 Task: Add an event with the title Third Candidate Interview Assessment, date '2024/05/10', time 7:00 AM to 9:00 AMand add a description: This webinar is designed to provide participants with valuable insights into effective digital marketing strategies. It covers a wide range of topics, including search engine optimization (SEO), social media marketing, content marketing, email marketing, paid advertising, and more., put the event into Blue category, logged in from the account softage.9@softage.netand send the event invitation to softage.3@softage.net with CC to  softage.4@softage.net. Set a reminder for the event 5 minutes before
Action: Mouse moved to (94, 131)
Screenshot: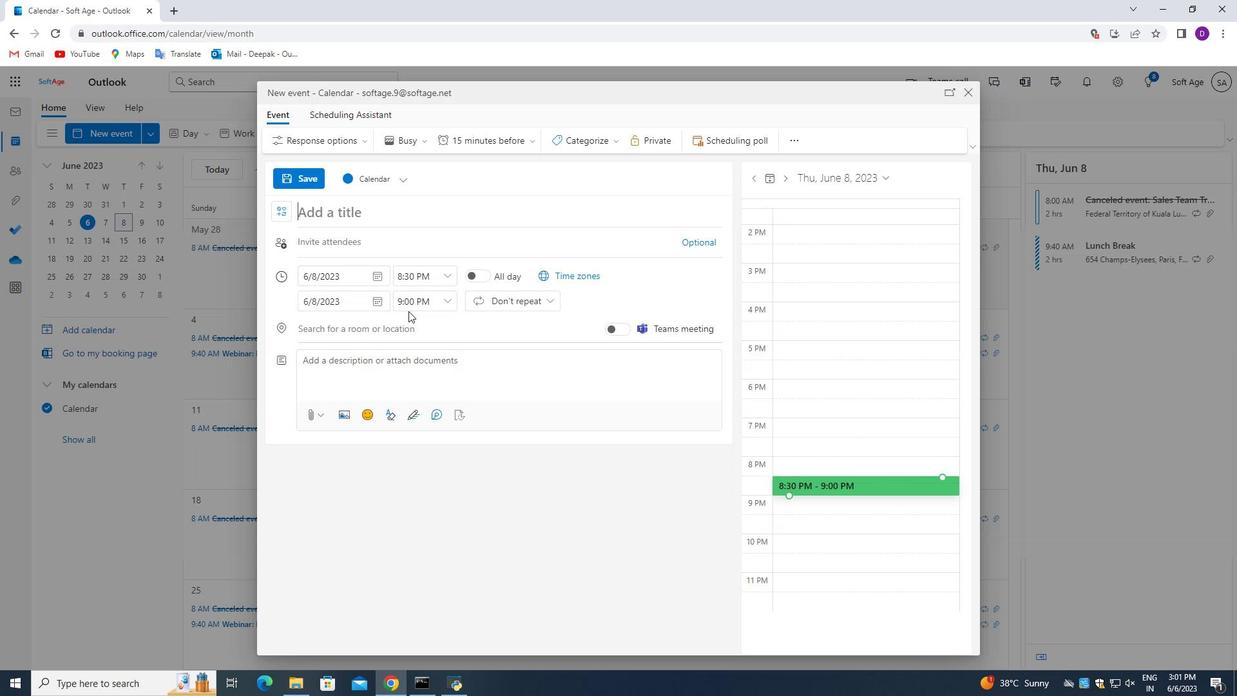 
Action: Mouse pressed left at (94, 131)
Screenshot: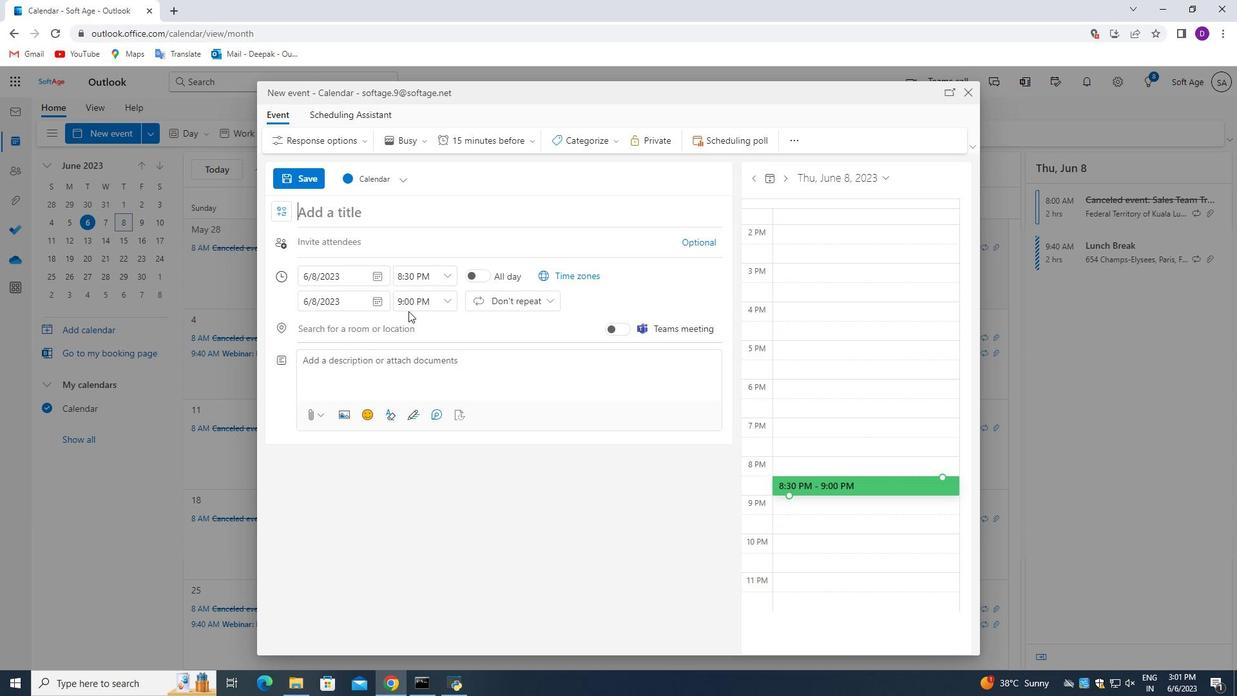 
Action: Mouse moved to (390, 208)
Screenshot: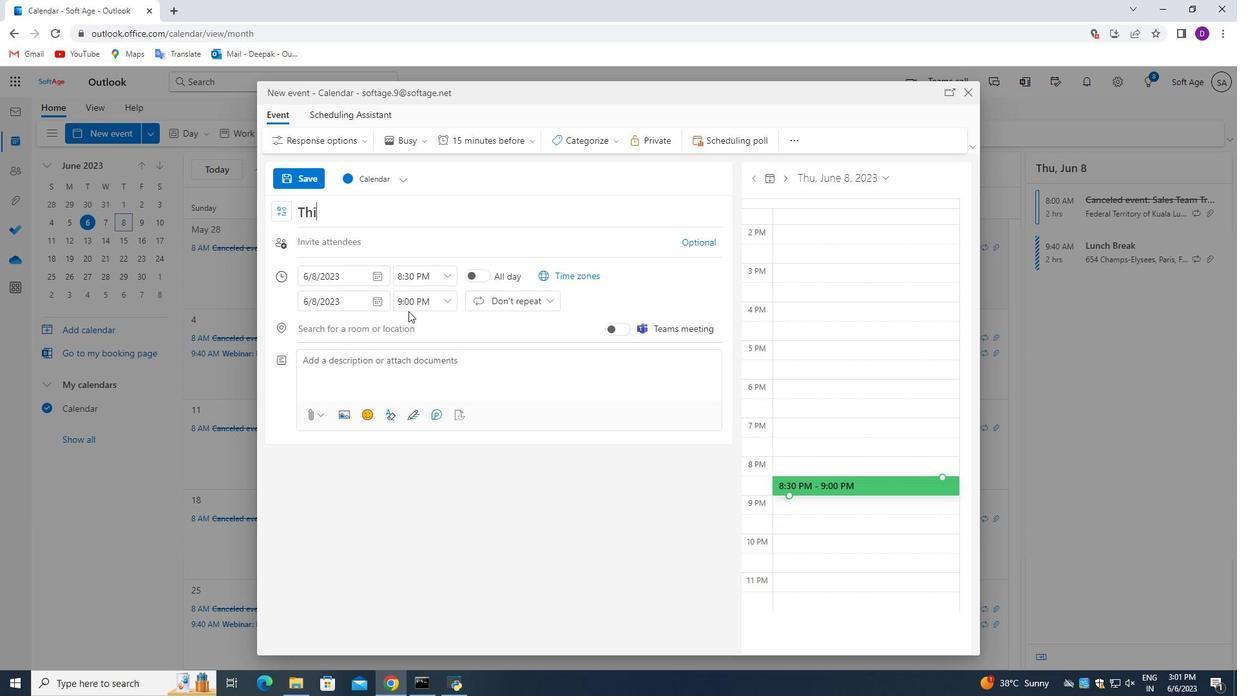 
Action: Mouse pressed left at (390, 208)
Screenshot: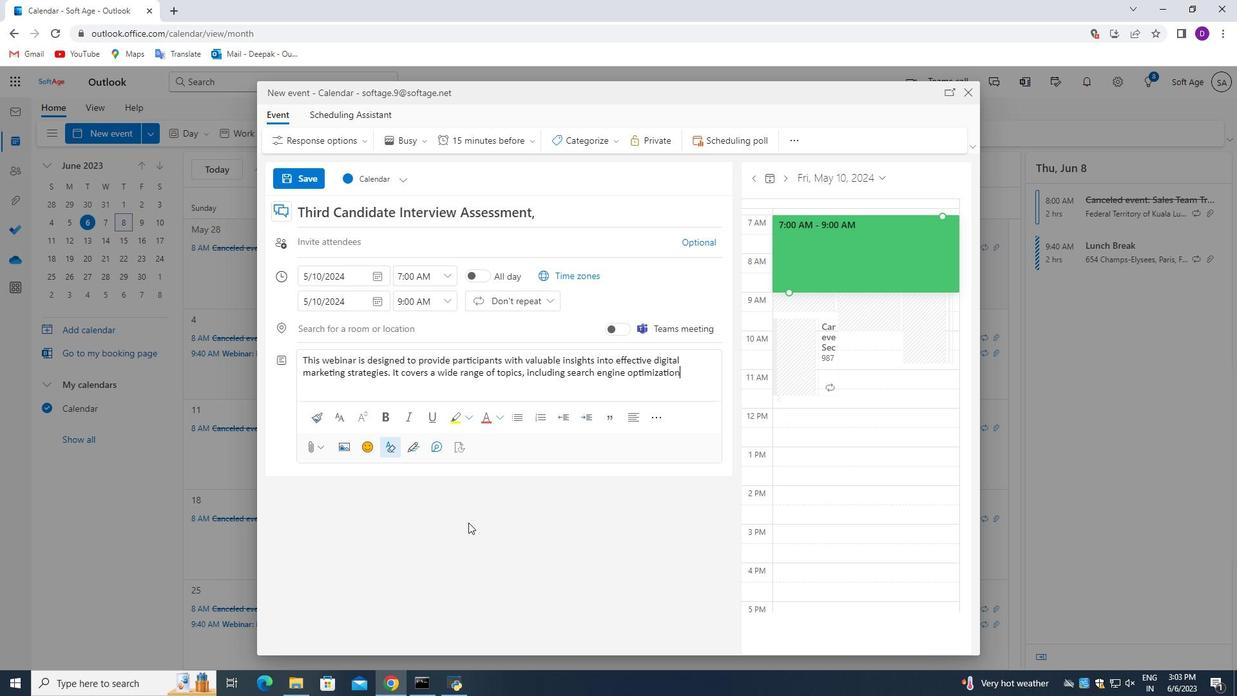 
Action: Mouse pressed left at (390, 208)
Screenshot: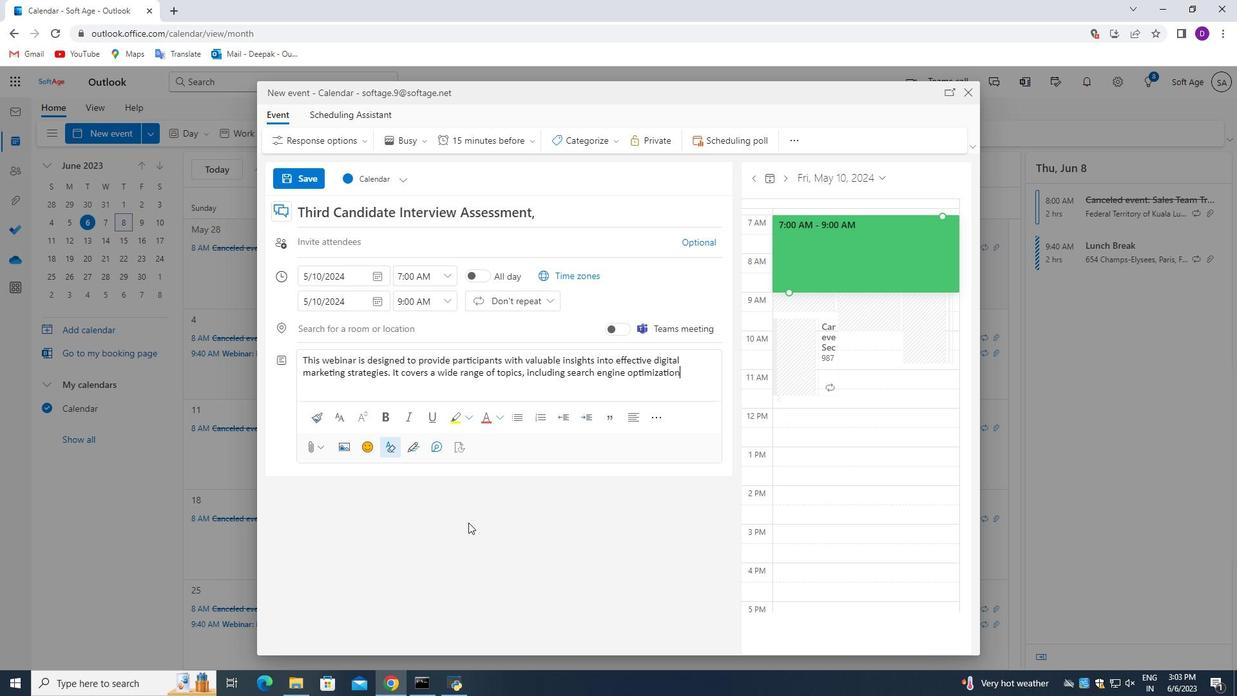 
Action: Mouse moved to (392, 208)
Screenshot: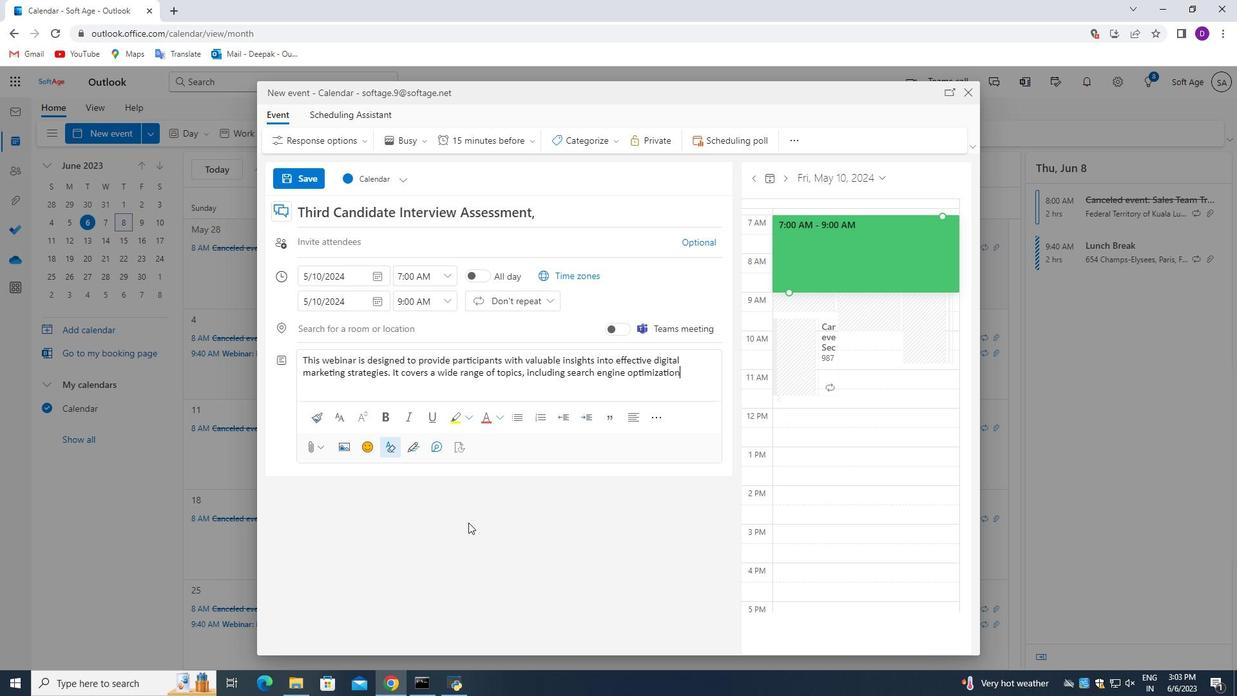 
Action: Key pressed <Key.alt_l><Key.delete>
Screenshot: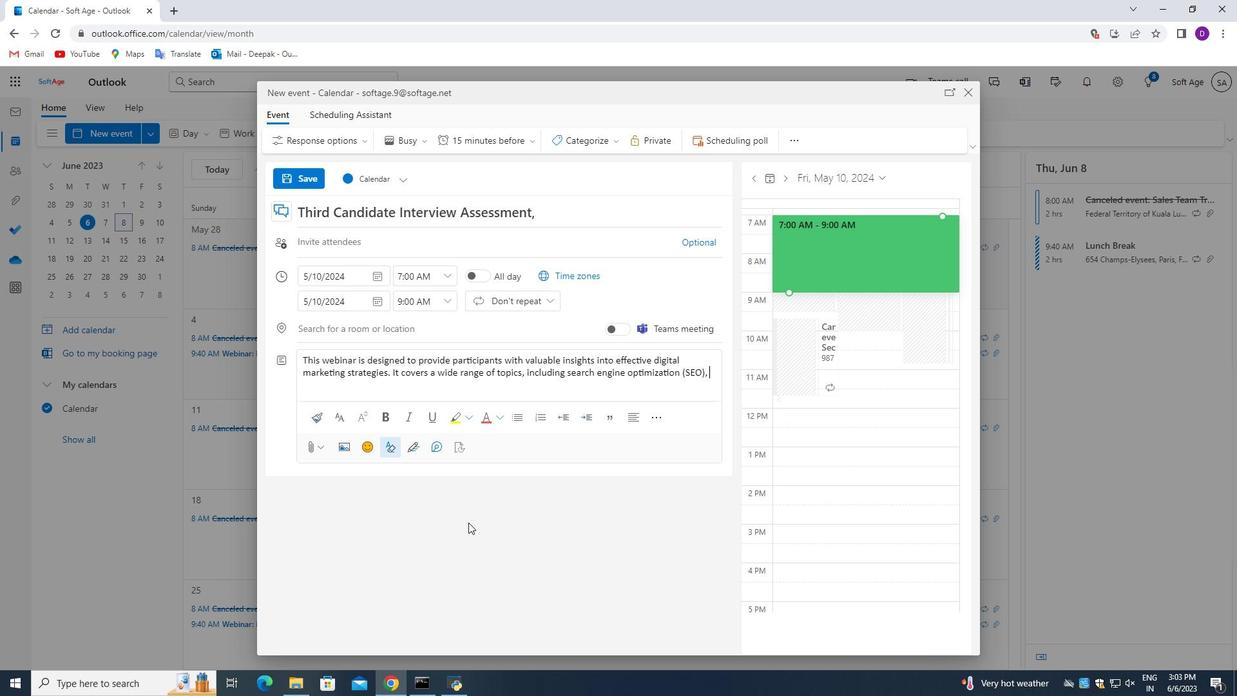 
Action: Mouse moved to (89, 136)
Screenshot: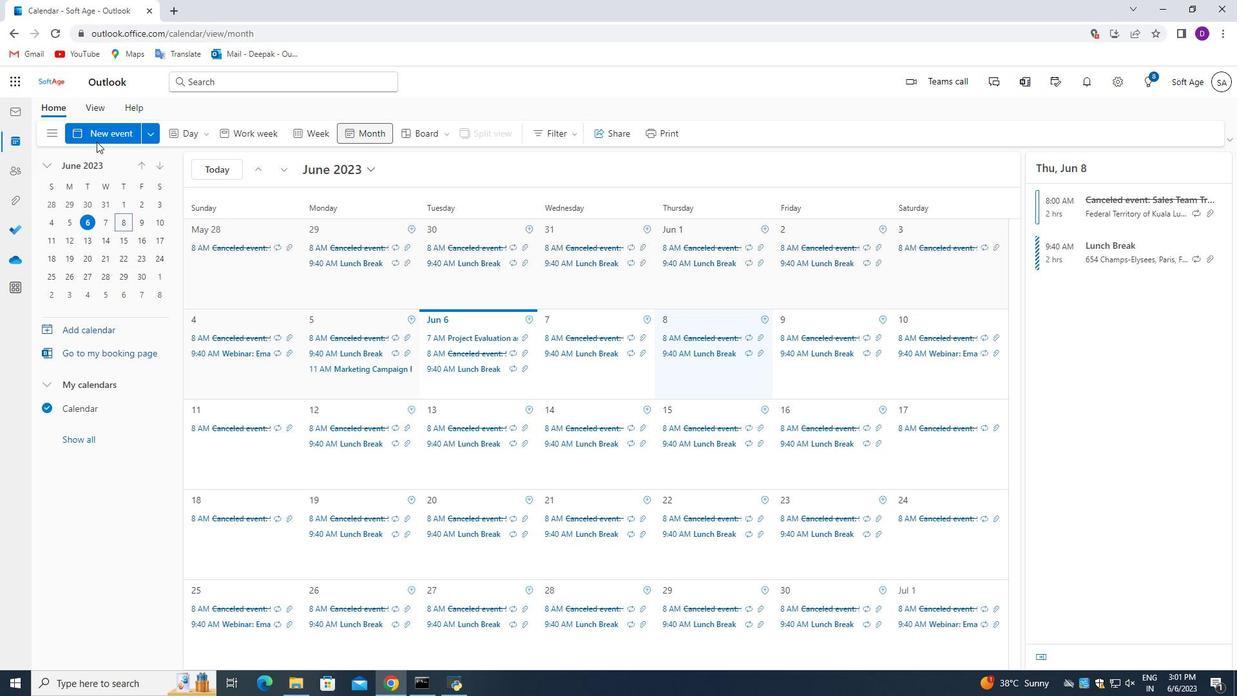 
Action: Mouse pressed left at (89, 136)
Screenshot: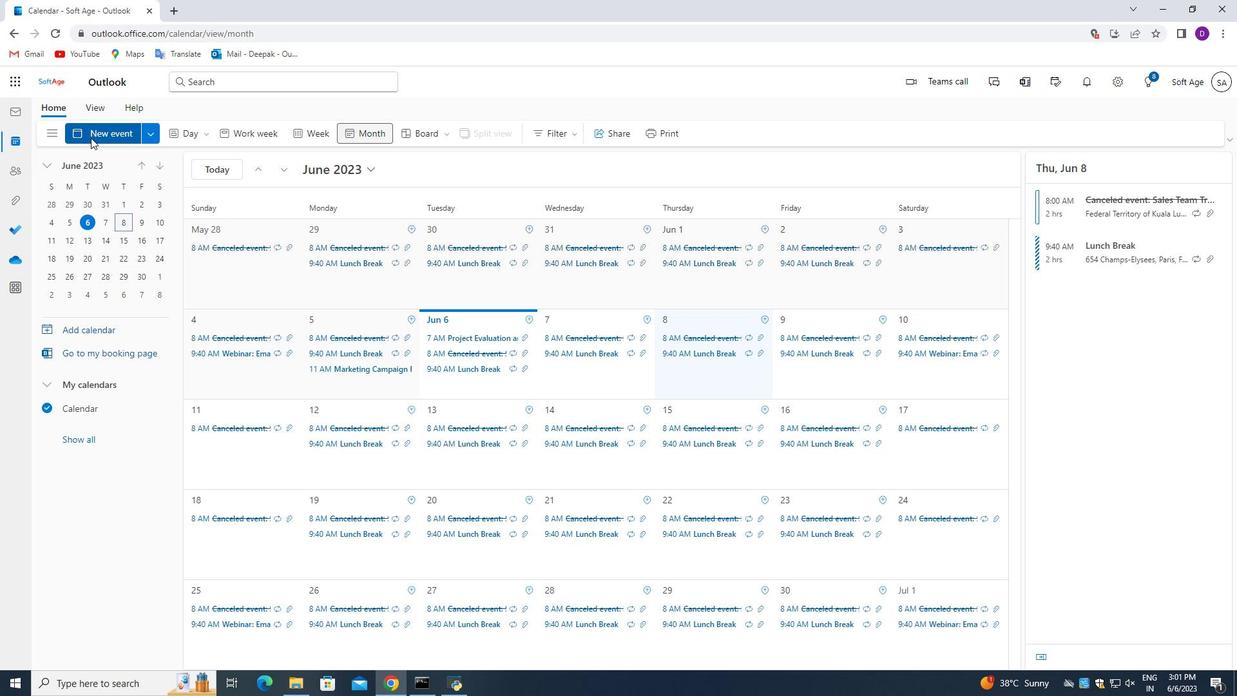 
Action: Mouse moved to (408, 311)
Screenshot: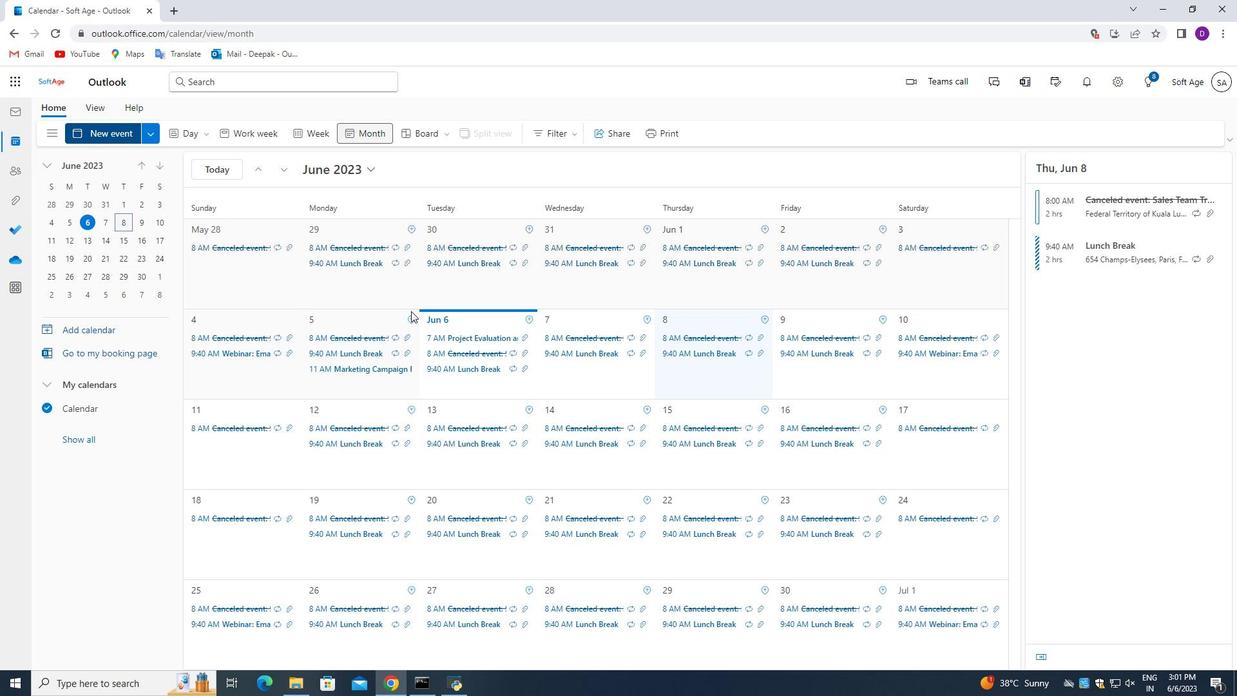 
Action: Key pressed <Key.shift_r>Third<Key.space><Key.shift_r>Candidate<Key.space><Key.shift>Interview<Key.space><Key.shift_r>Assessment,<Key.space>date<Key.backspace><Key.backspace><Key.backspace><Key.backspace><Key.backspace>
Screenshot: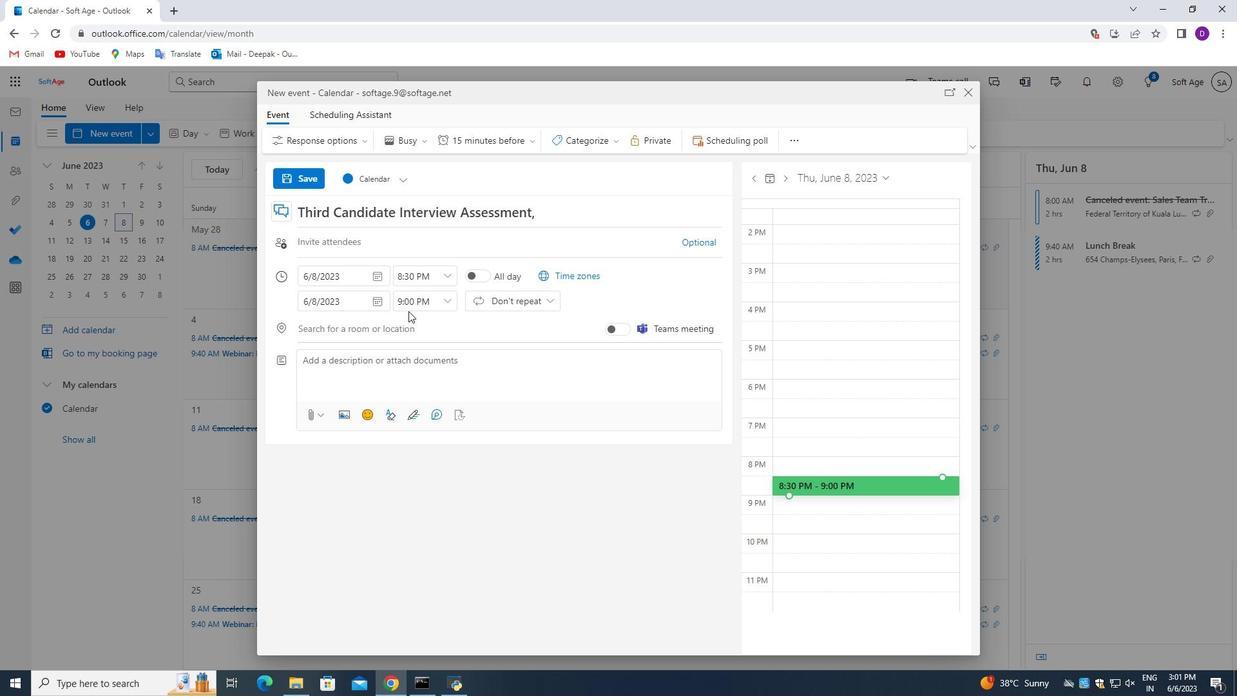 
Action: Mouse moved to (377, 275)
Screenshot: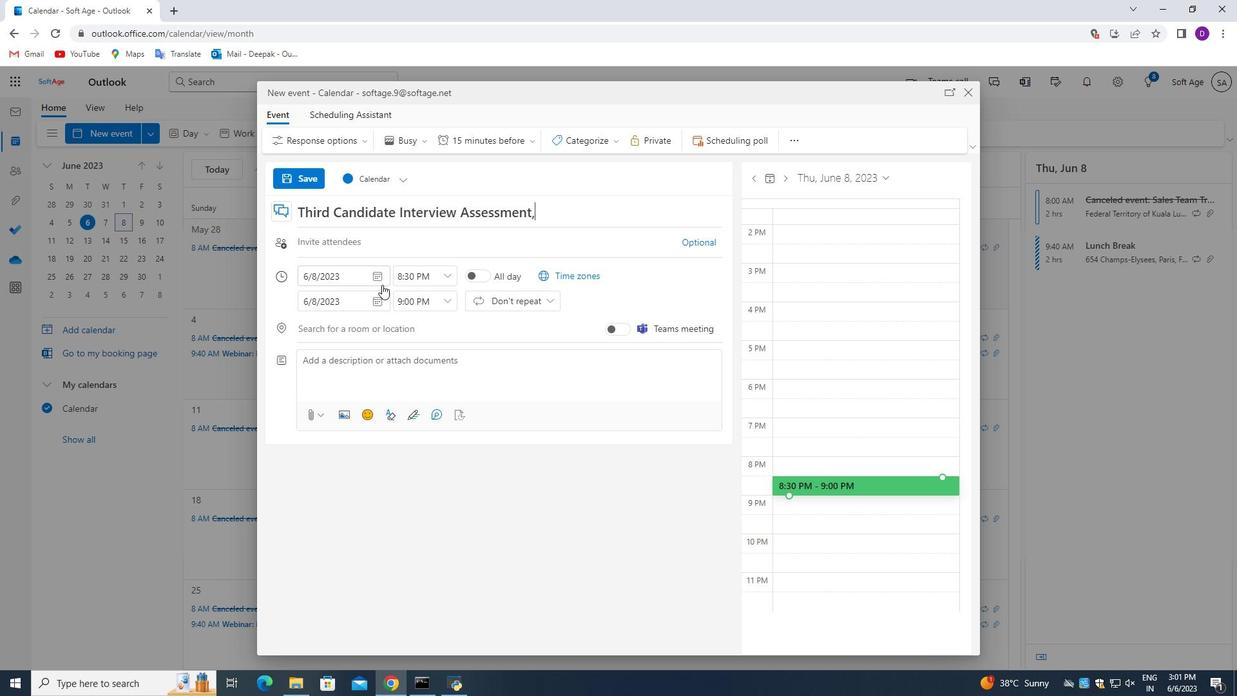 
Action: Mouse pressed left at (377, 275)
Screenshot: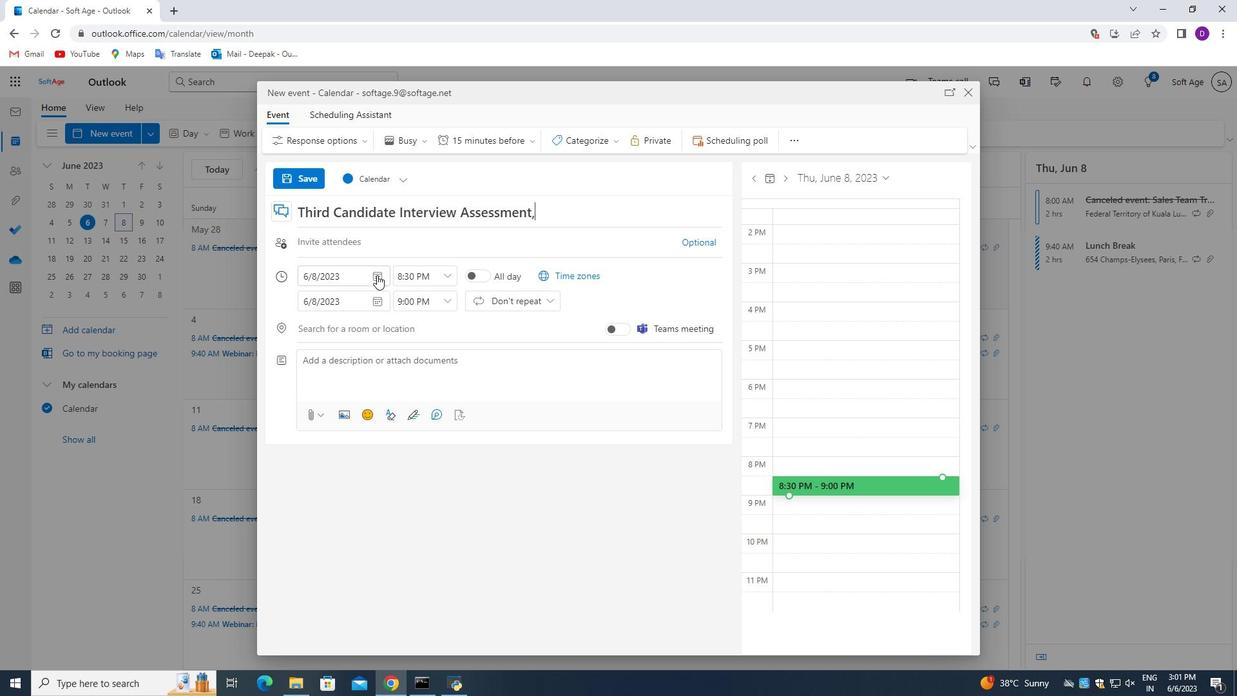 
Action: Mouse moved to (315, 305)
Screenshot: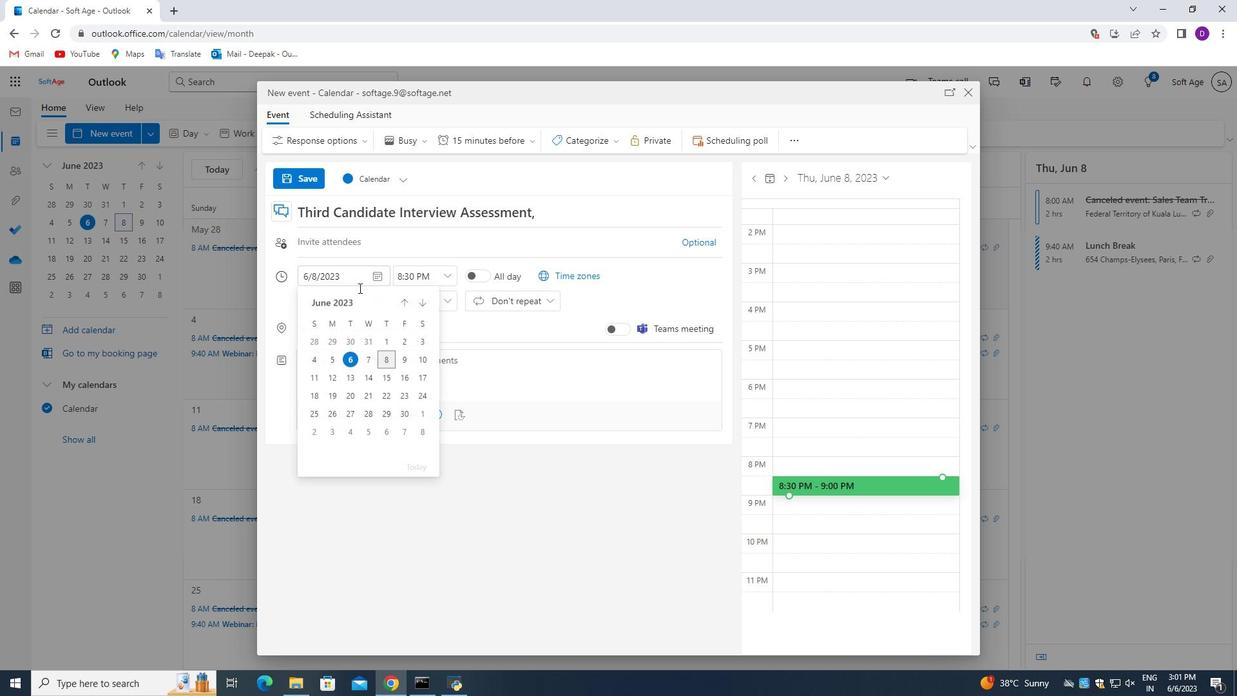 
Action: Mouse pressed left at (315, 305)
Screenshot: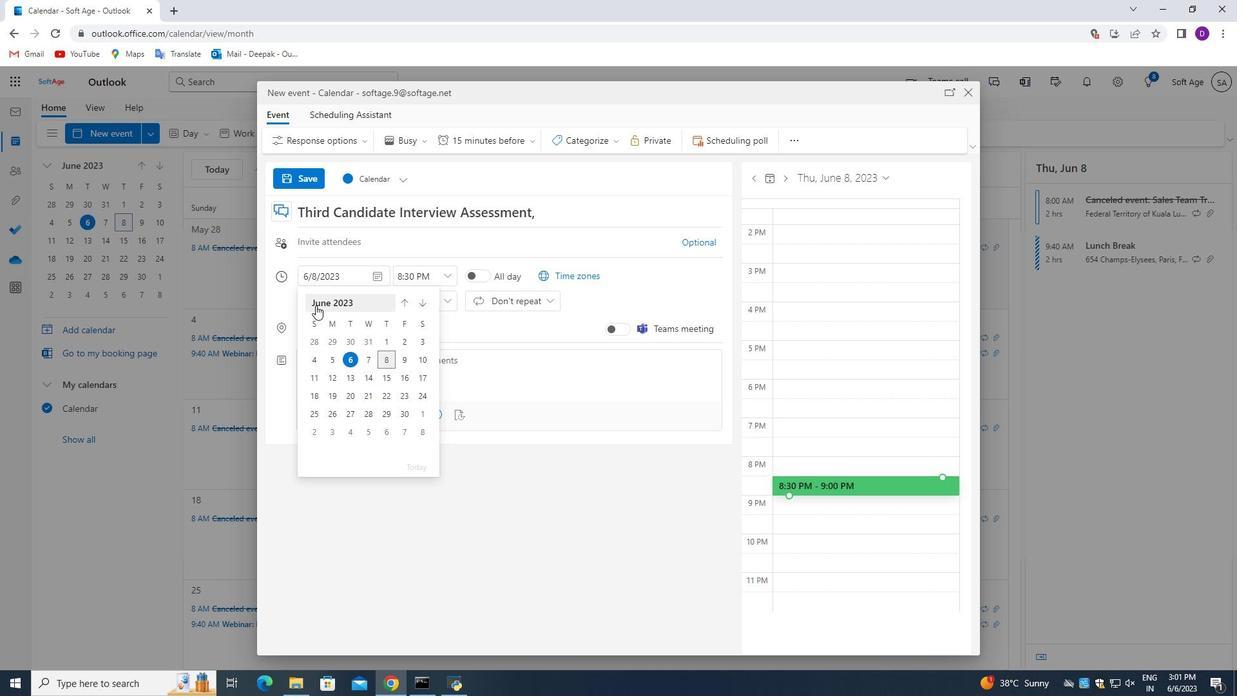 
Action: Mouse moved to (417, 303)
Screenshot: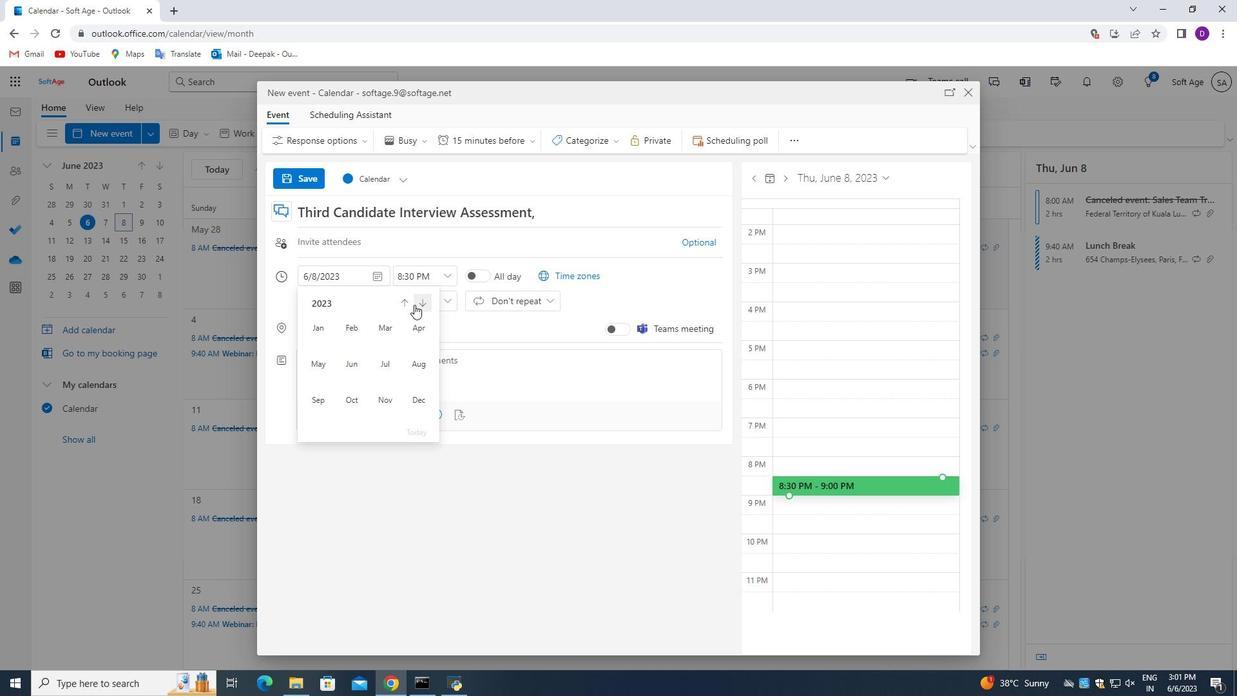 
Action: Mouse pressed left at (417, 303)
Screenshot: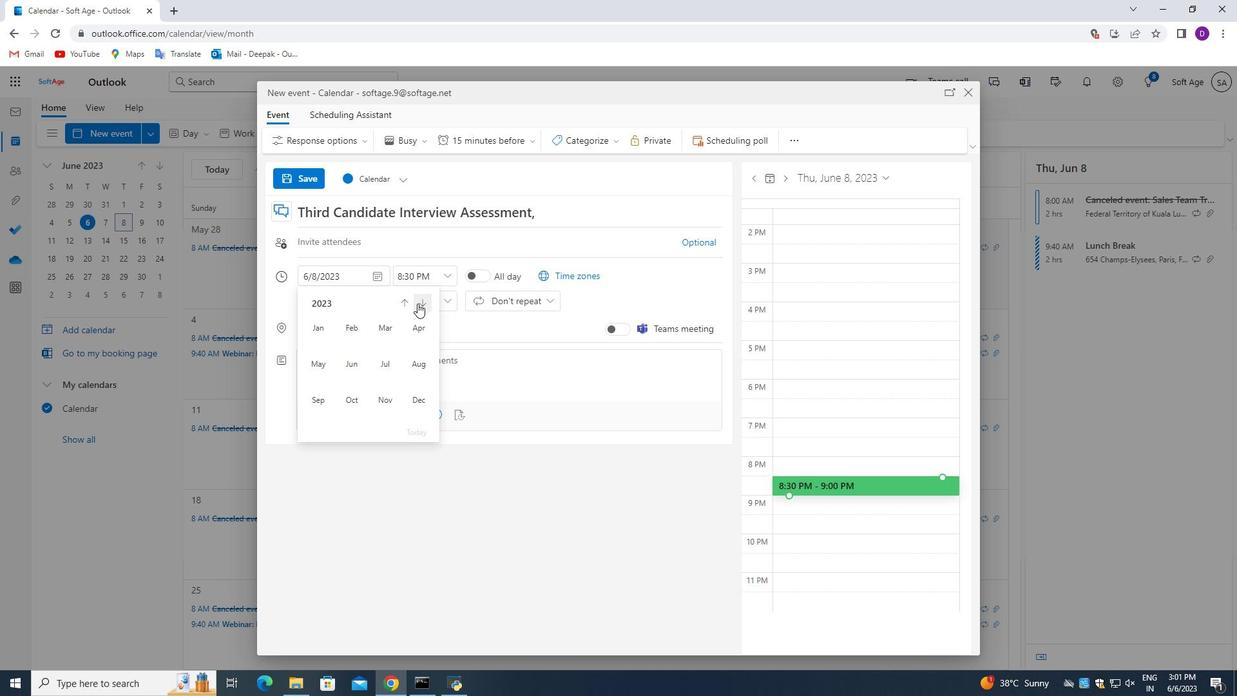 
Action: Mouse moved to (321, 361)
Screenshot: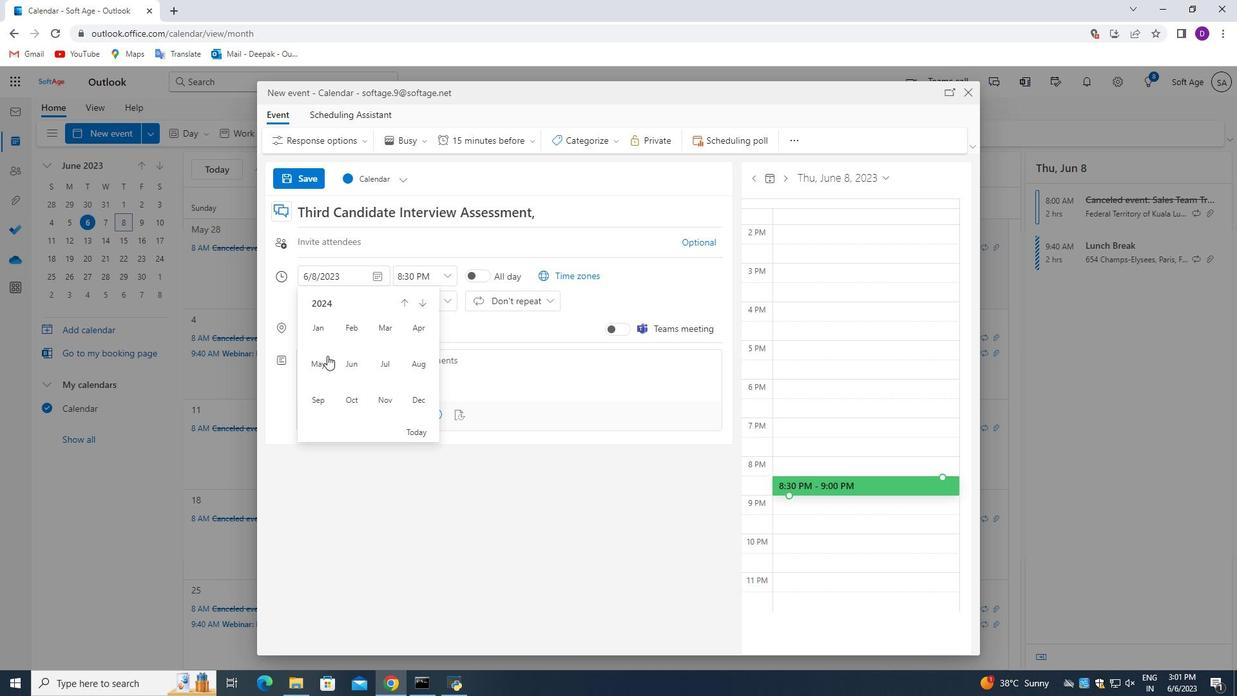 
Action: Mouse pressed left at (321, 361)
Screenshot: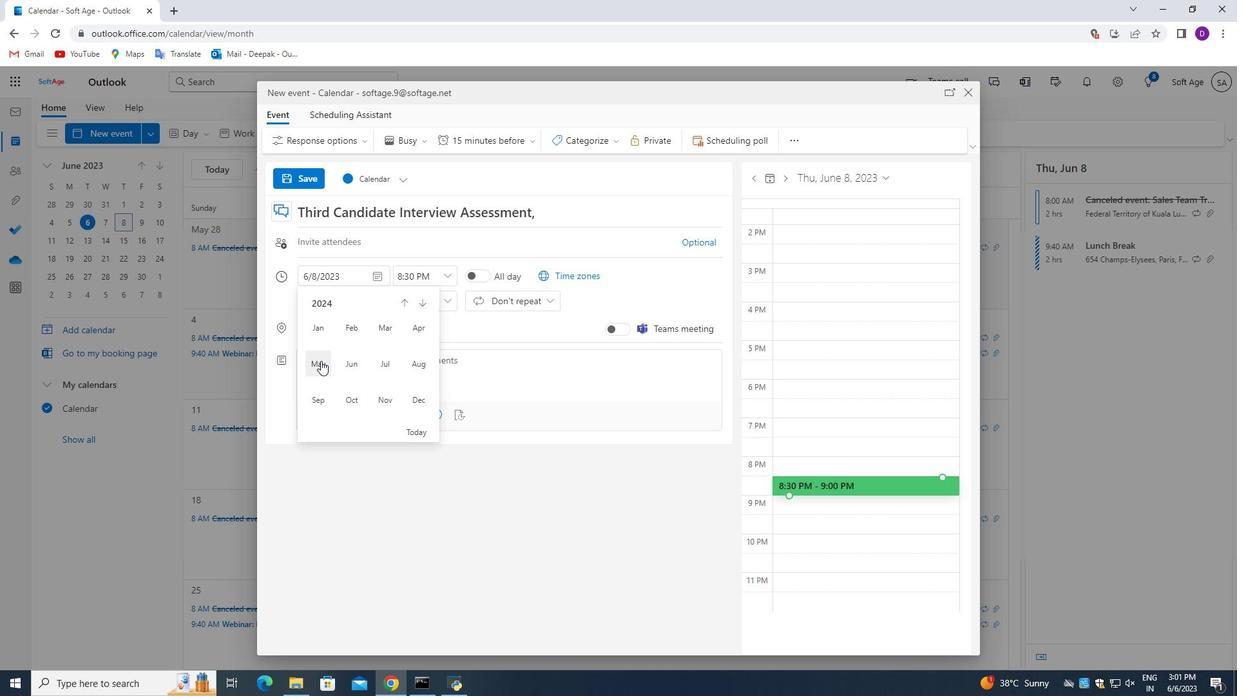 
Action: Mouse moved to (399, 355)
Screenshot: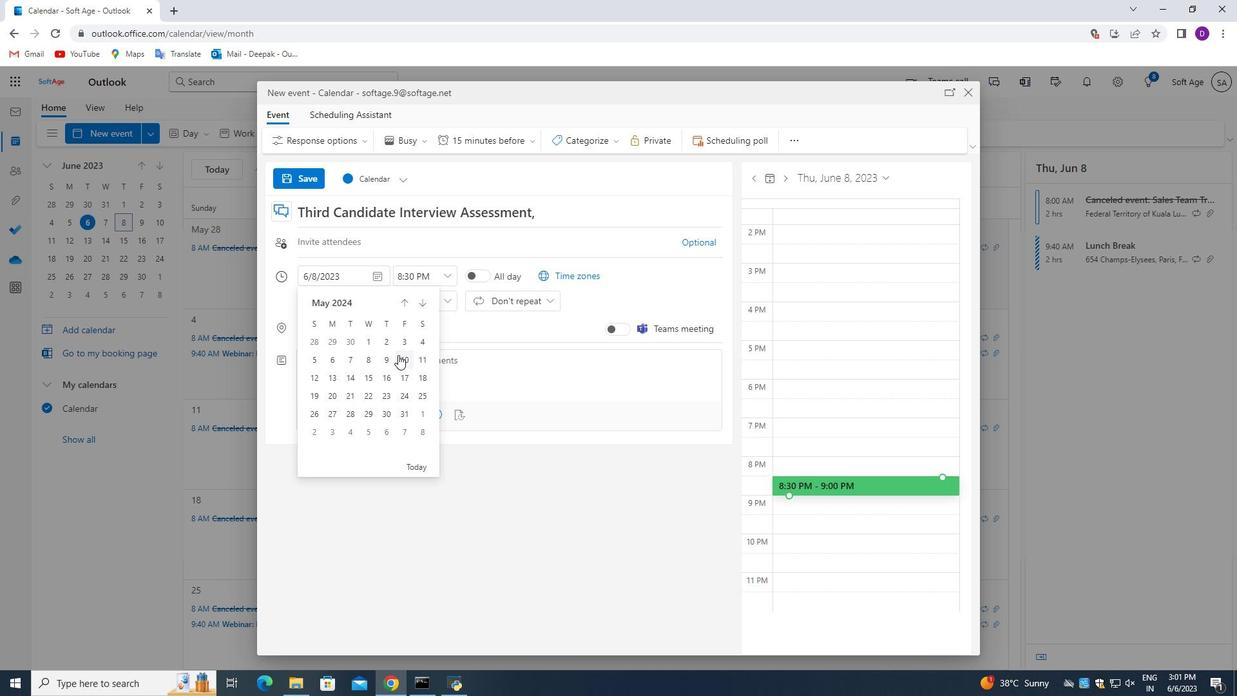 
Action: Mouse pressed left at (399, 355)
Screenshot: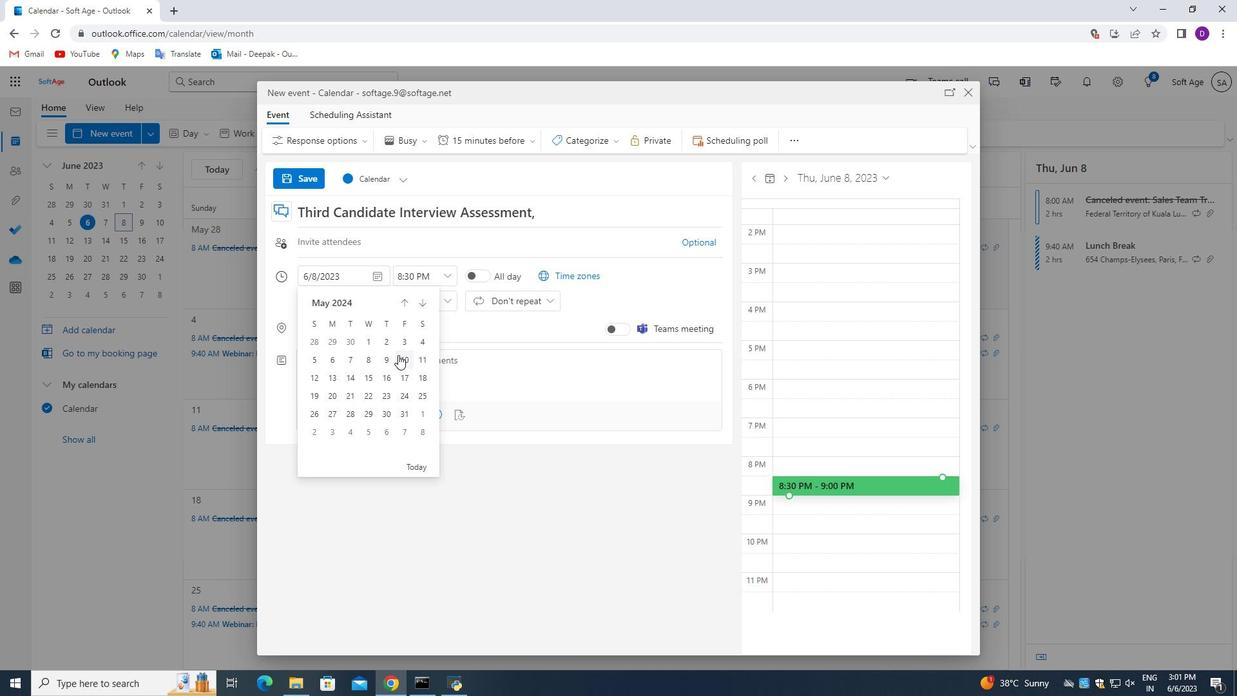
Action: Mouse moved to (448, 274)
Screenshot: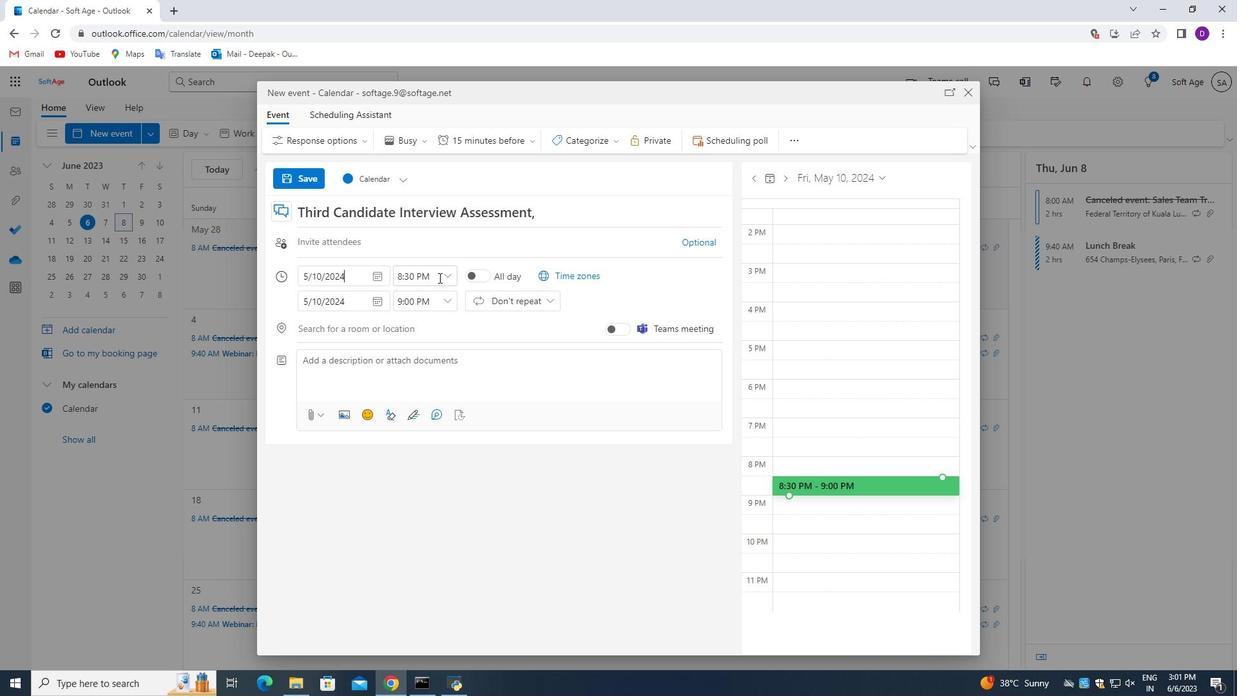 
Action: Mouse pressed left at (448, 274)
Screenshot: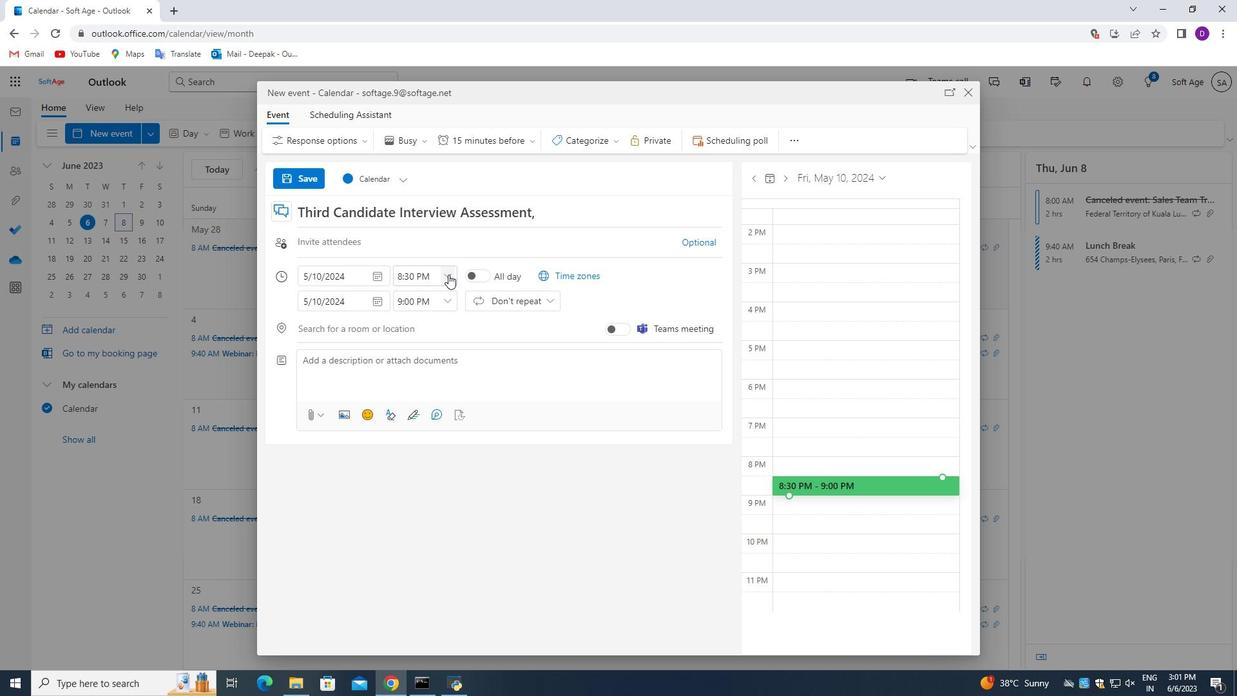 
Action: Mouse moved to (434, 376)
Screenshot: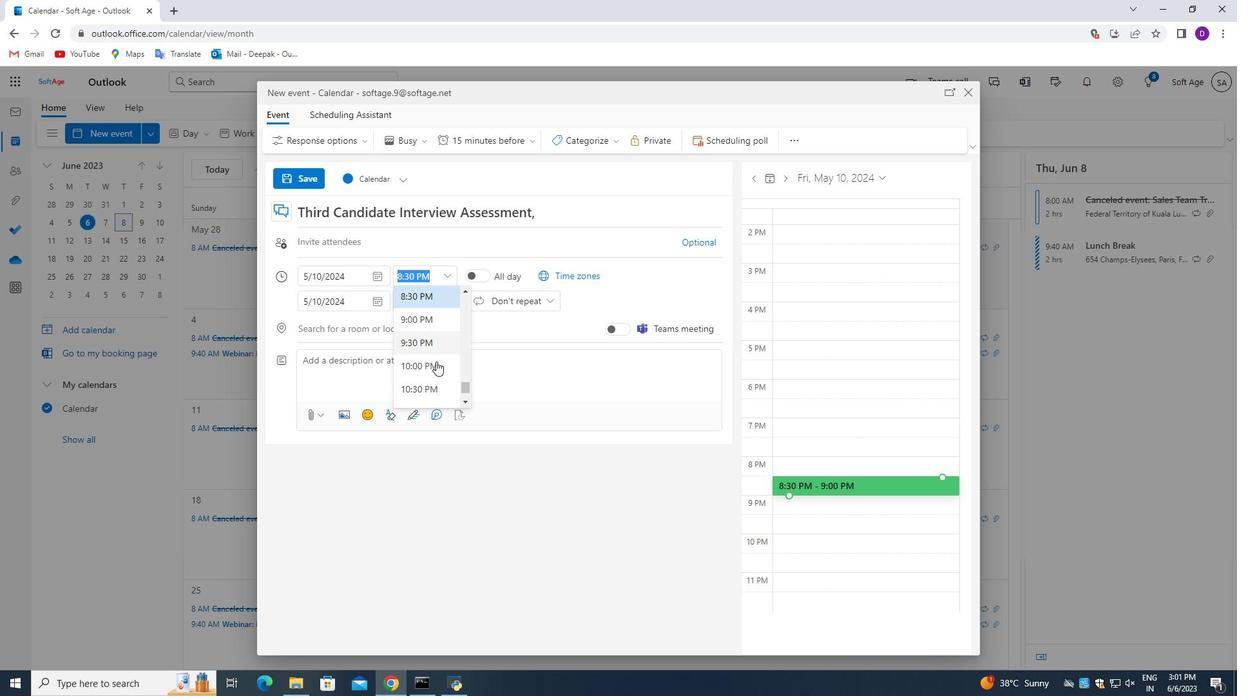 
Action: Mouse scrolled (434, 377) with delta (0, 0)
Screenshot: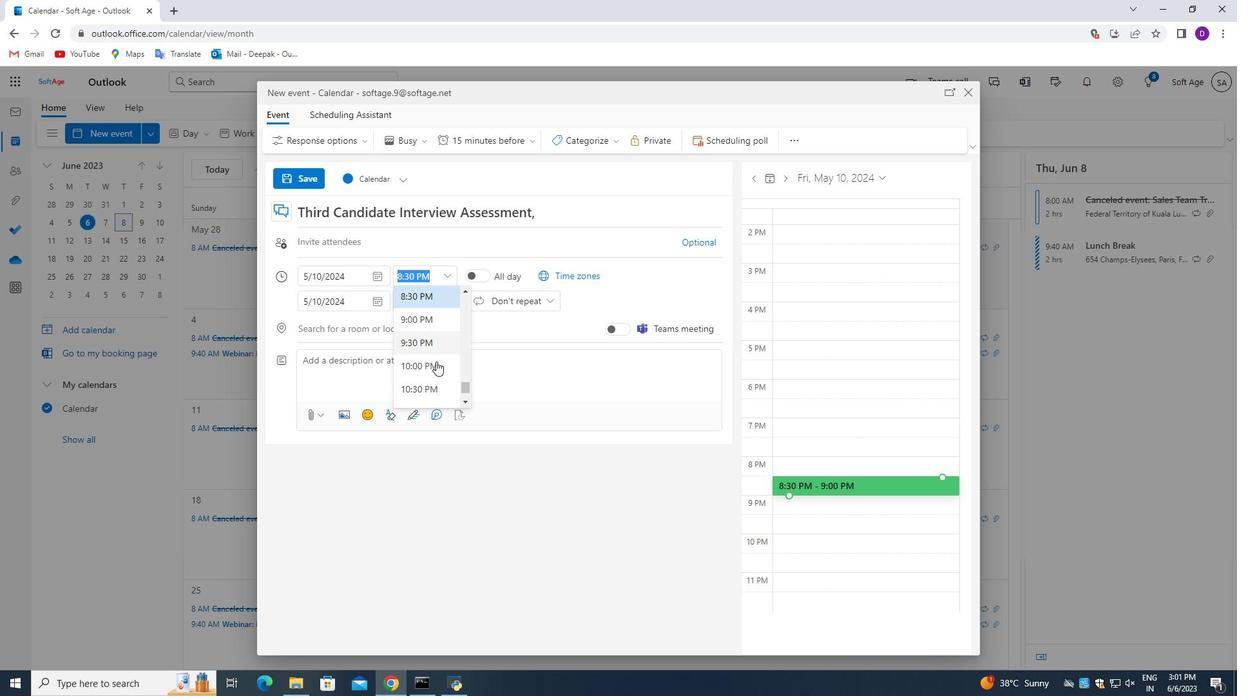 
Action: Mouse moved to (434, 380)
Screenshot: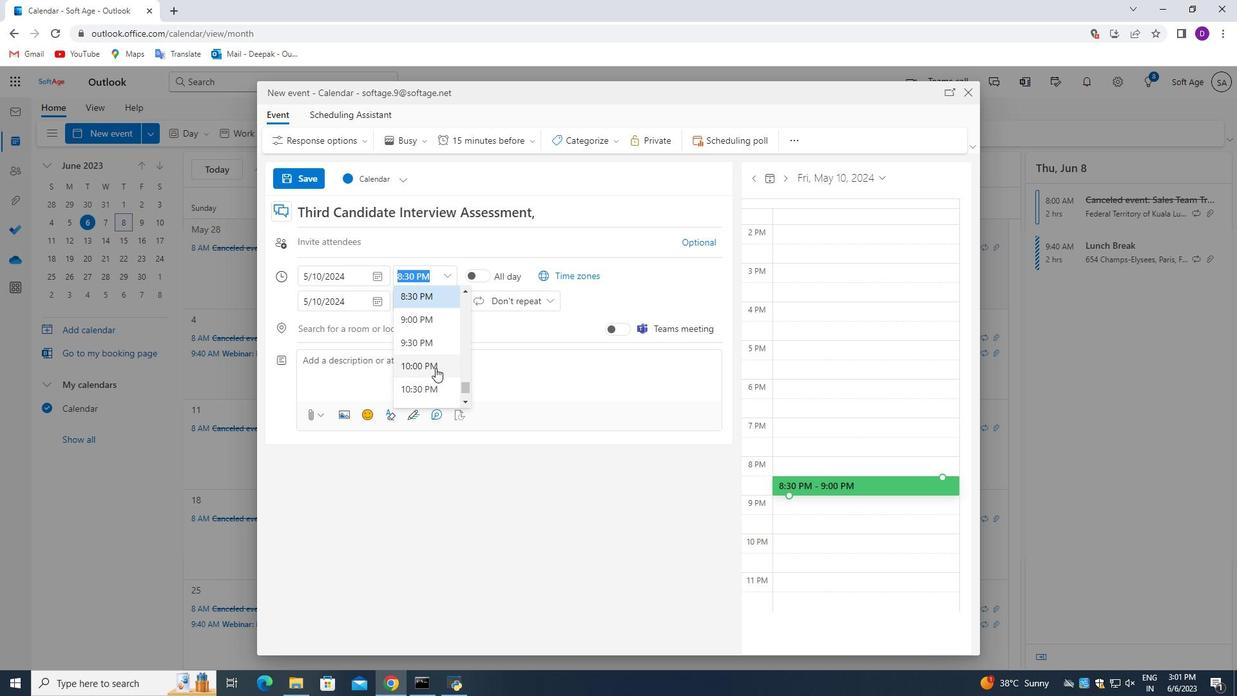 
Action: Mouse scrolled (434, 381) with delta (0, 0)
Screenshot: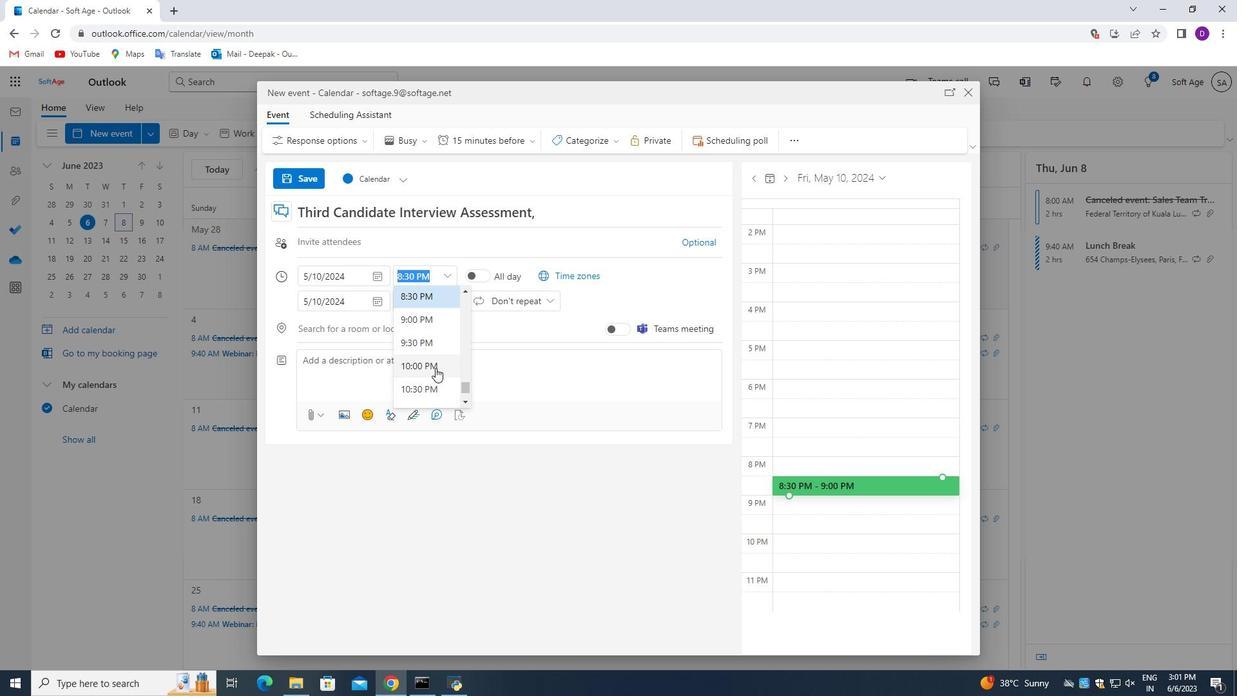 
Action: Mouse moved to (433, 382)
Screenshot: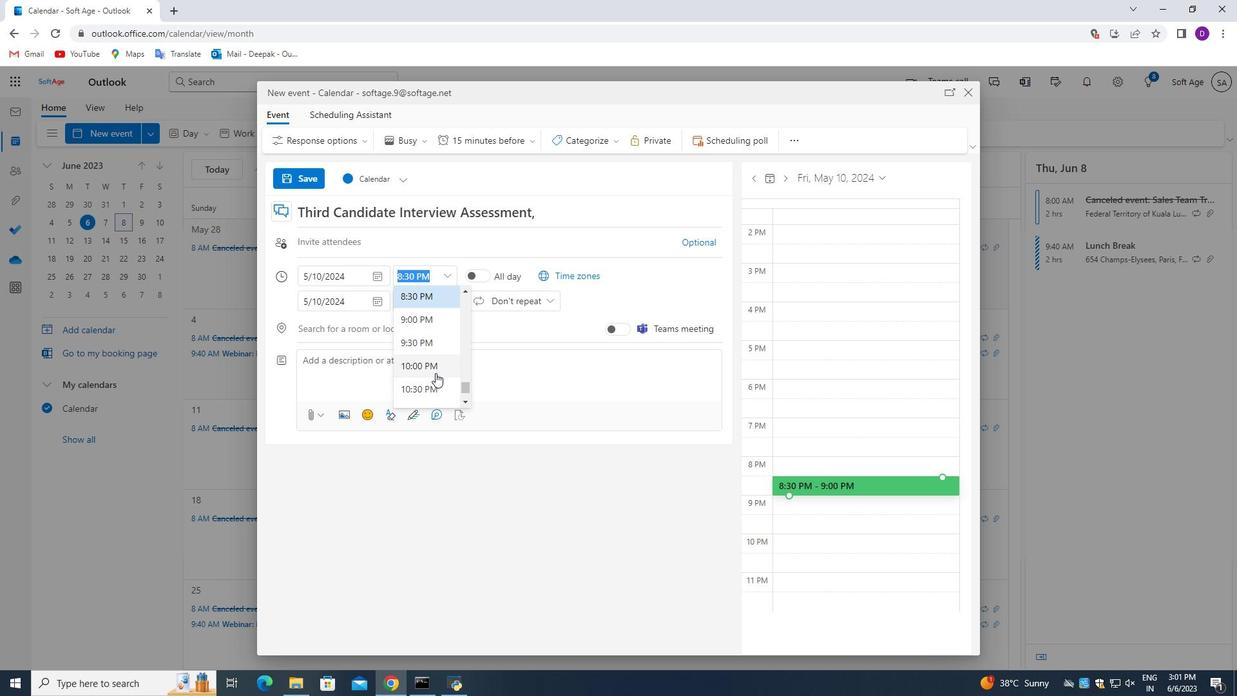 
Action: Mouse scrolled (433, 382) with delta (0, 0)
Screenshot: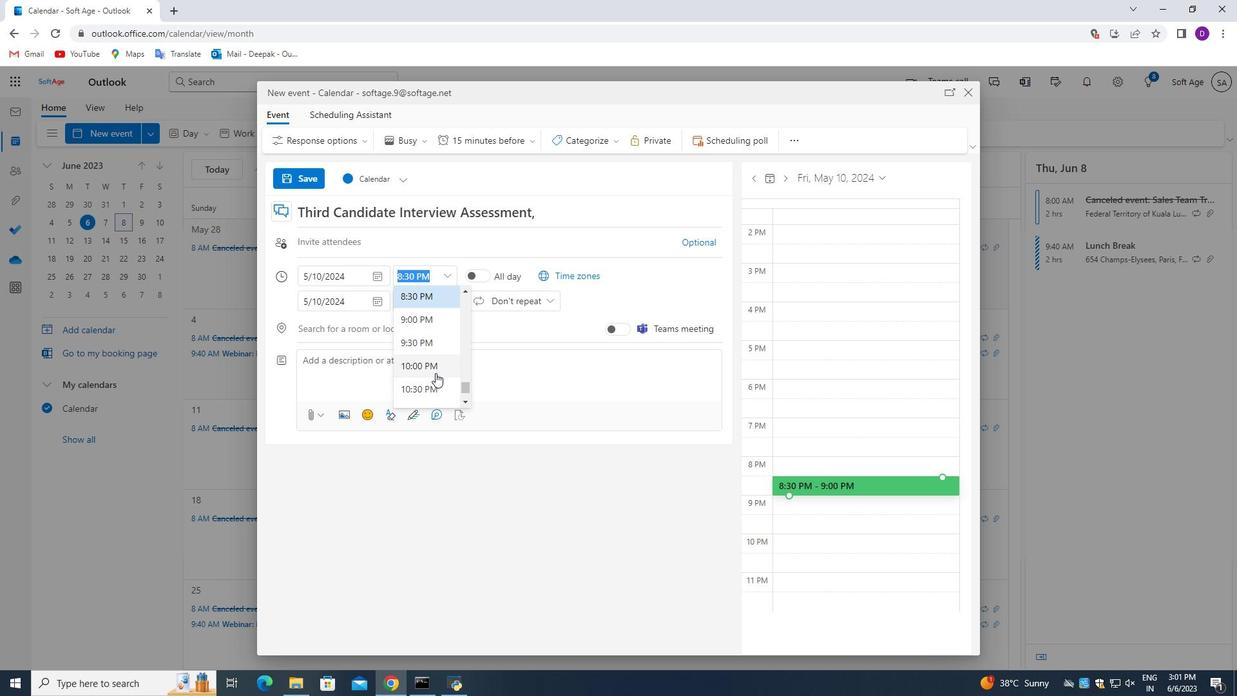 
Action: Mouse moved to (431, 383)
Screenshot: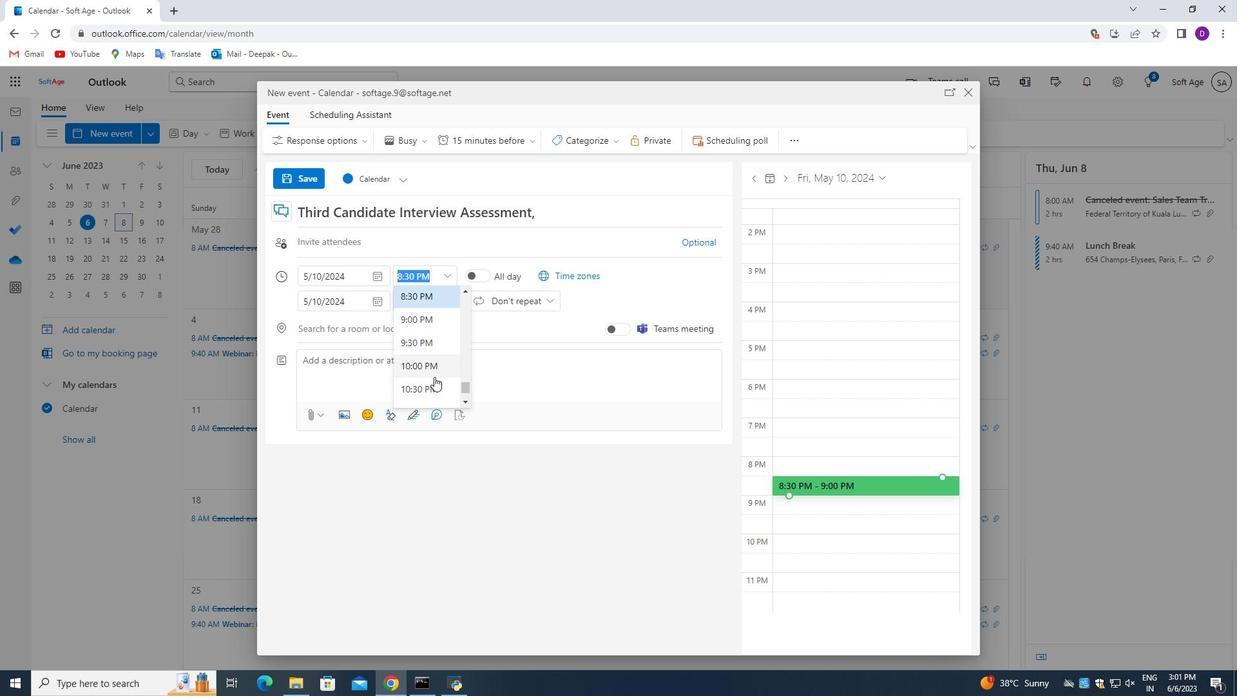 
Action: Mouse scrolled (431, 384) with delta (0, 0)
Screenshot: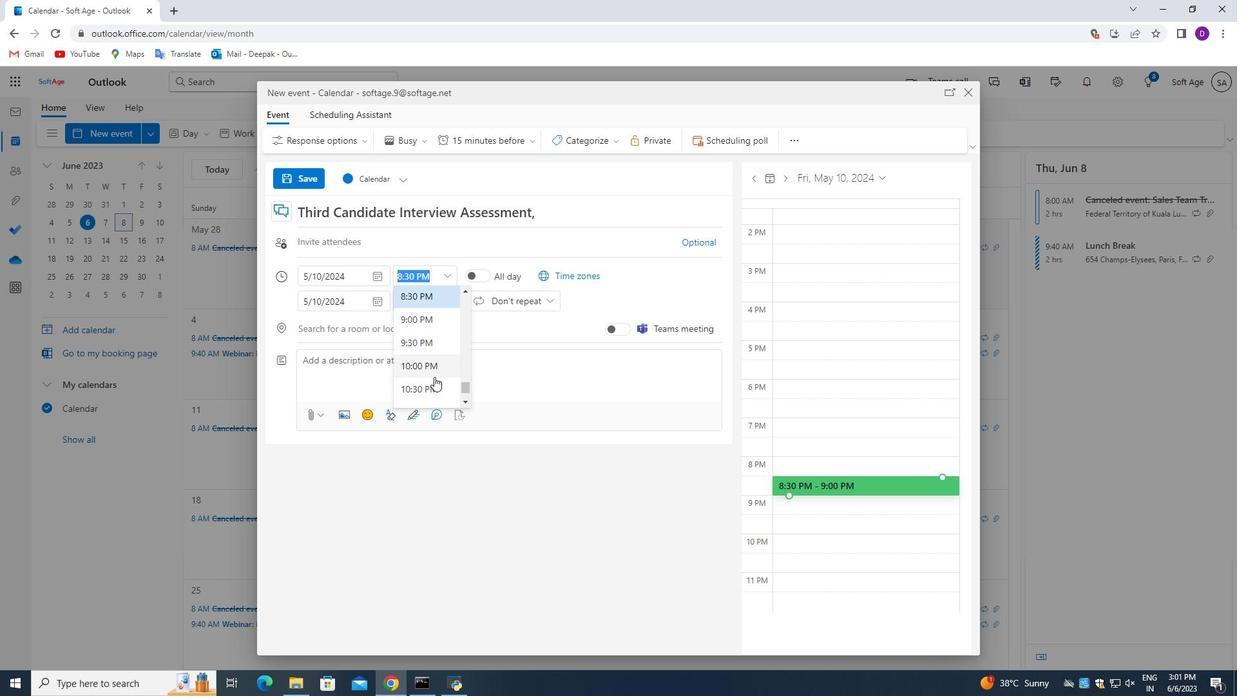 
Action: Mouse moved to (431, 384)
Screenshot: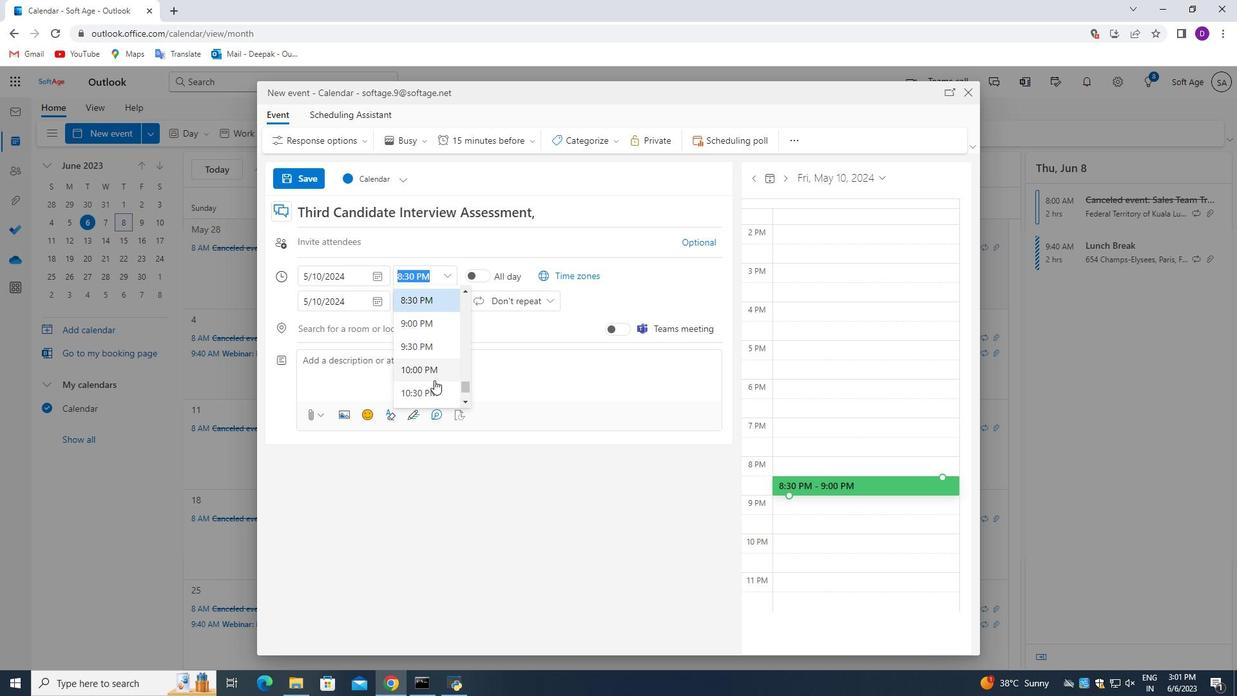 
Action: Mouse scrolled (431, 384) with delta (0, 0)
Screenshot: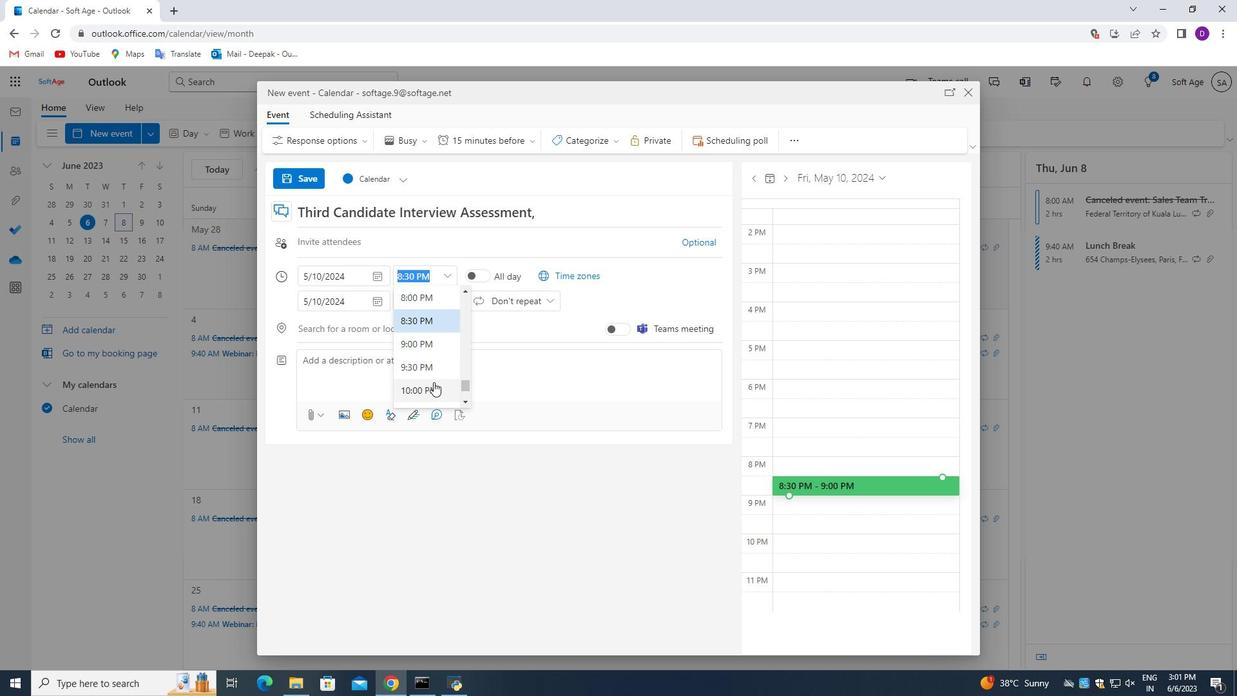 
Action: Mouse moved to (431, 384)
Screenshot: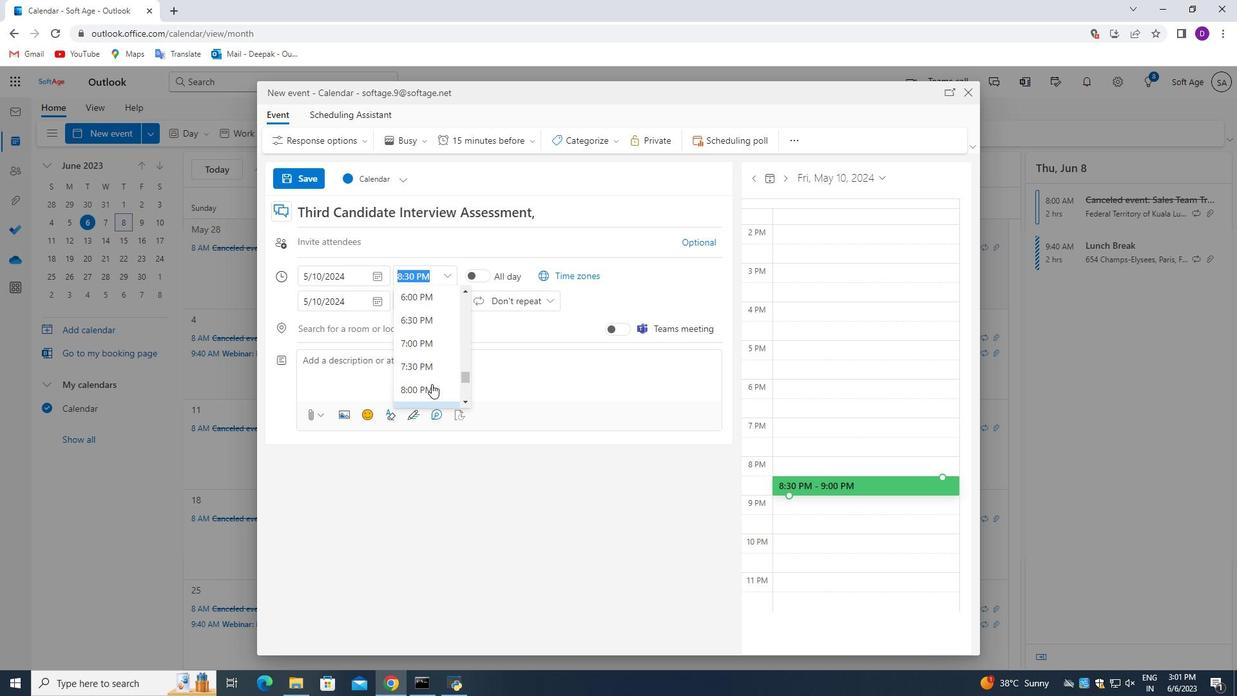
Action: Mouse scrolled (431, 384) with delta (0, 0)
Screenshot: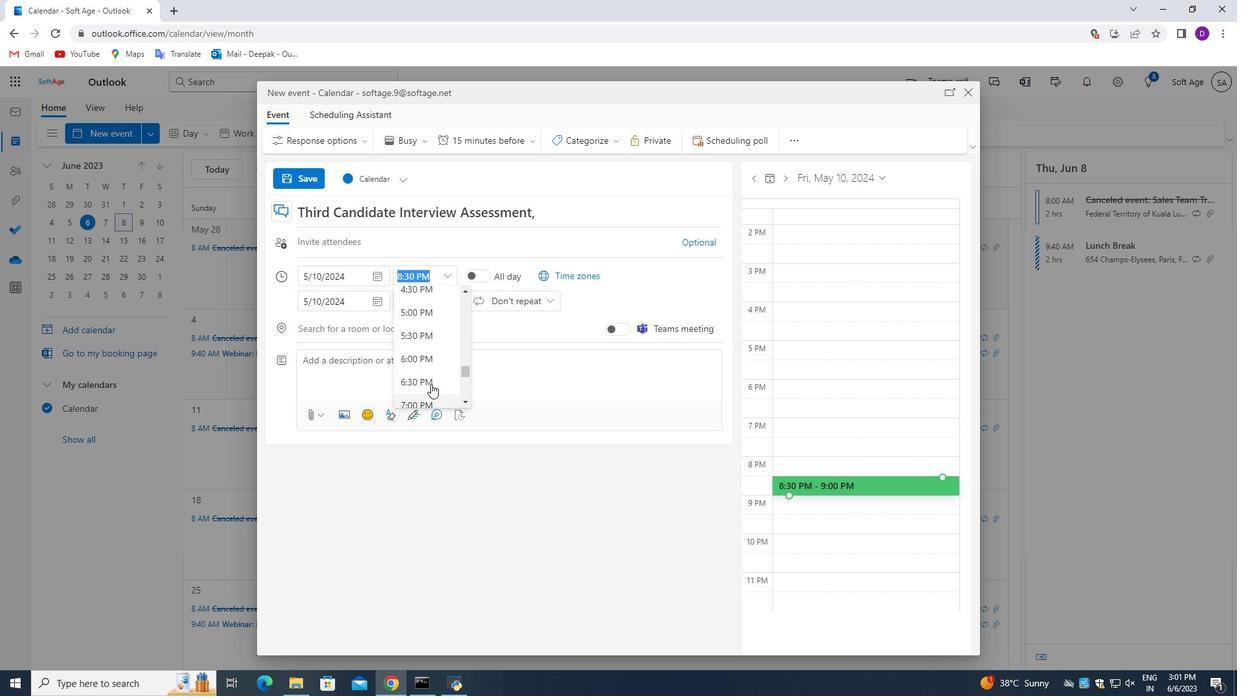 
Action: Mouse moved to (422, 373)
Screenshot: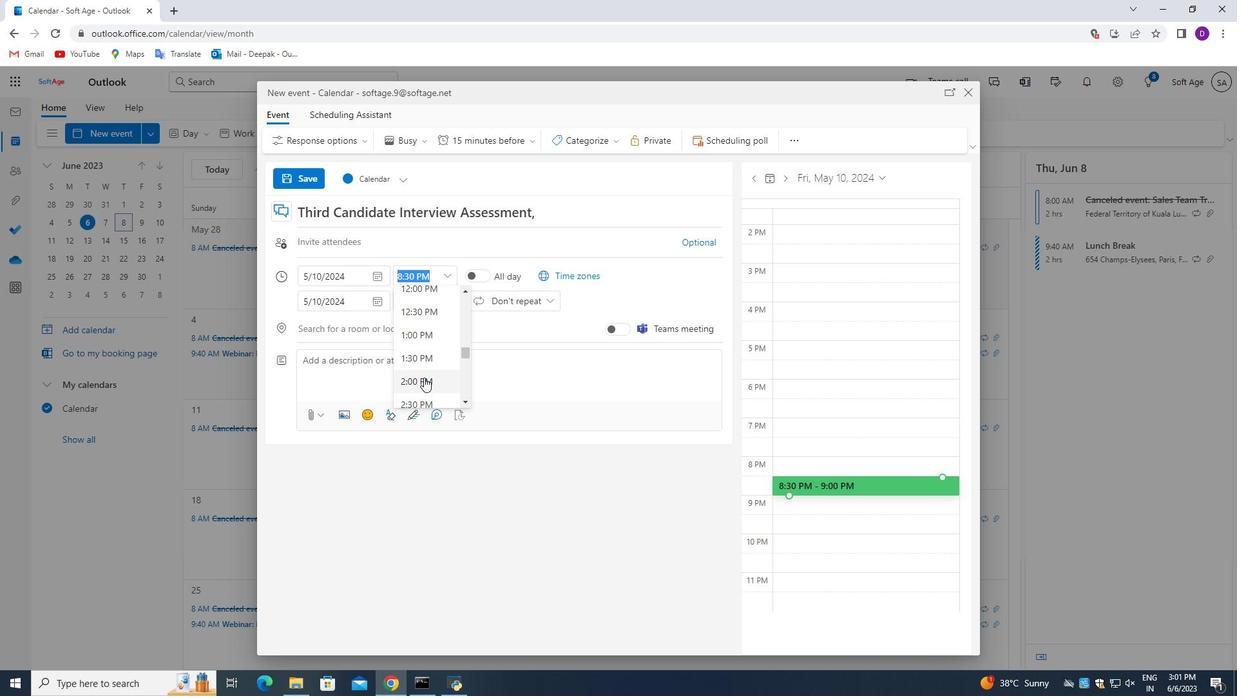 
Action: Mouse scrolled (422, 374) with delta (0, 0)
Screenshot: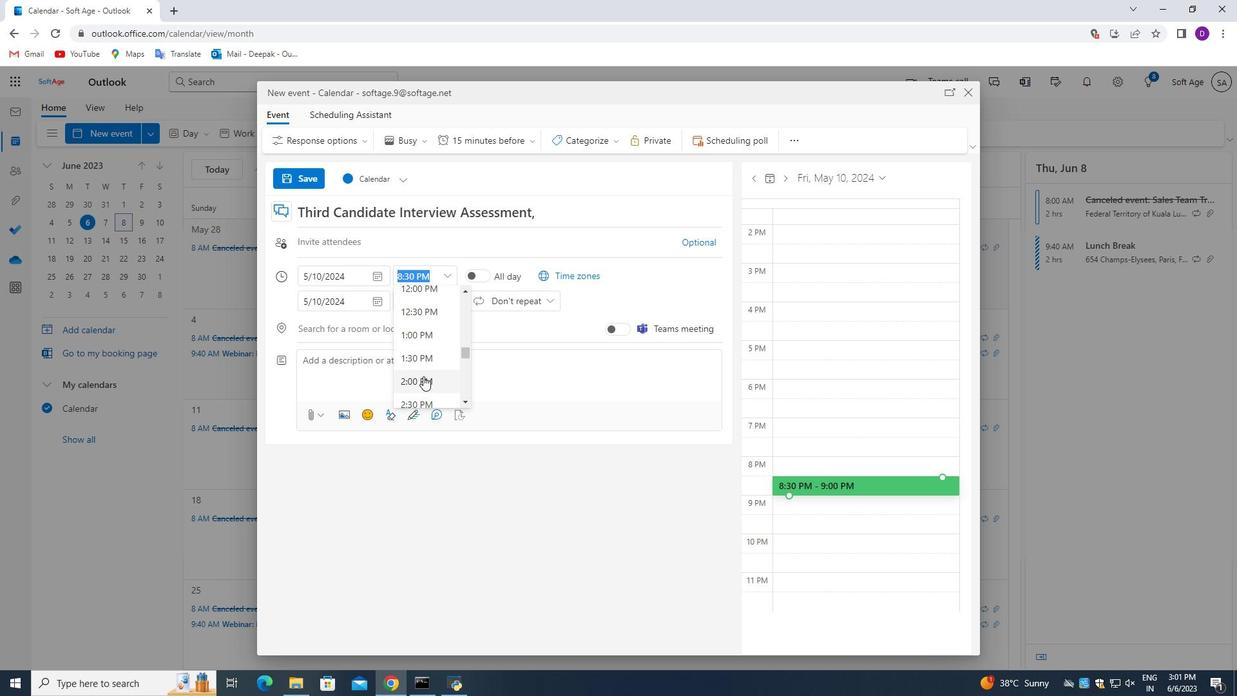 
Action: Mouse scrolled (422, 374) with delta (0, 0)
Screenshot: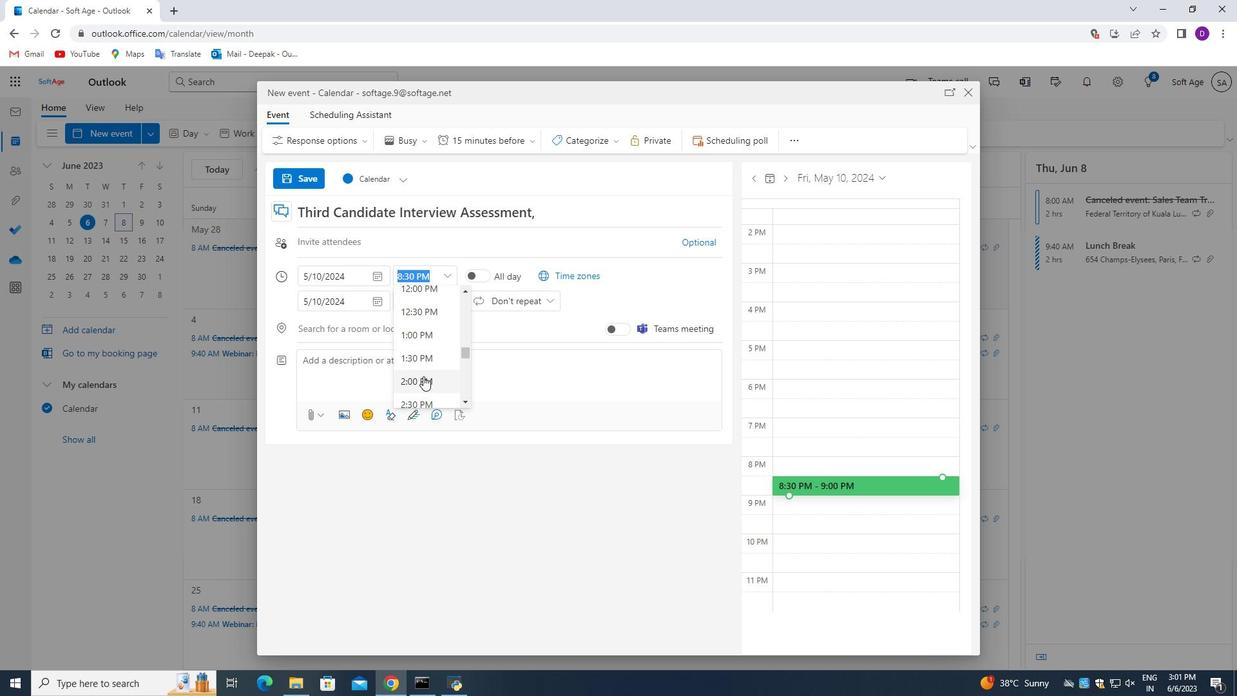 
Action: Mouse scrolled (422, 374) with delta (0, 0)
Screenshot: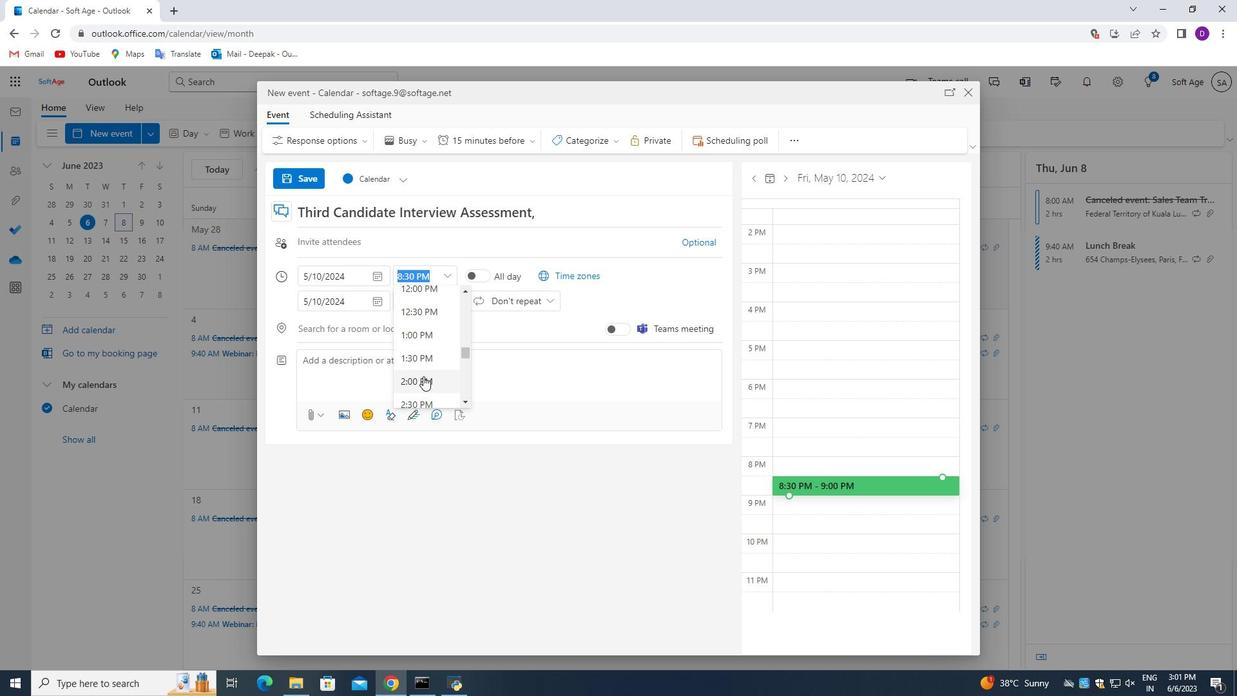 
Action: Mouse scrolled (422, 374) with delta (0, 0)
Screenshot: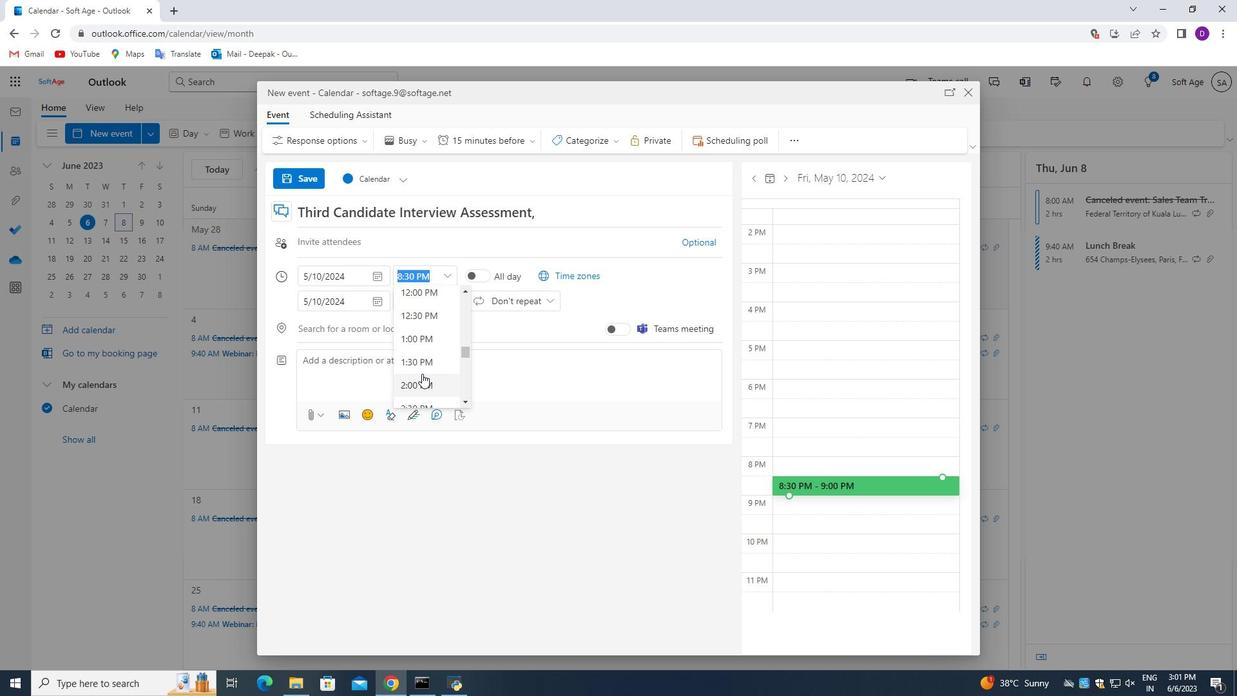 
Action: Mouse scrolled (422, 374) with delta (0, 0)
Screenshot: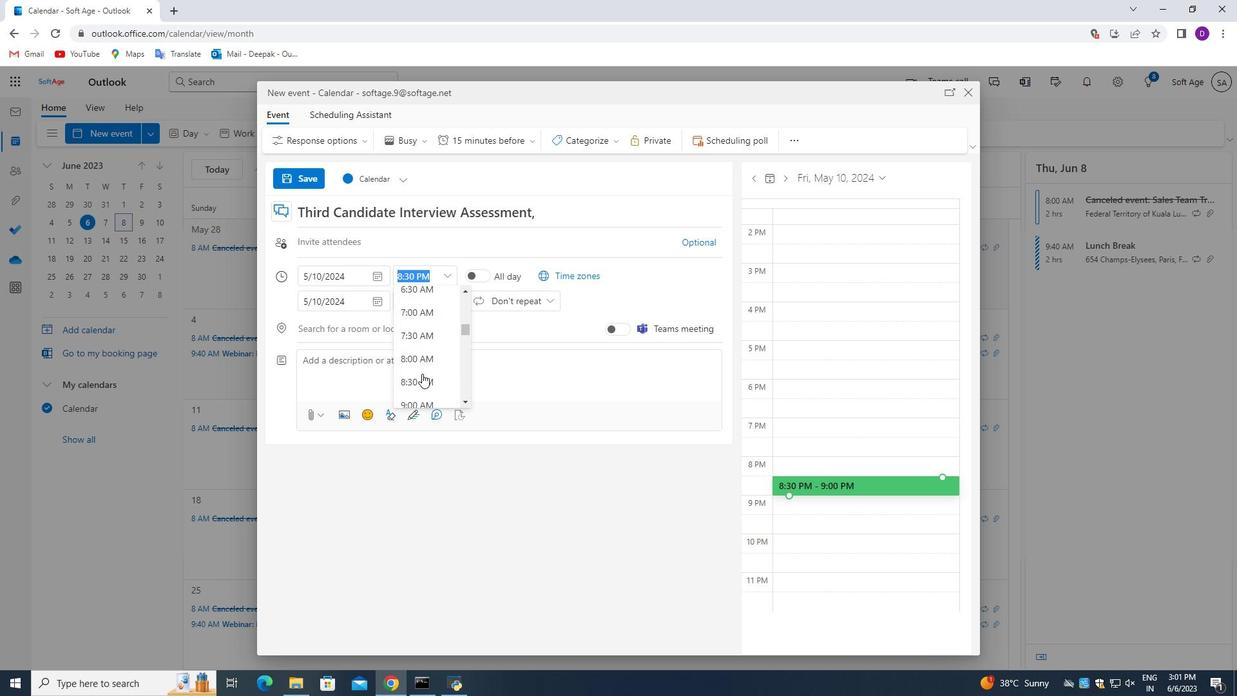 
Action: Mouse moved to (422, 376)
Screenshot: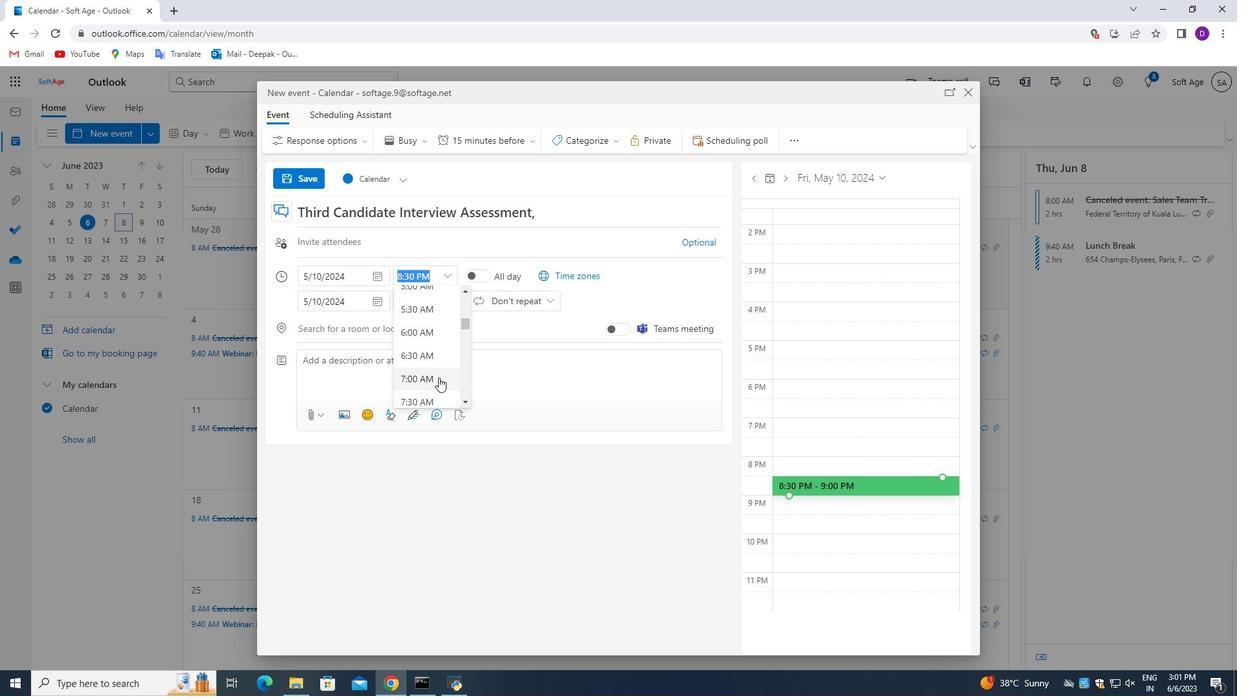 
Action: Mouse pressed left at (422, 376)
Screenshot: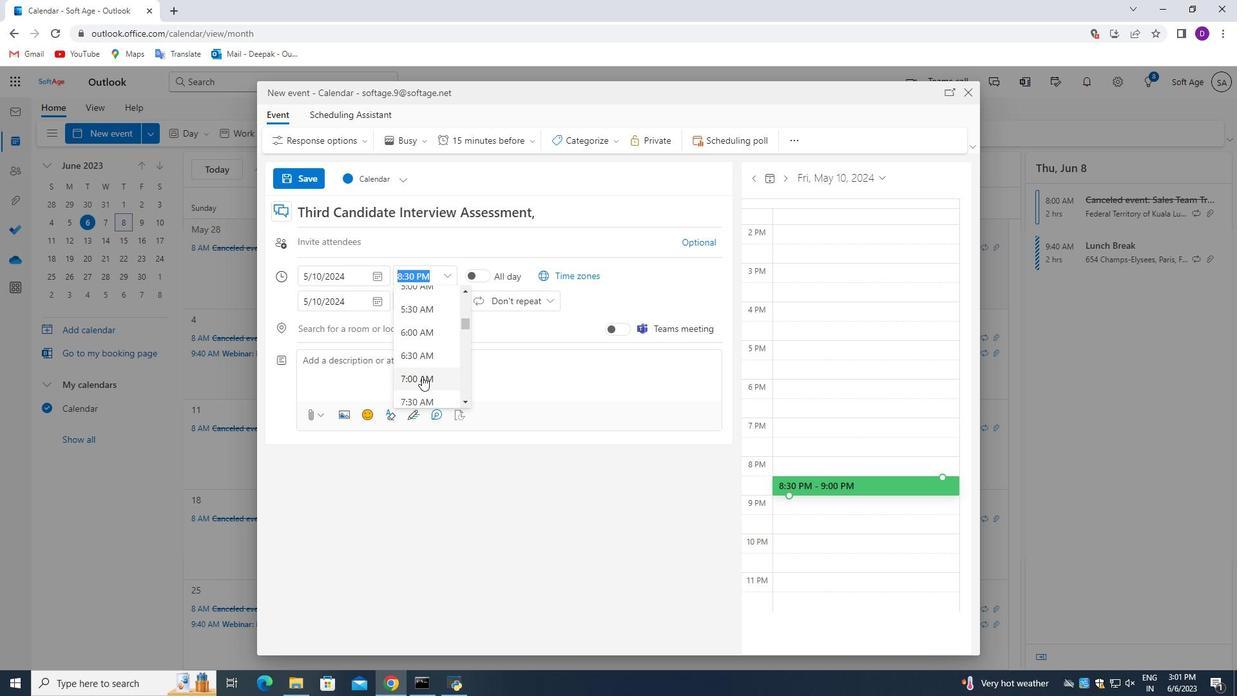 
Action: Mouse moved to (448, 303)
Screenshot: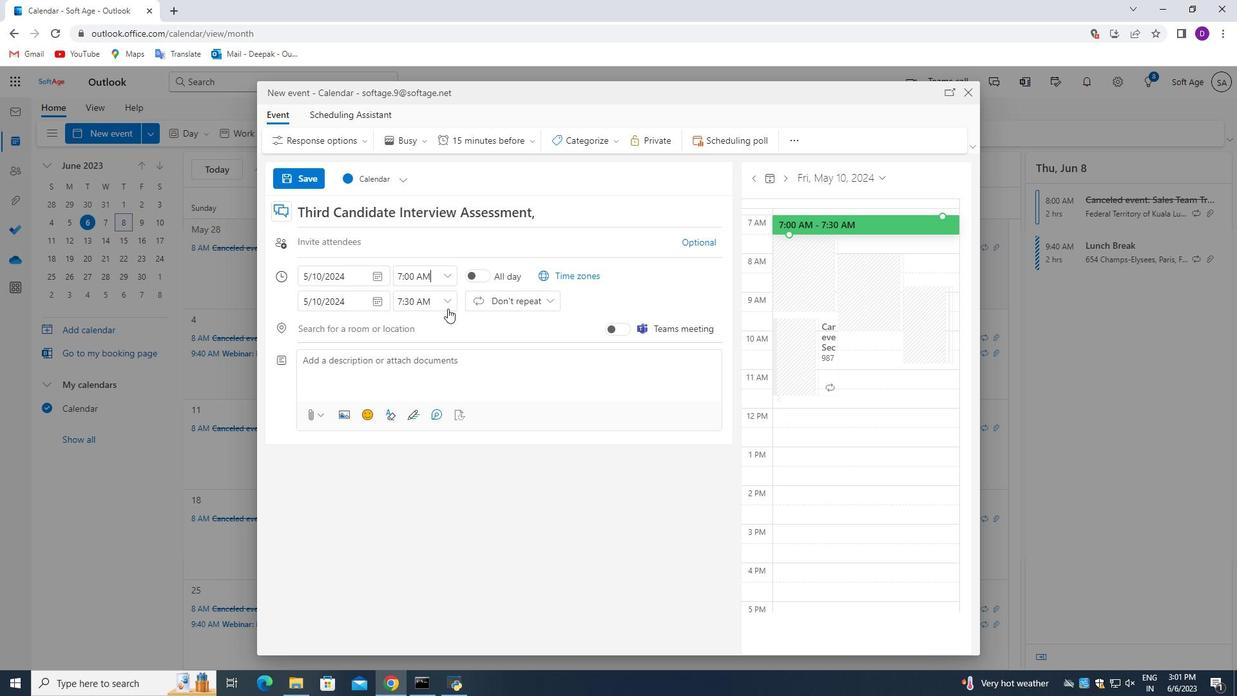 
Action: Mouse pressed left at (448, 303)
Screenshot: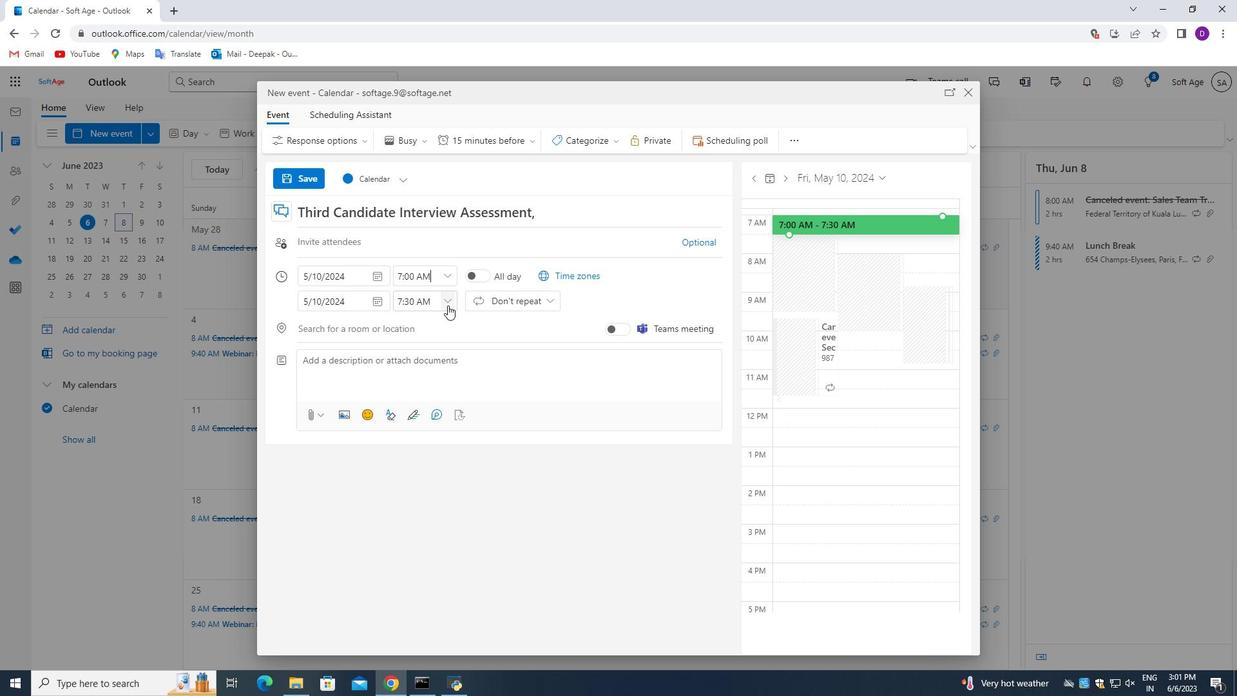 
Action: Mouse moved to (430, 388)
Screenshot: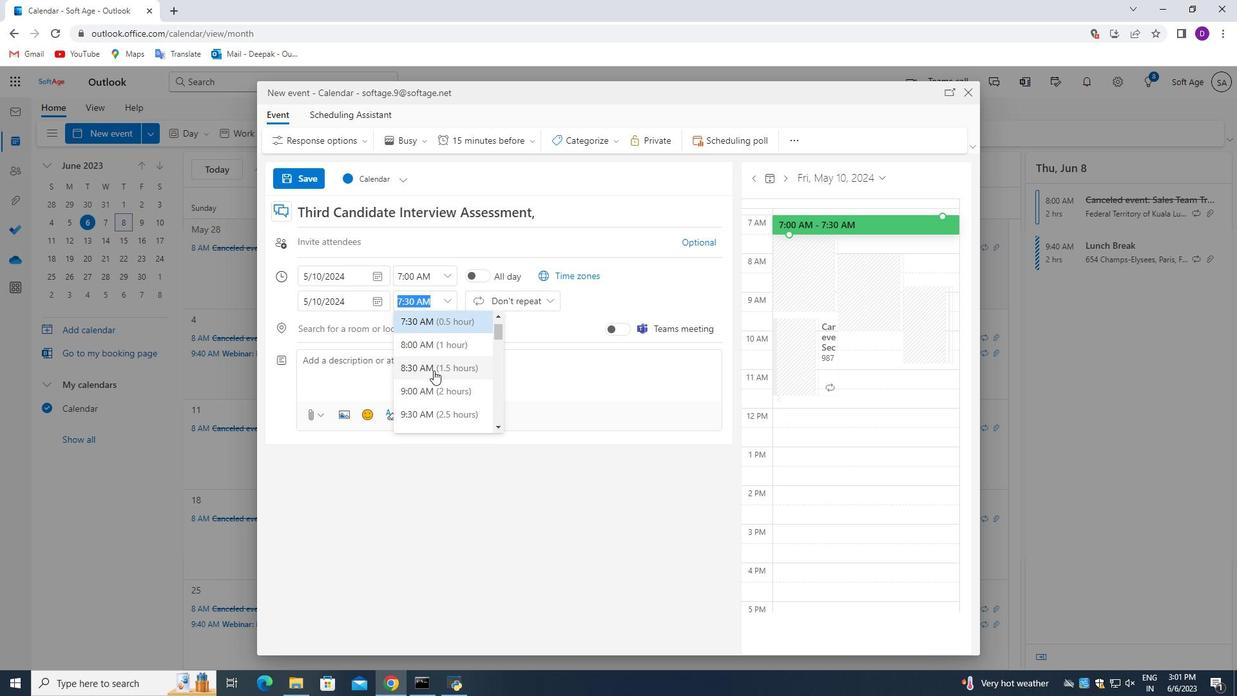 
Action: Mouse pressed left at (430, 388)
Screenshot: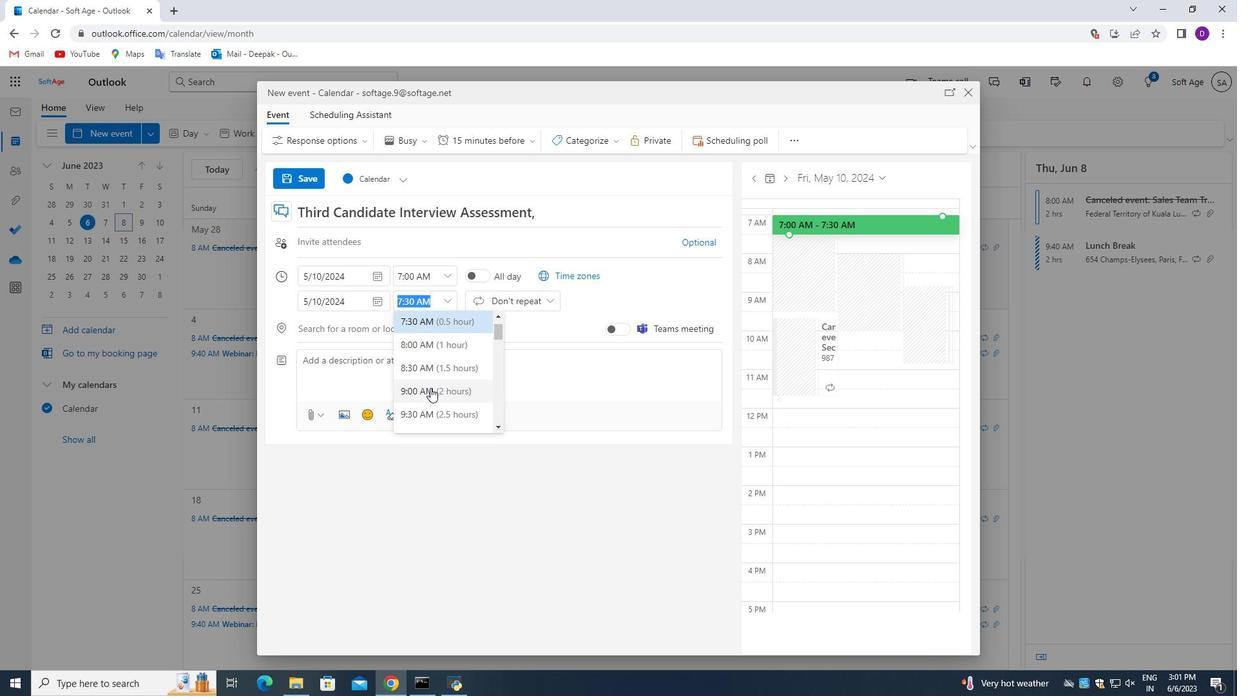 
Action: Mouse moved to (404, 362)
Screenshot: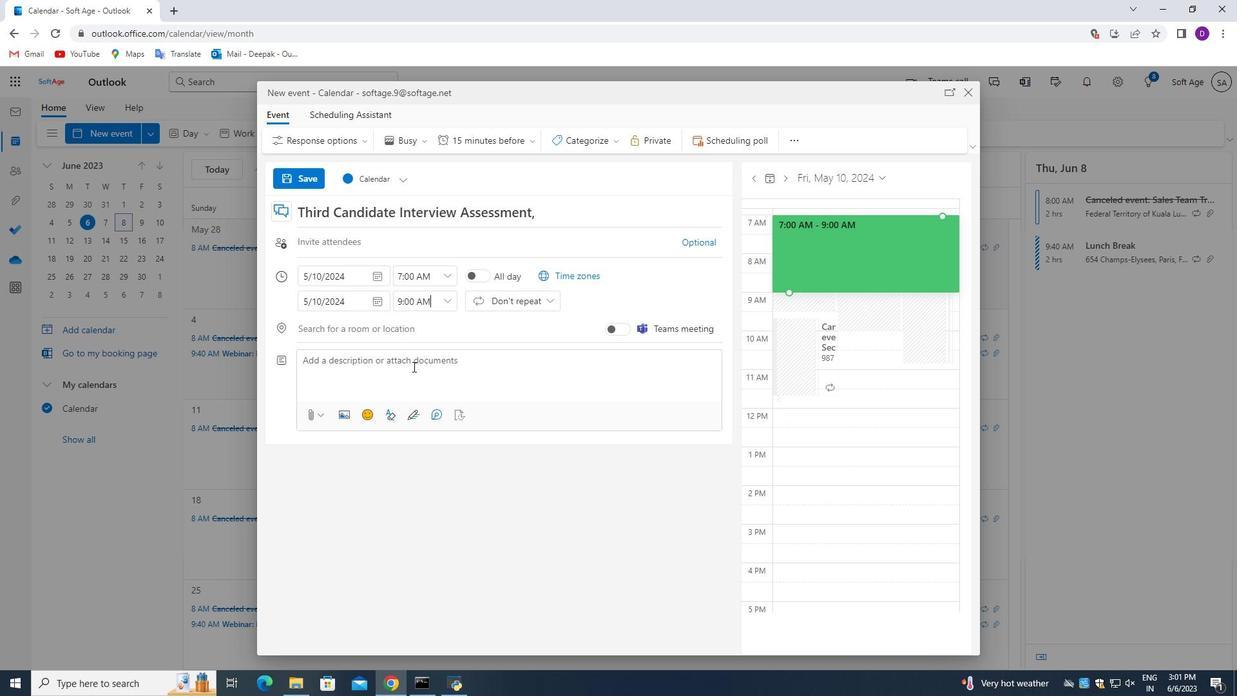 
Action: Mouse pressed left at (404, 362)
Screenshot: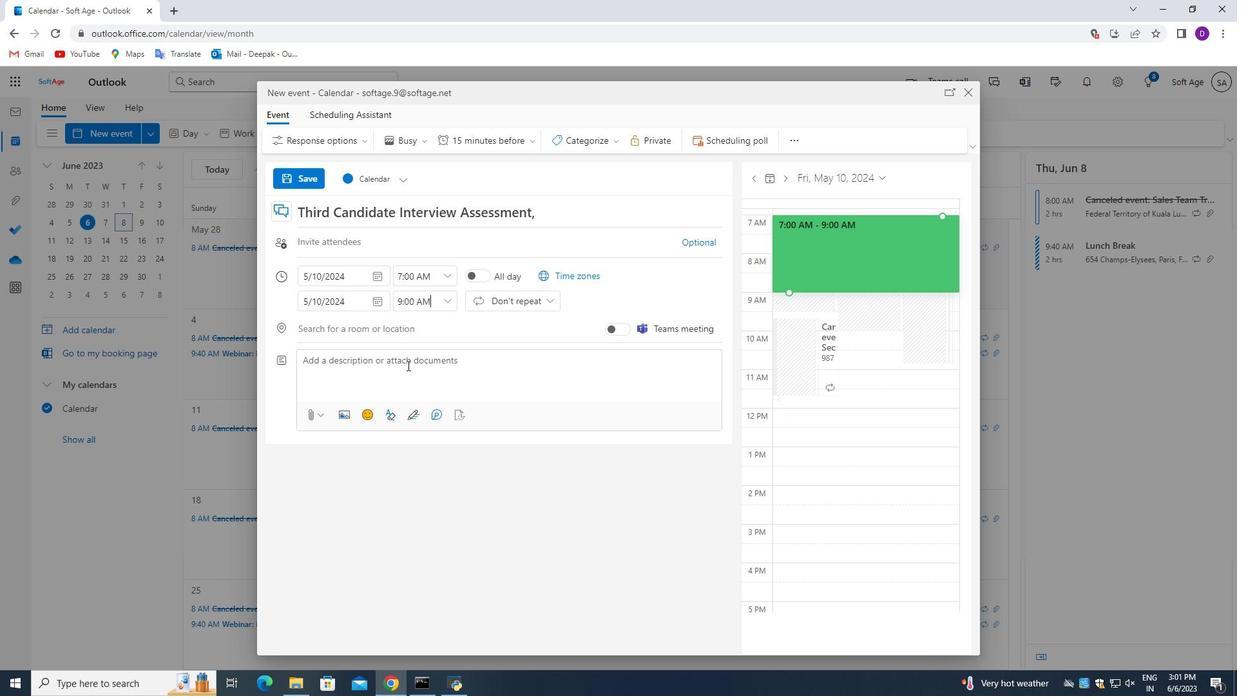 
Action: Mouse moved to (468, 522)
Screenshot: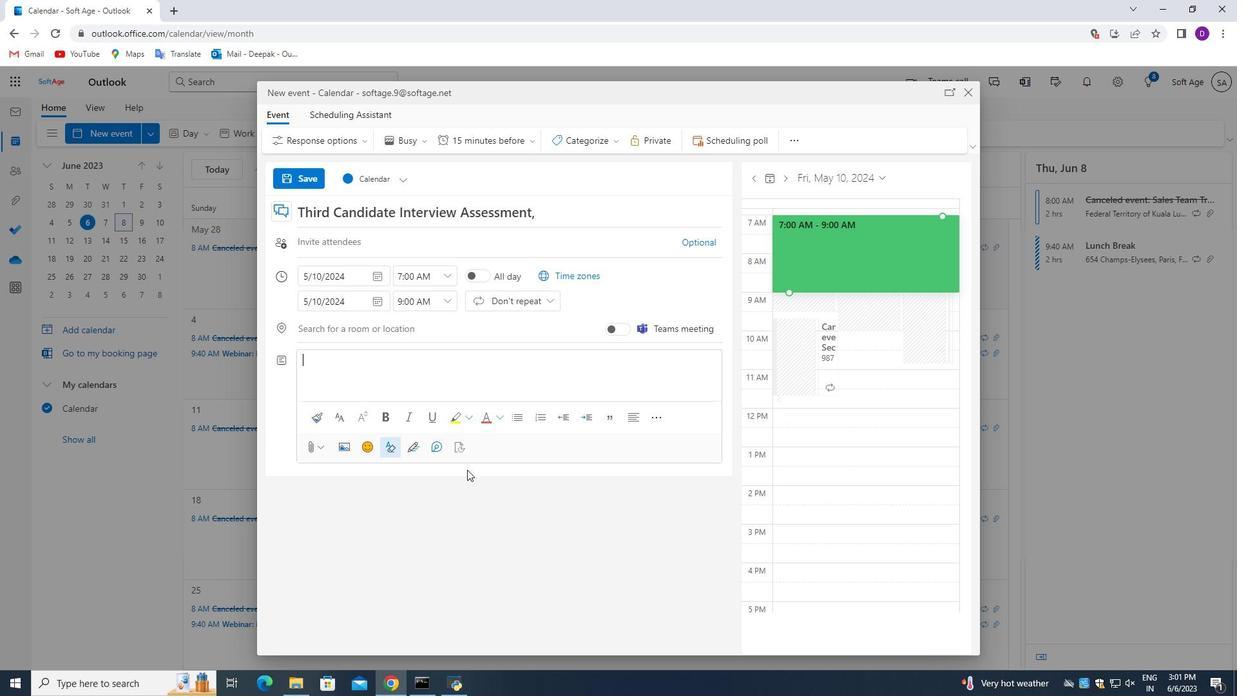 
Action: Key pressed <Key.shift_r><Key.enter>T<Key.backspace><Key.backspace><Key.shift_r>This<Key.space><Key.shift_r>We<Key.backspace><Key.backspace>wev<Key.backspace>binar<Key.space>is<Key.space>designed<Key.space>to<Key.space>provide<Key.space>participants<Key.shift_r>:<Key.space><Key.backspace><Key.backspace><Key.space>with<Key.space>valuable<Key.space>insights<Key.space>into<Key.space>effective<Key.space>digital<Key.space>a<Key.backspace>marketing<Key.space>strategies.<Key.space><Key.shift>It<Key.space>covers<Key.space>a<Key.space>wide<Key.space>range<Key.space>of<Key.space>topics,<Key.space>including<Key.space>search<Key.space>engine<Key.space>optimization<Key.space><Key.shift>(<Key.shift_r>SE<Key.shift>O<Key.shift>),<Key.space>social<Key.space>media<Key.space>marketing,<Key.space>content<Key.space>marketing,<Key.space>email<Key.space>marketing,<Key.space><Key.shift>Paid<Key.space>advertising,<Key.space>and<Key.space>more.
Screenshot: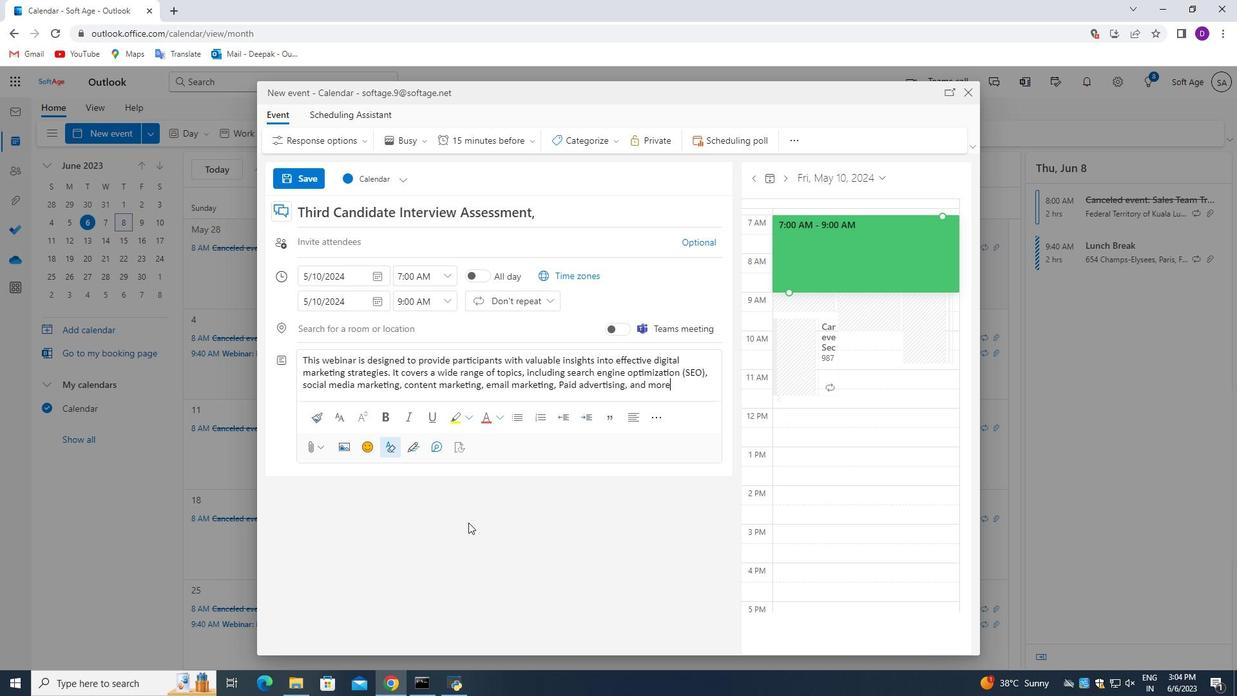 
Action: Mouse moved to (586, 135)
Screenshot: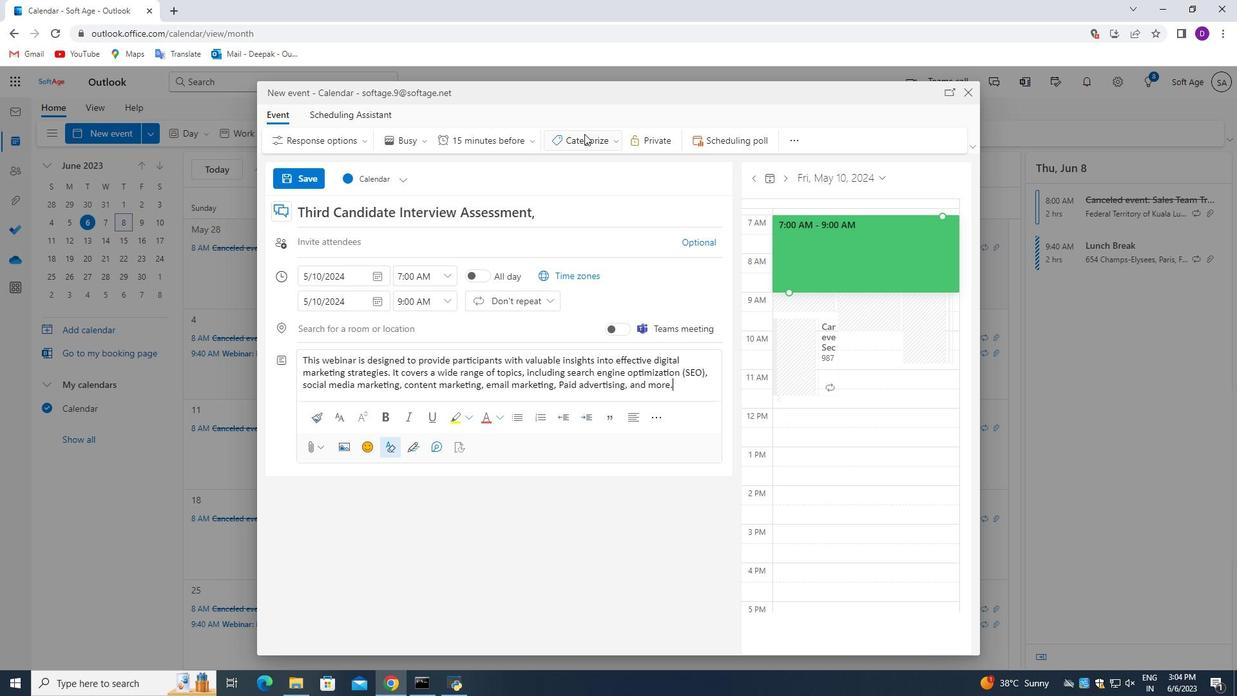 
Action: Mouse pressed left at (586, 135)
Screenshot: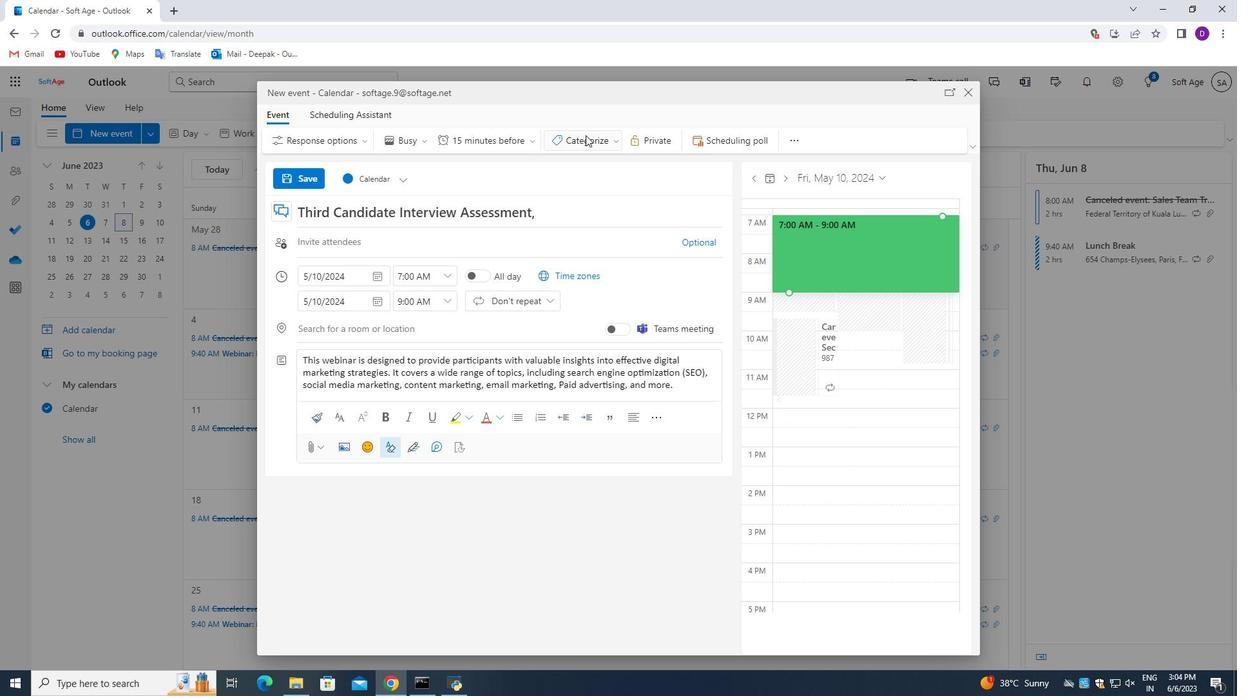 
Action: Mouse moved to (593, 166)
Screenshot: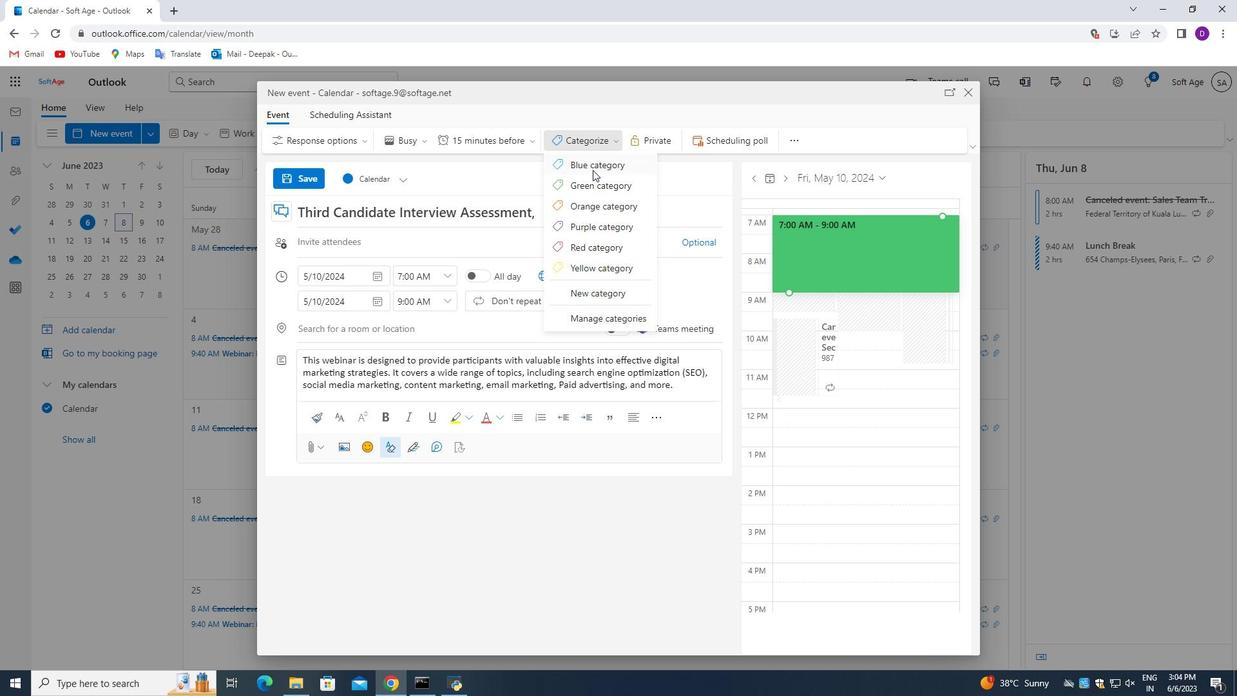 
Action: Mouse pressed left at (593, 166)
Screenshot: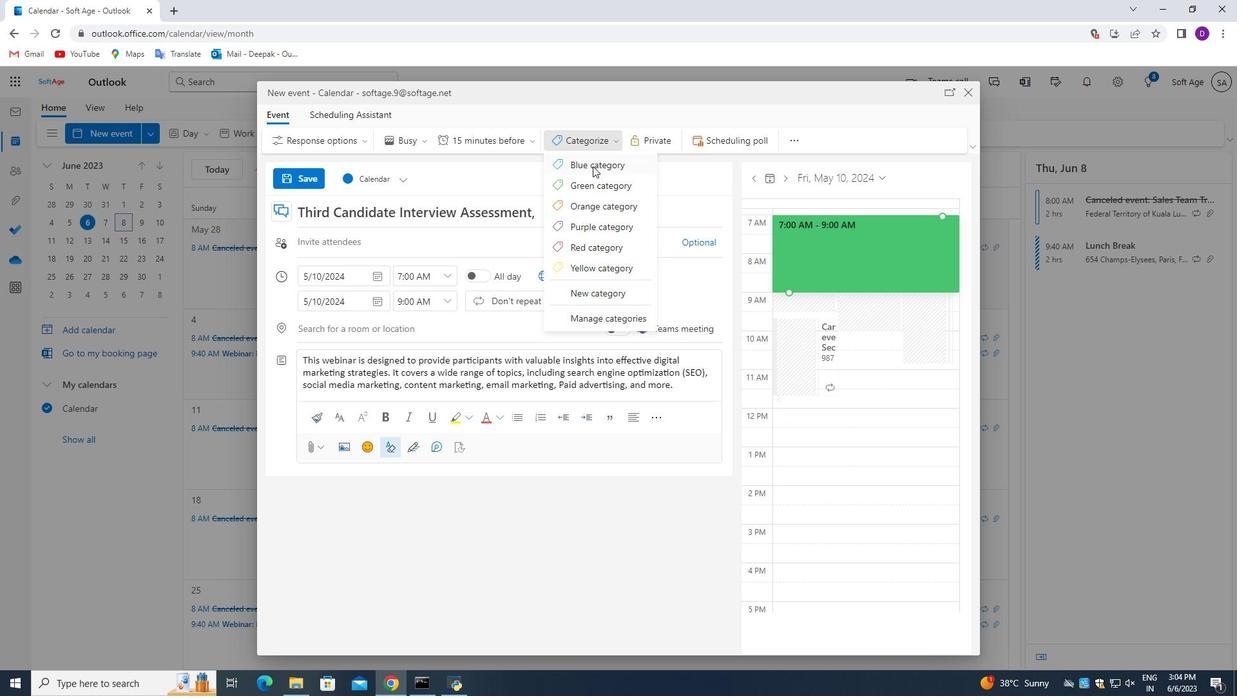 
Action: Mouse moved to (340, 240)
Screenshot: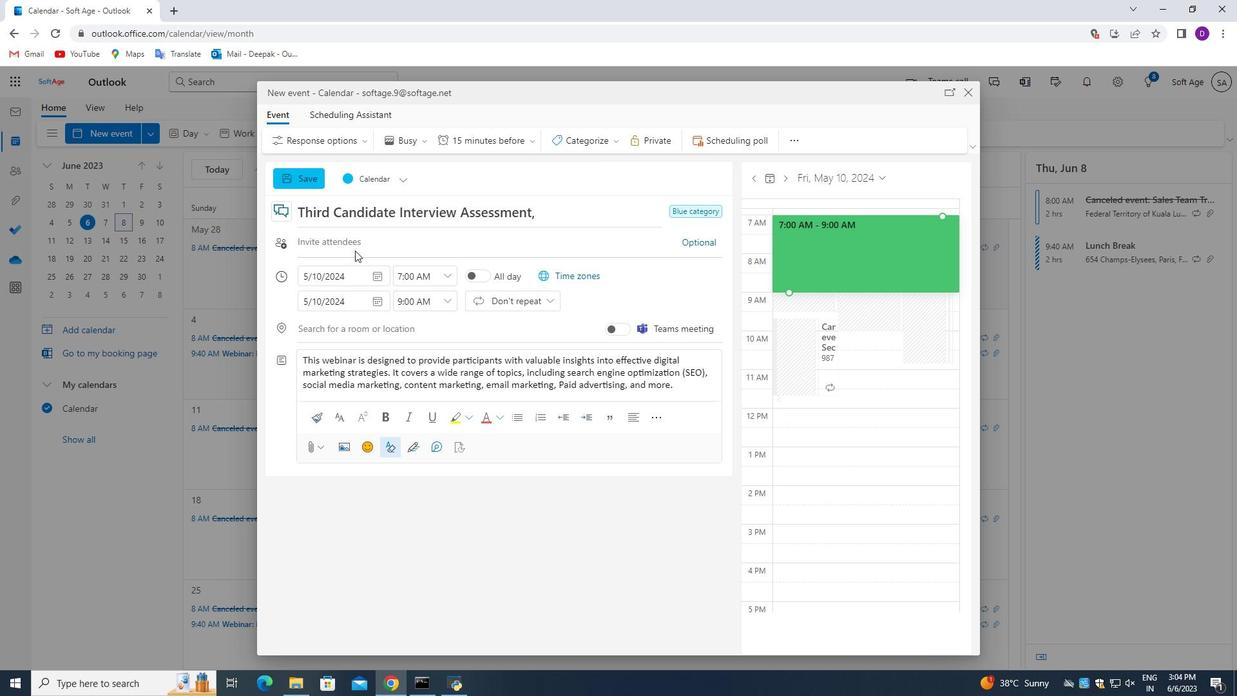
Action: Mouse pressed left at (340, 240)
Screenshot: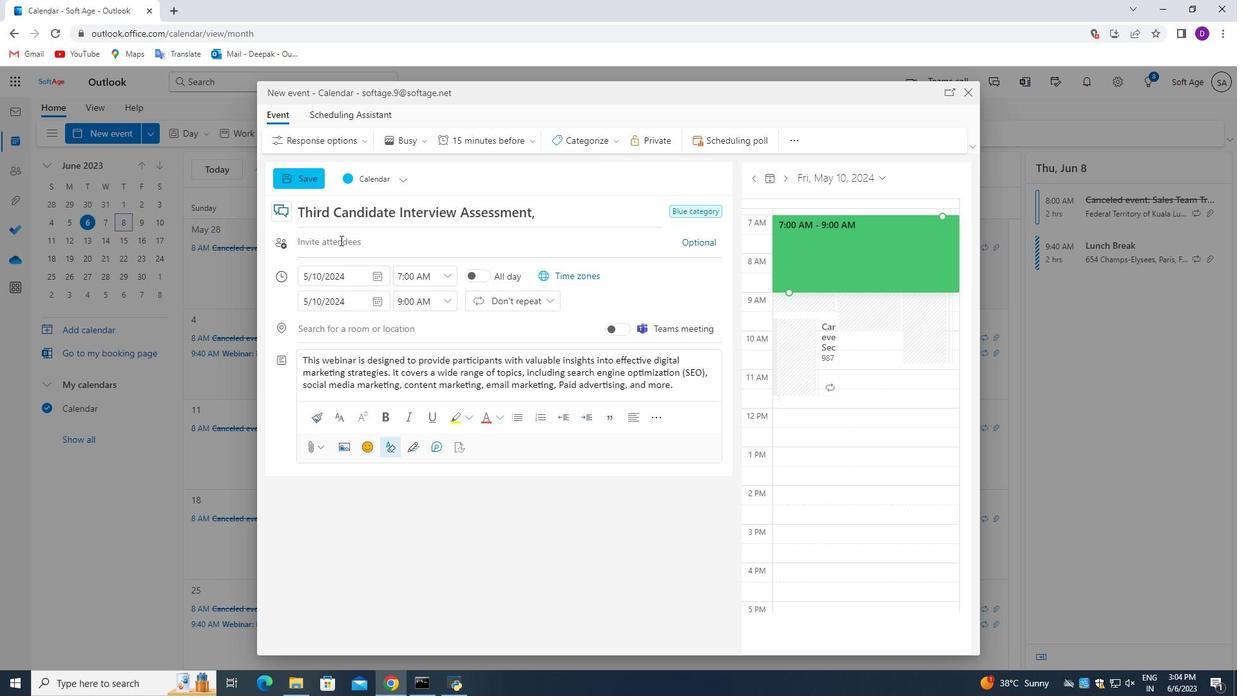 
Action: Mouse moved to (398, 473)
Screenshot: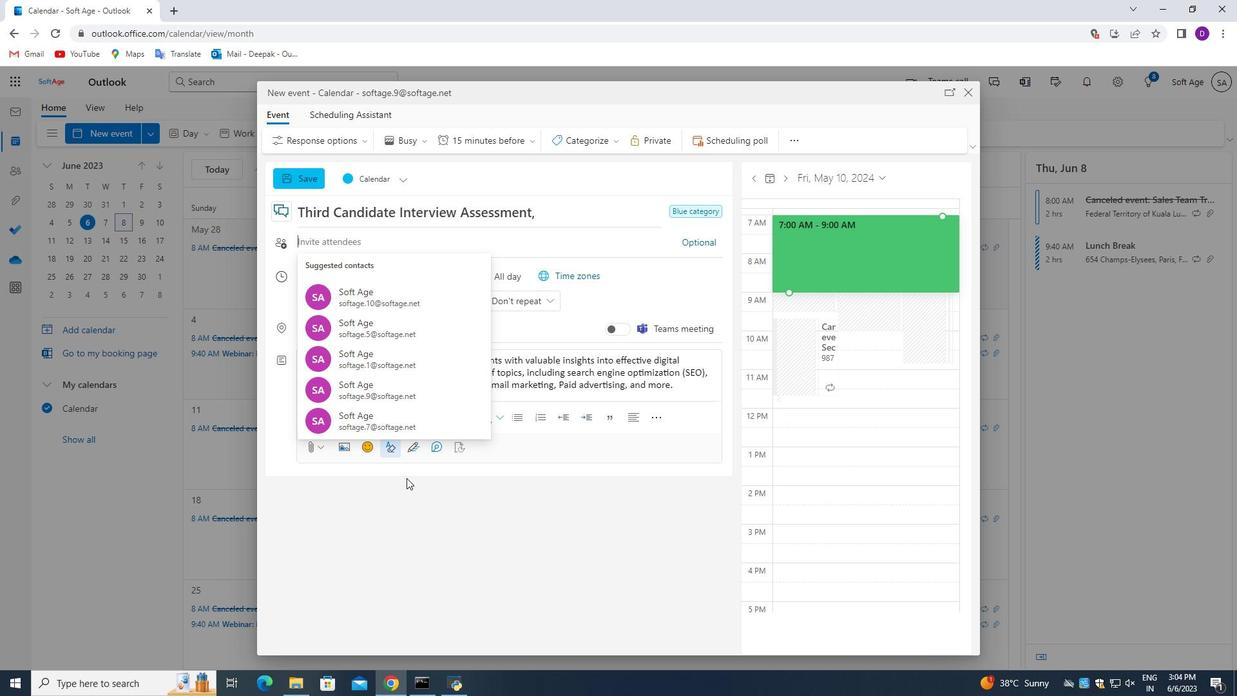 
Action: Key pressed softage.3<Key.shift>@softage.net<Key.enter>
Screenshot: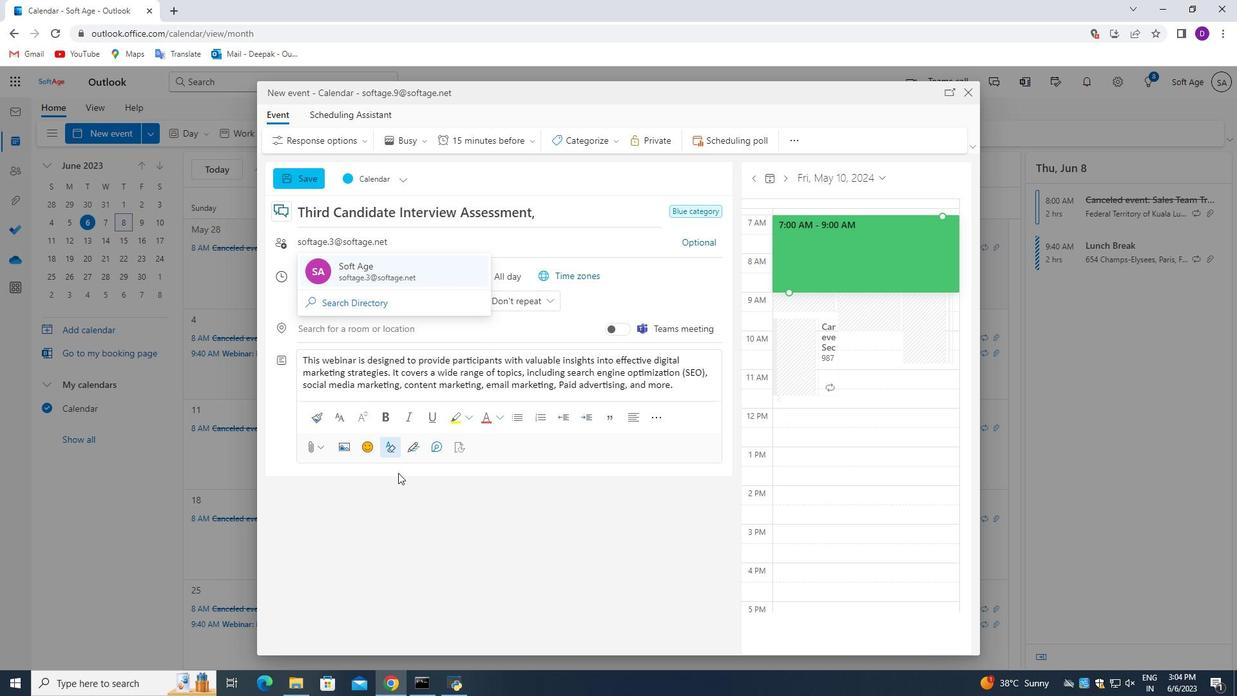 
Action: Mouse moved to (699, 237)
Screenshot: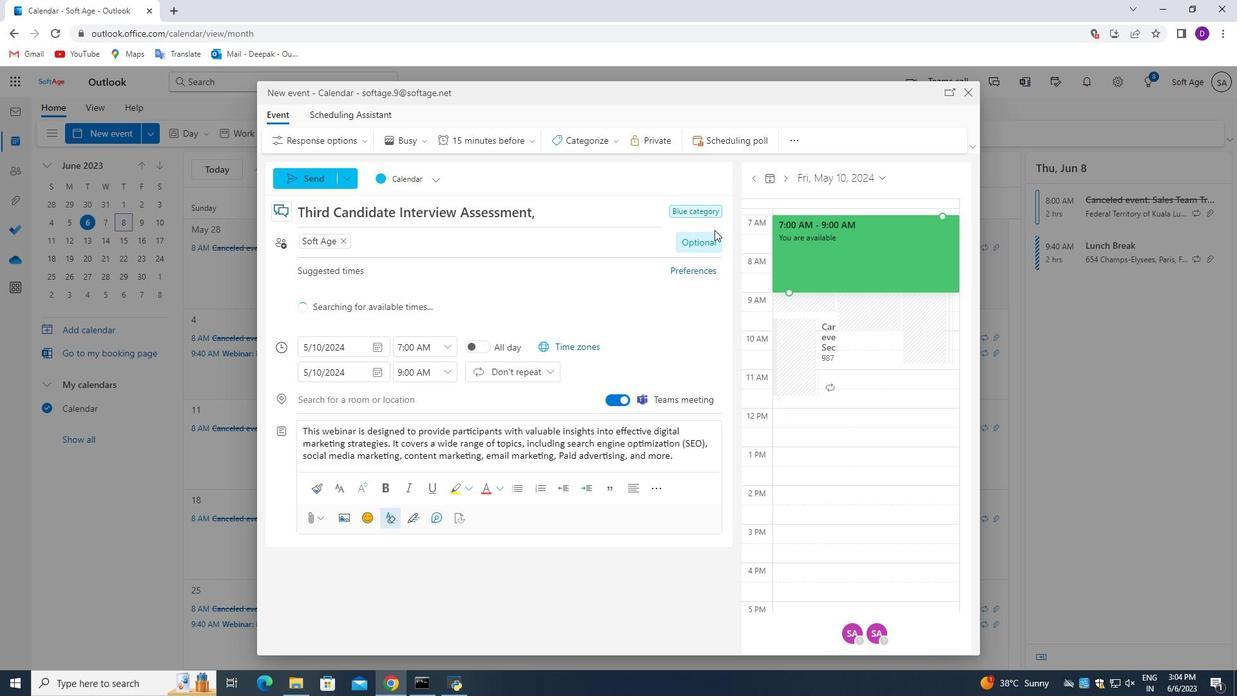 
Action: Mouse pressed left at (699, 237)
Screenshot: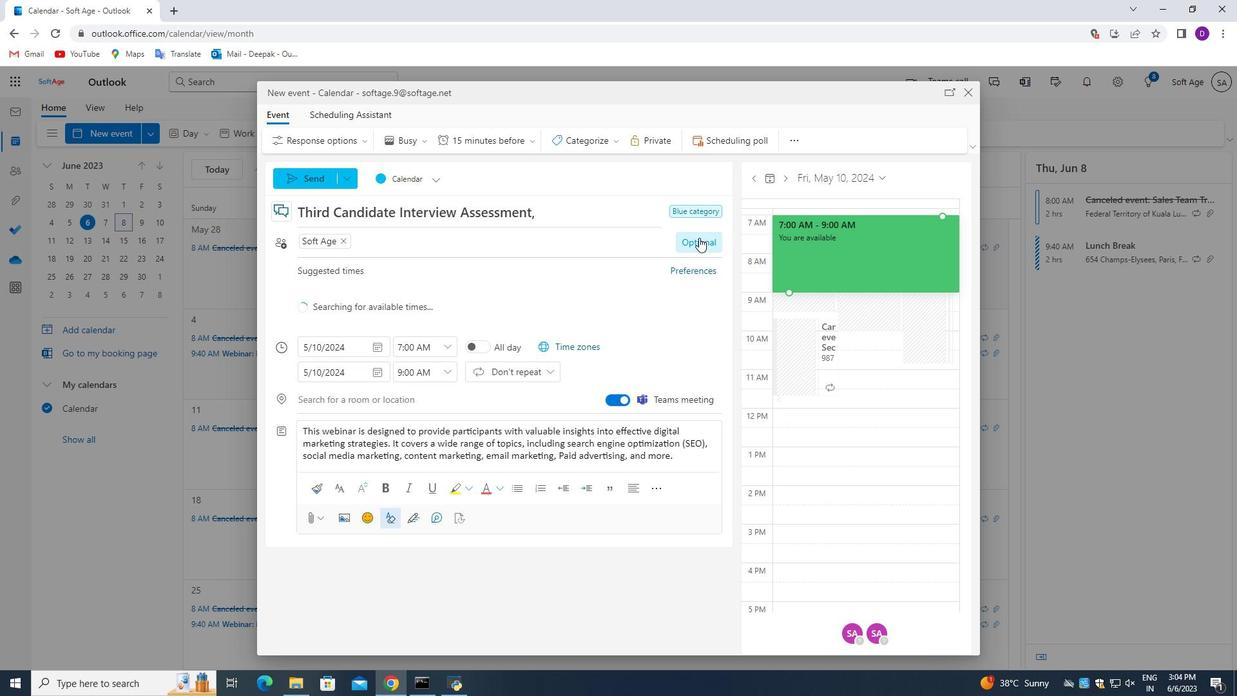 
Action: Mouse moved to (578, 250)
Screenshot: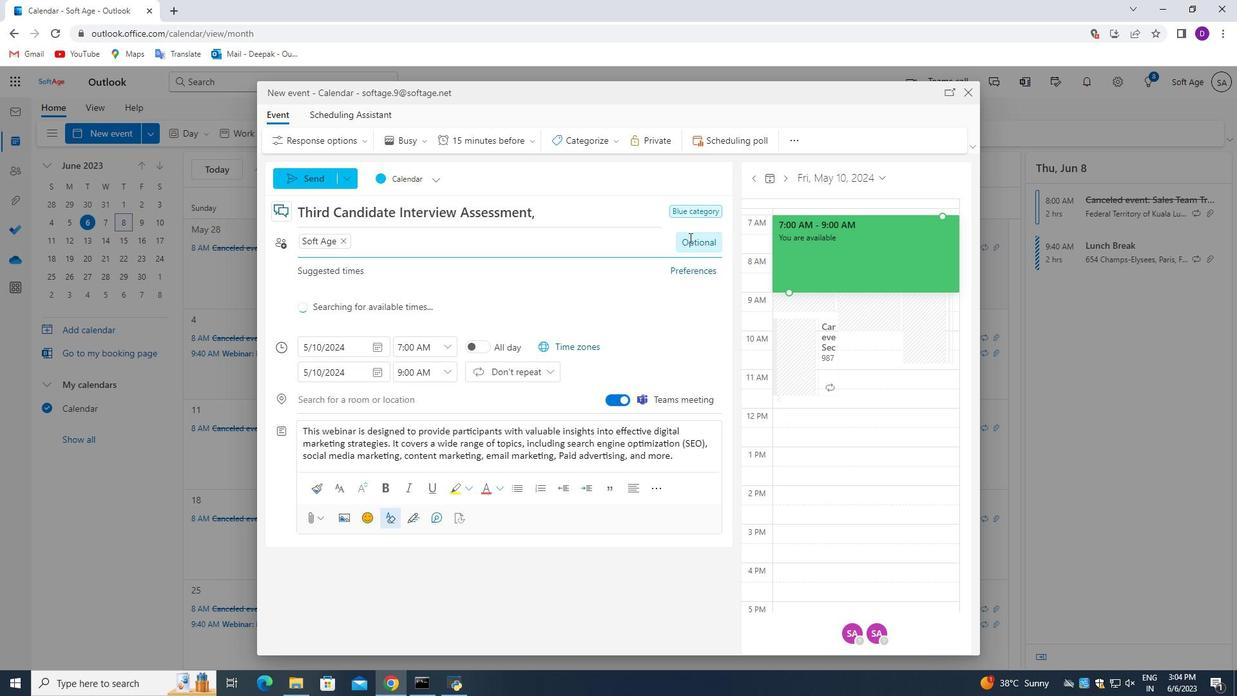 
Action: Key pressed softage.4<Key.shift>@softage.net<Key.enter>
Screenshot: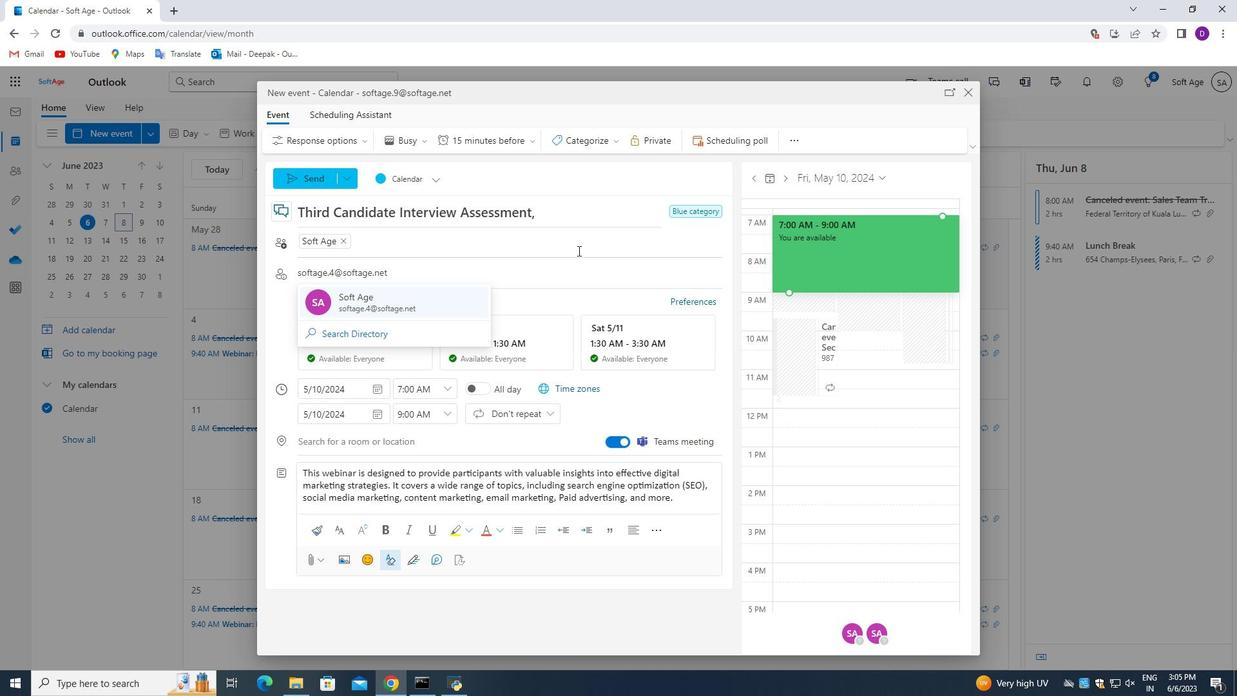 
Action: Mouse moved to (518, 145)
Screenshot: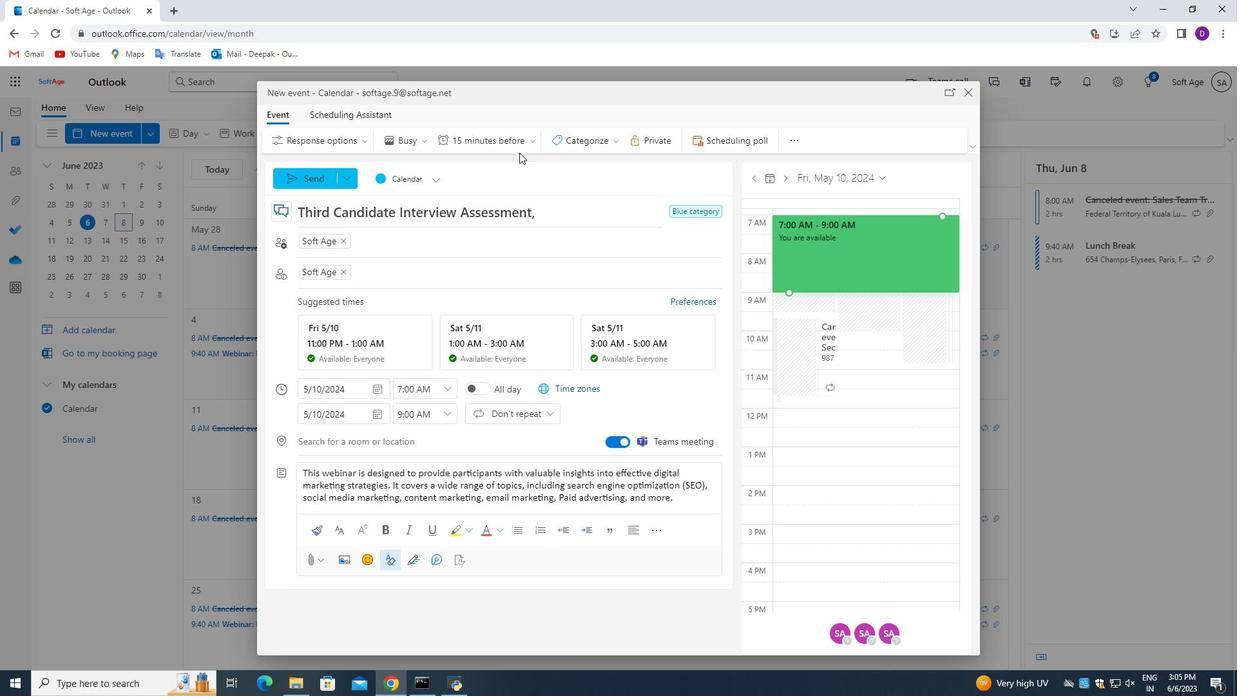 
Action: Mouse pressed left at (518, 145)
Screenshot: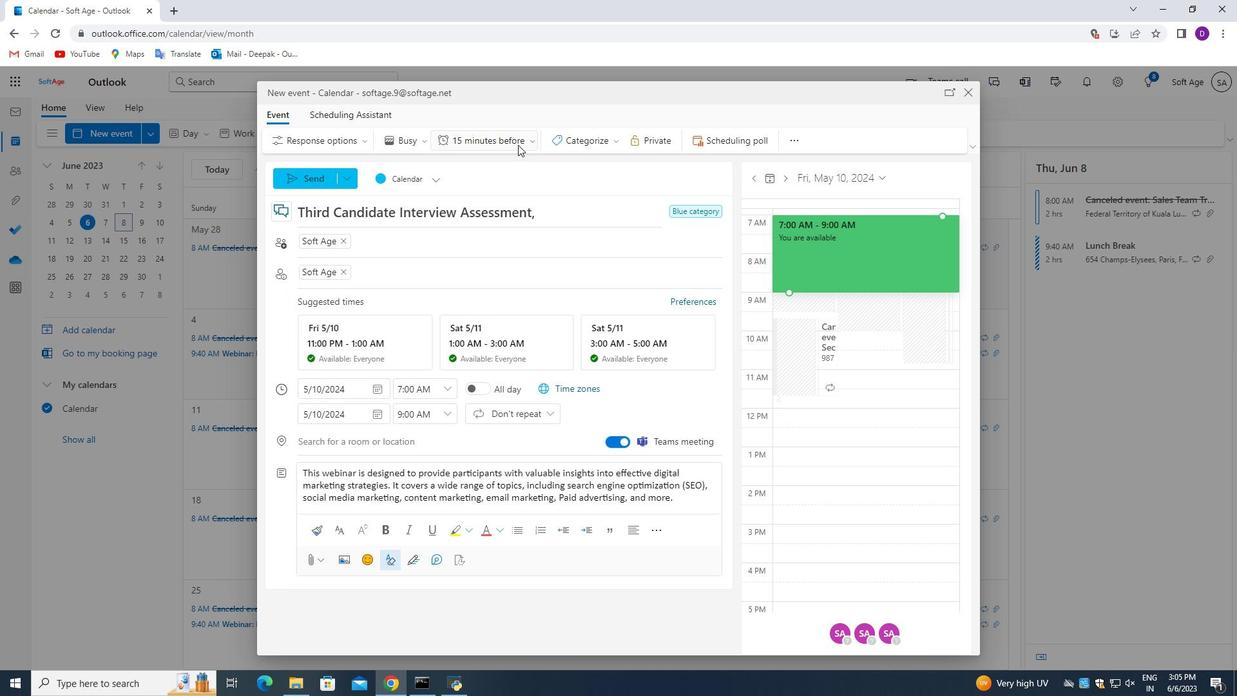 
Action: Mouse moved to (488, 214)
Screenshot: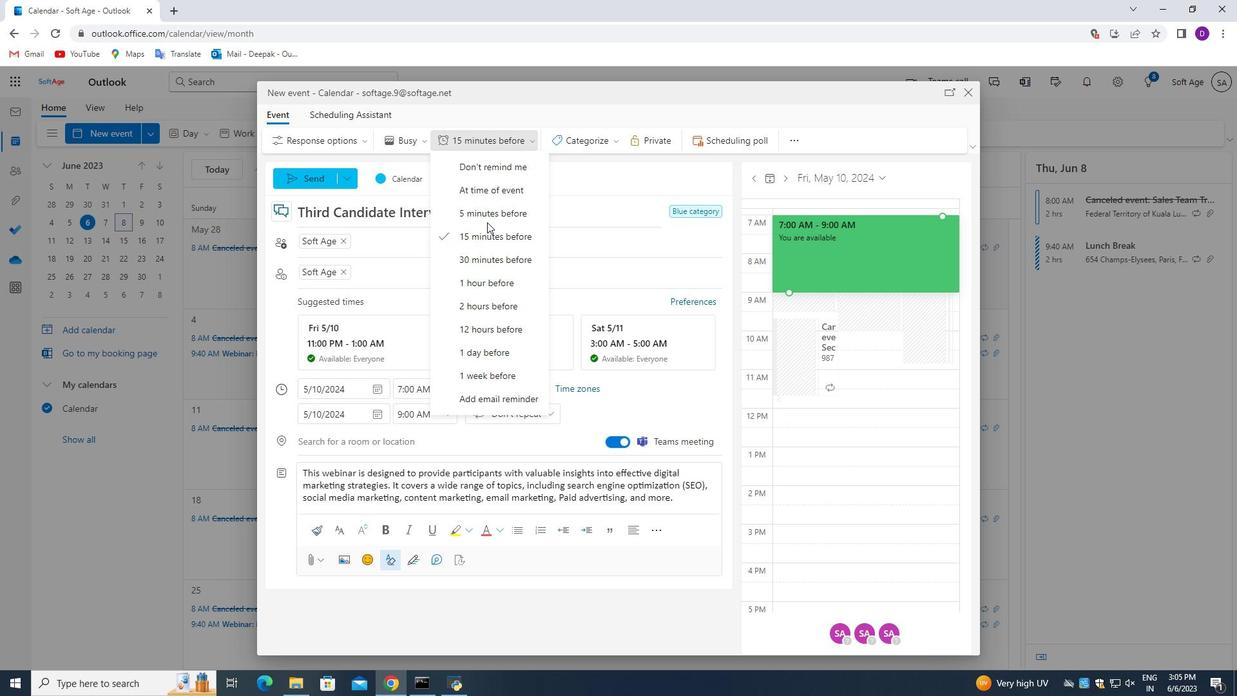 
Action: Mouse pressed left at (488, 214)
Screenshot: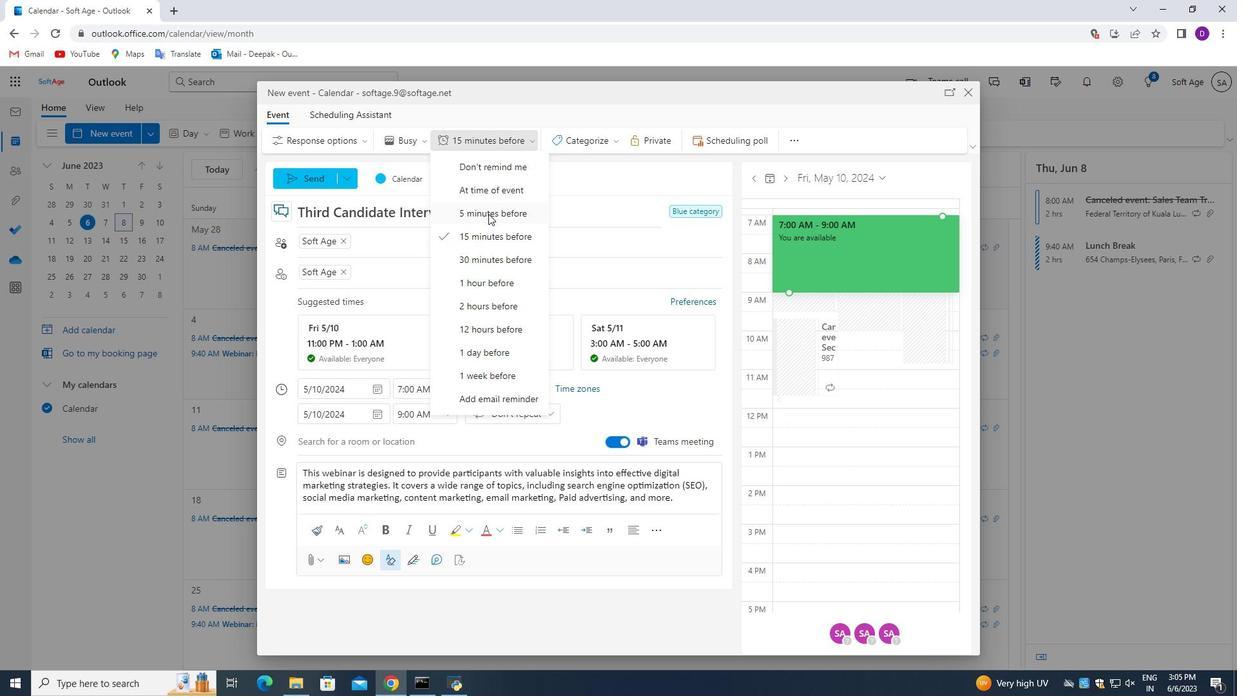 
Action: Mouse moved to (508, 432)
Screenshot: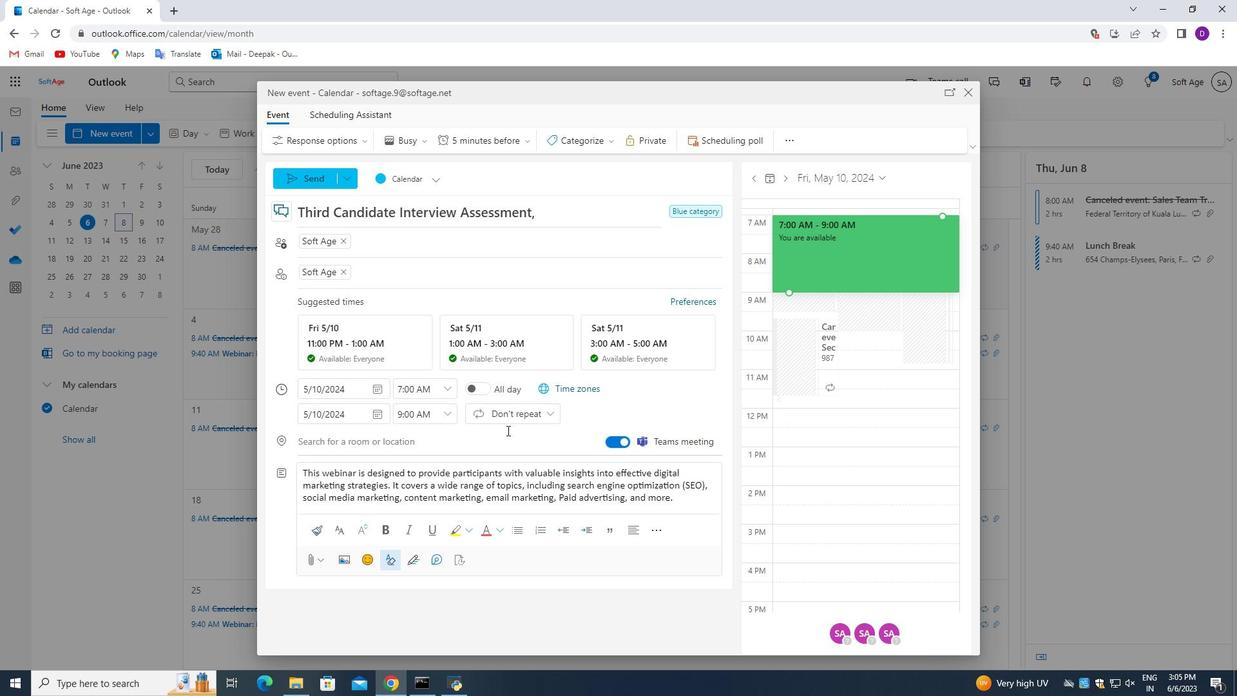 
Action: Mouse scrolled (508, 431) with delta (0, 0)
Screenshot: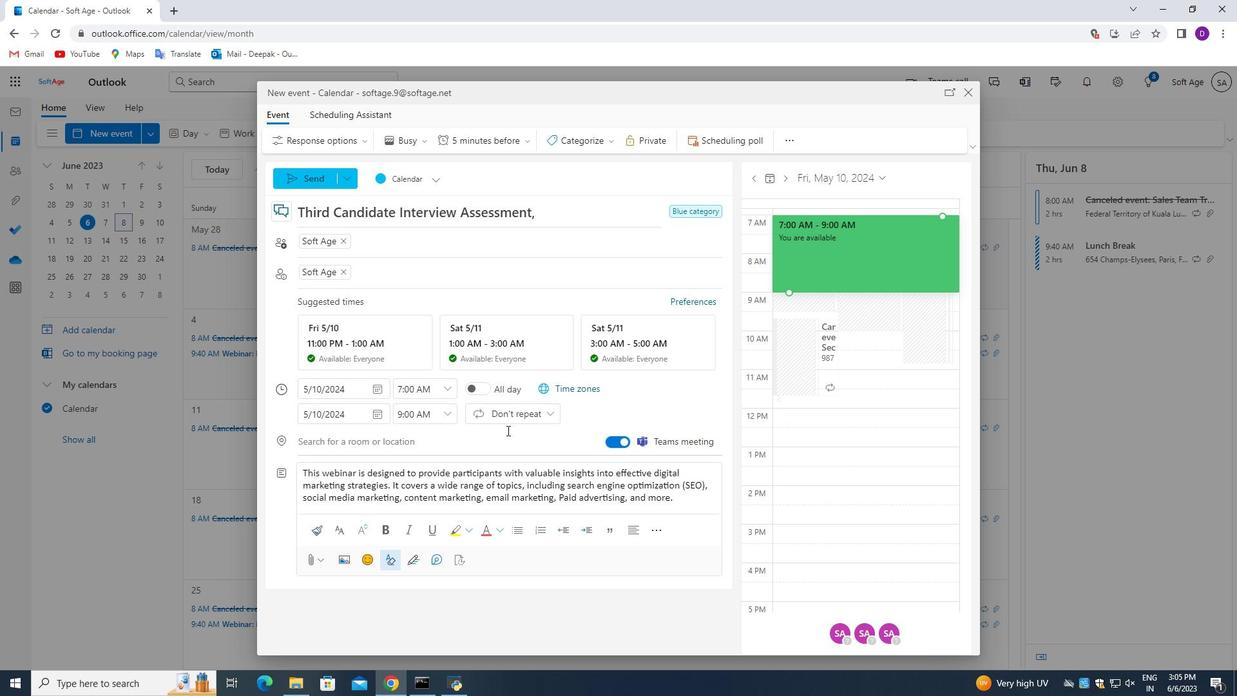 
Action: Mouse moved to (506, 437)
Screenshot: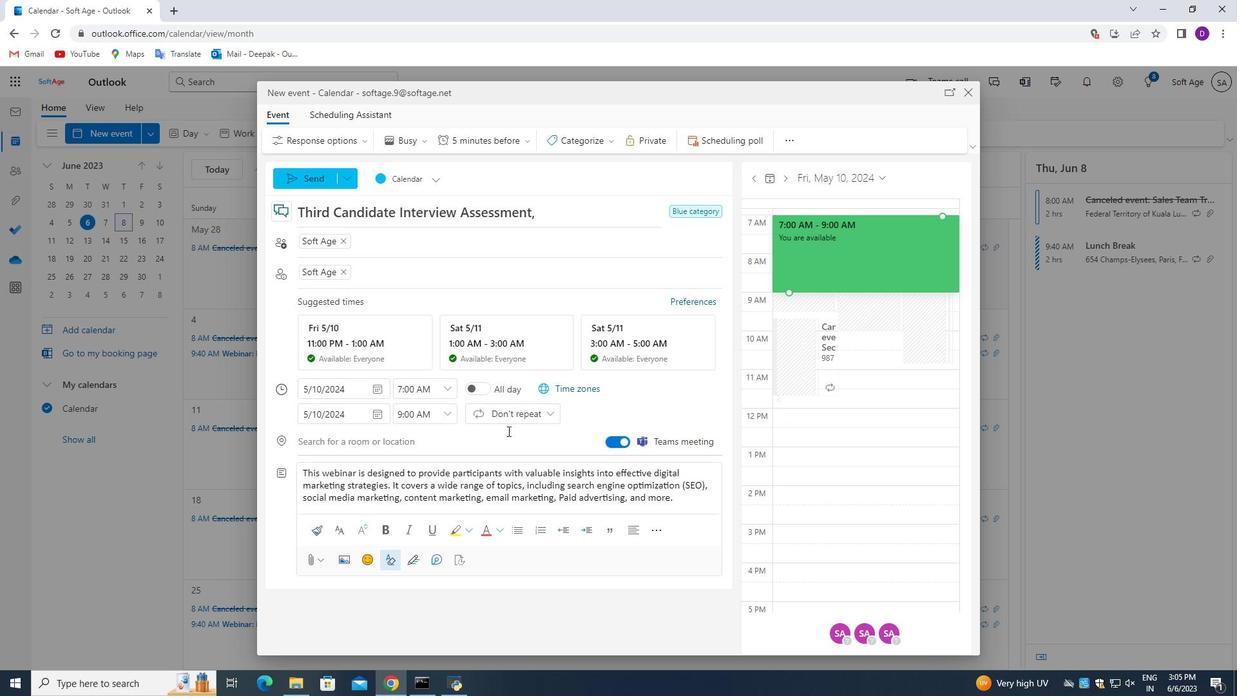 
Action: Mouse scrolled (506, 436) with delta (0, 0)
Screenshot: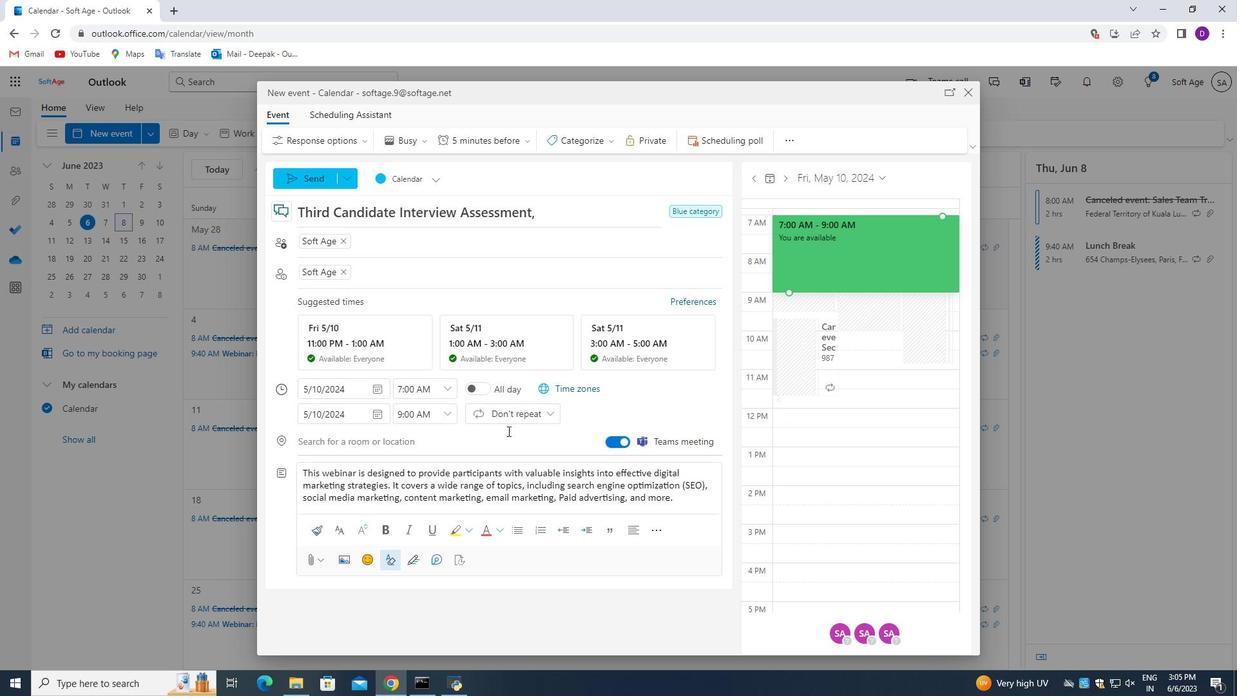 
Action: Mouse moved to (502, 440)
Screenshot: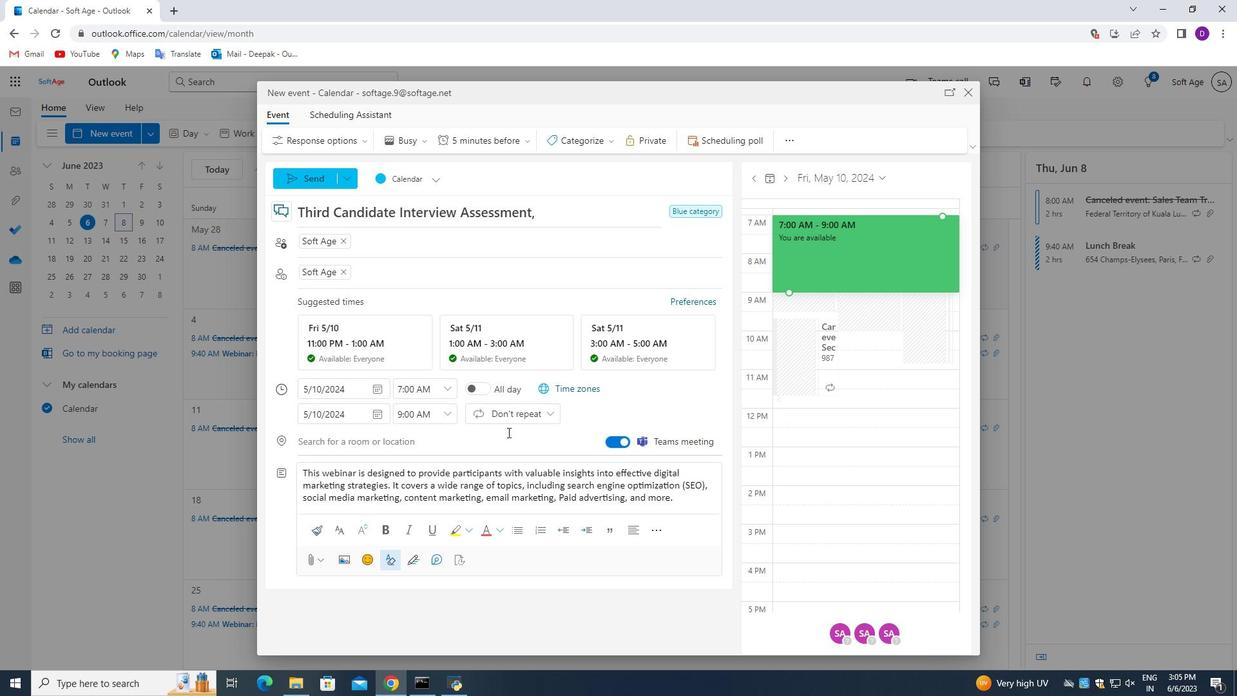 
Action: Mouse scrolled (502, 439) with delta (0, 0)
Screenshot: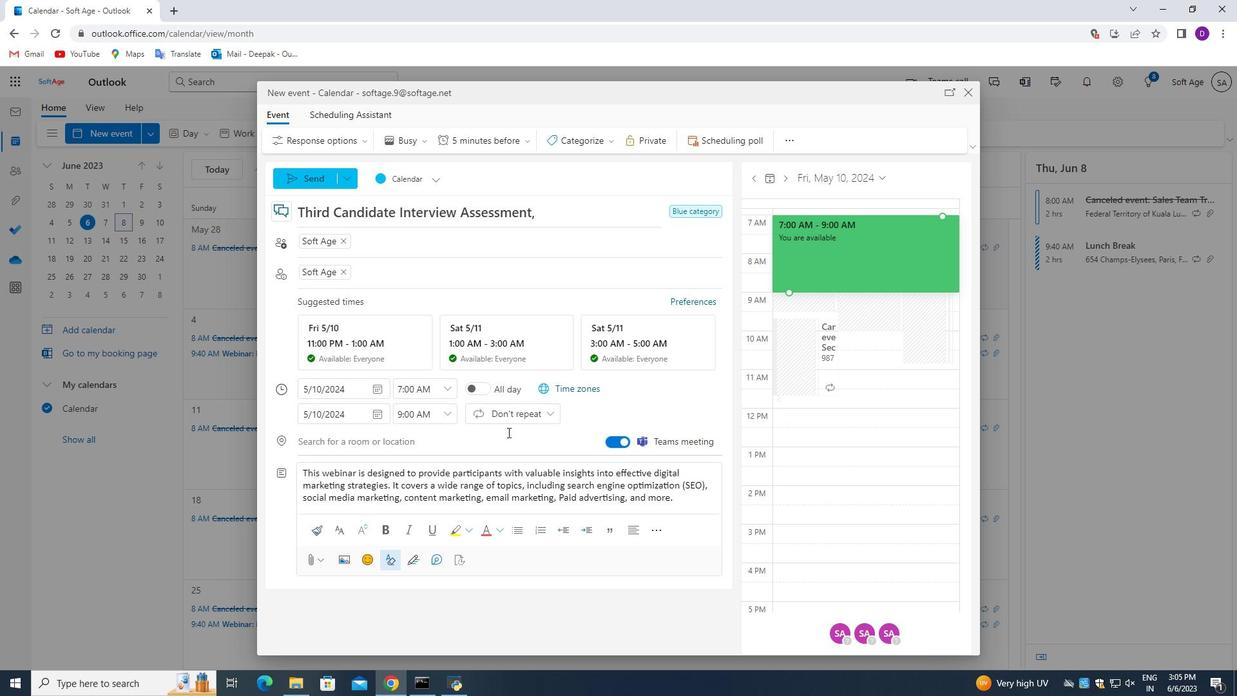 
Action: Mouse moved to (493, 448)
Screenshot: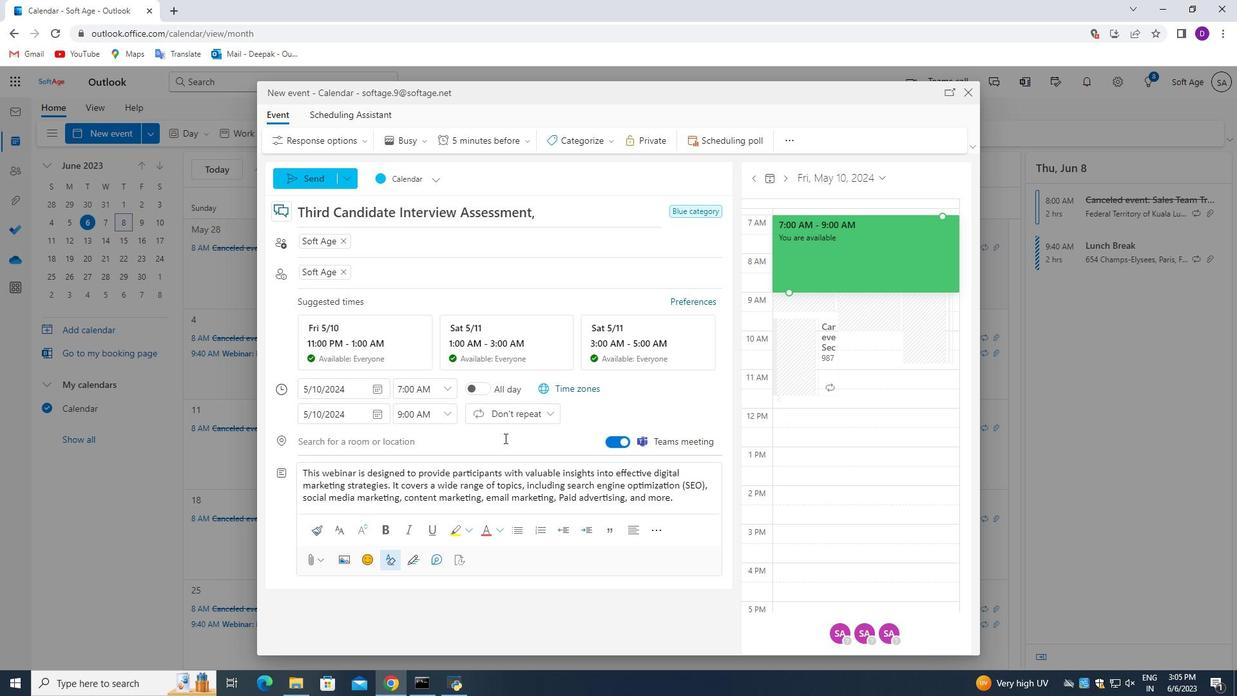 
Action: Mouse scrolled (493, 448) with delta (0, 0)
Screenshot: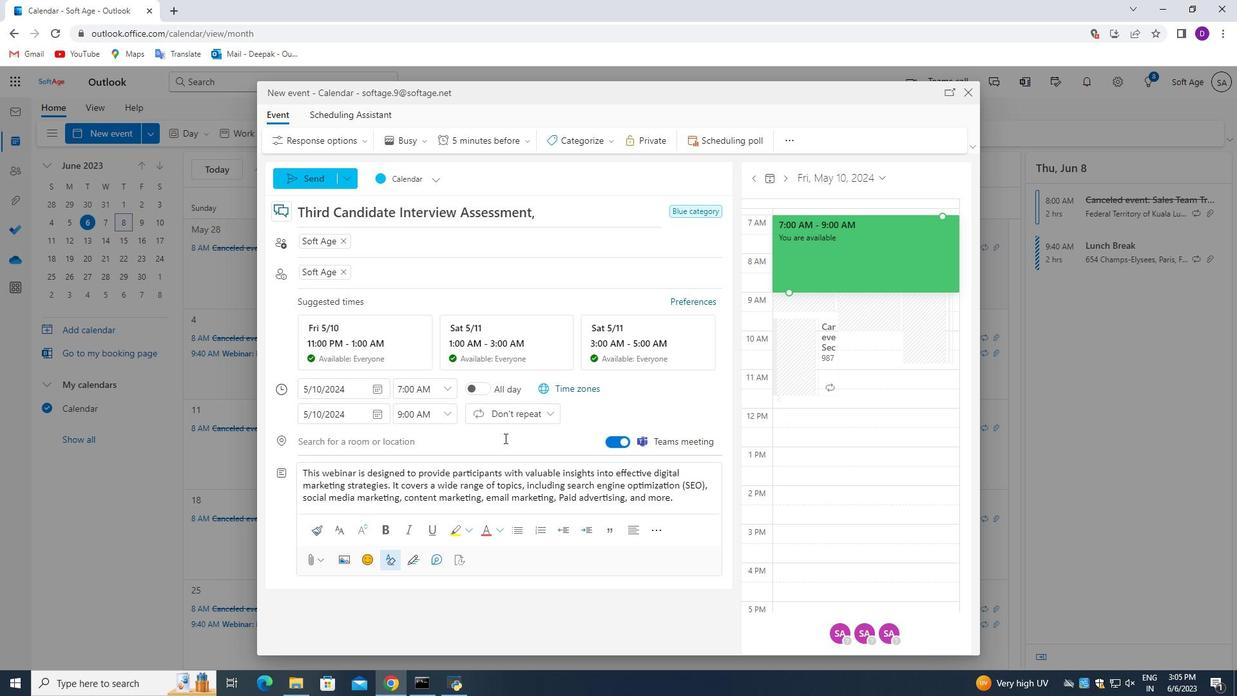 
Action: Mouse moved to (479, 411)
Screenshot: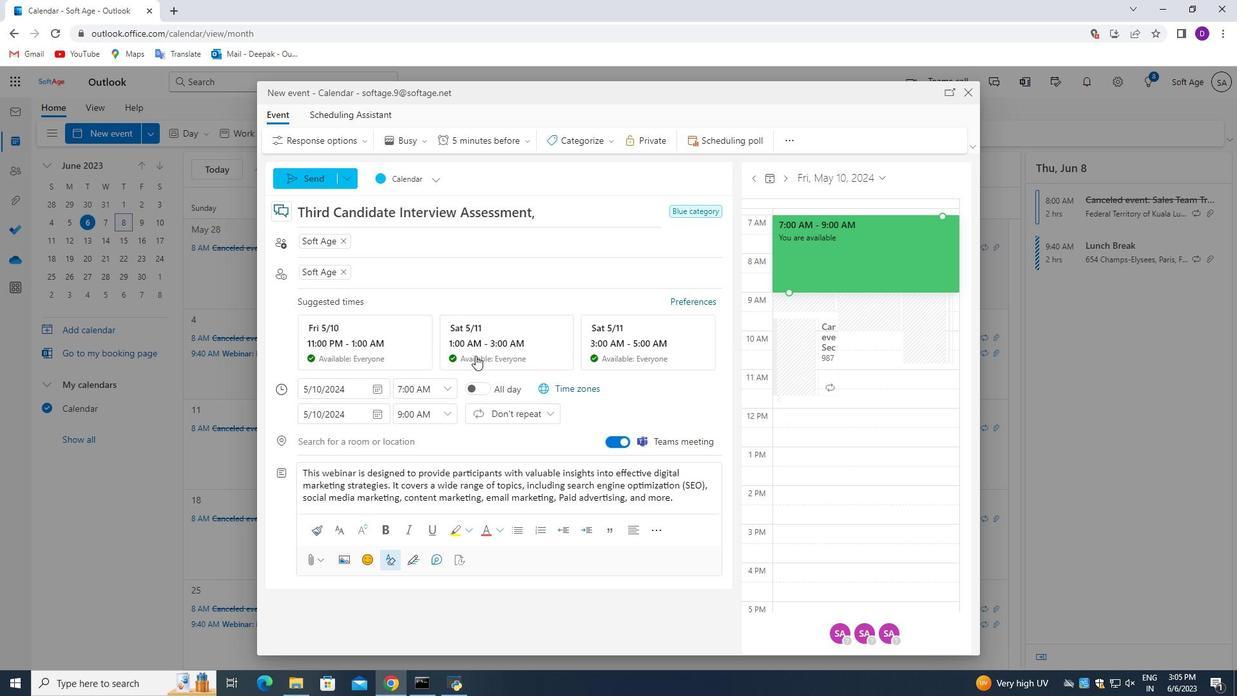 
Action: Mouse scrolled (479, 411) with delta (0, 0)
Screenshot: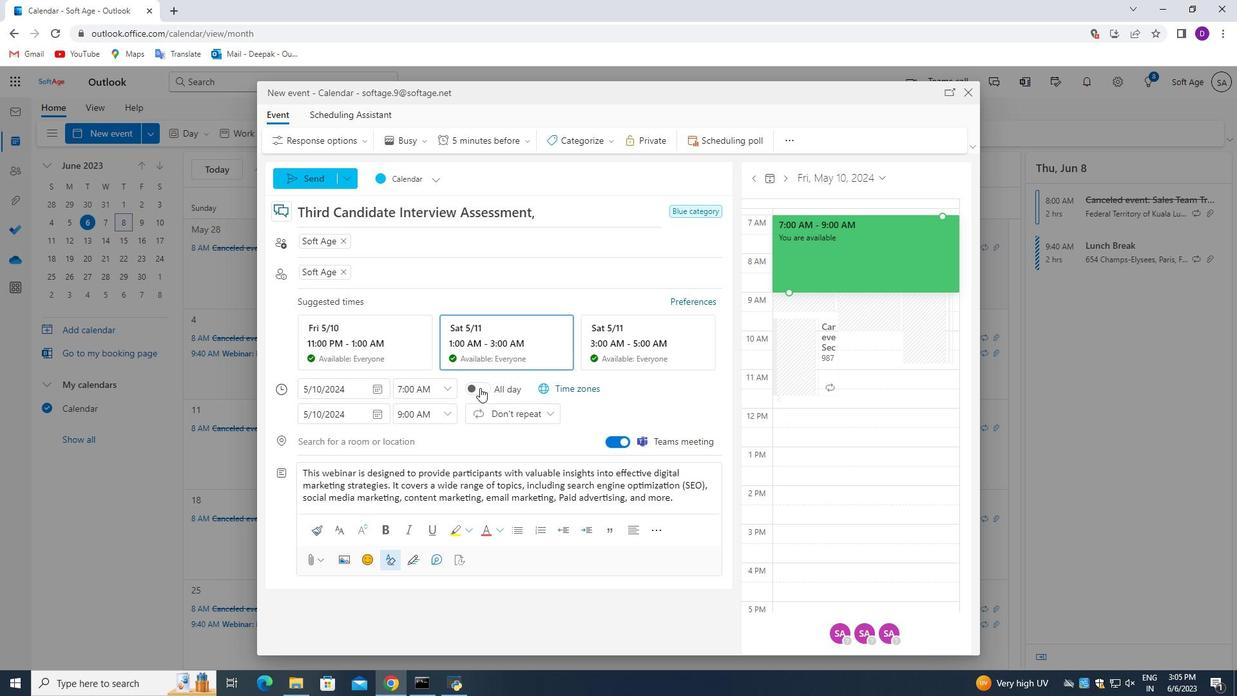 
Action: Mouse moved to (477, 413)
Screenshot: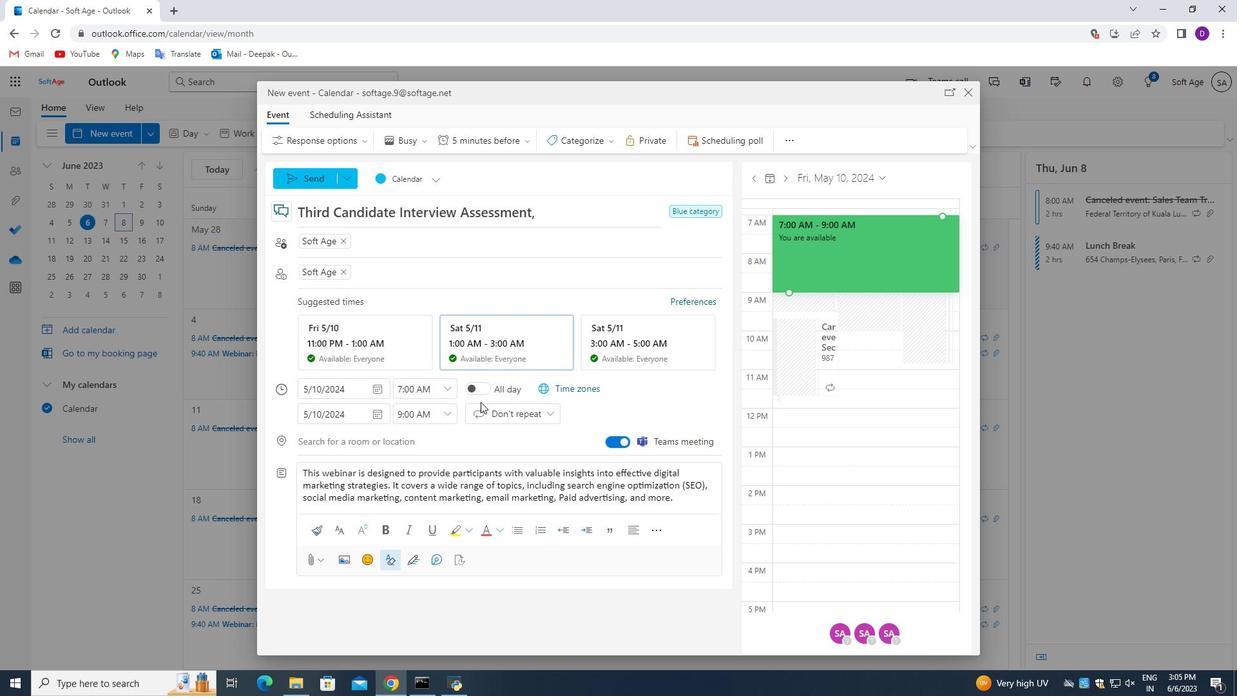 
Action: Mouse scrolled (477, 413) with delta (0, 0)
Screenshot: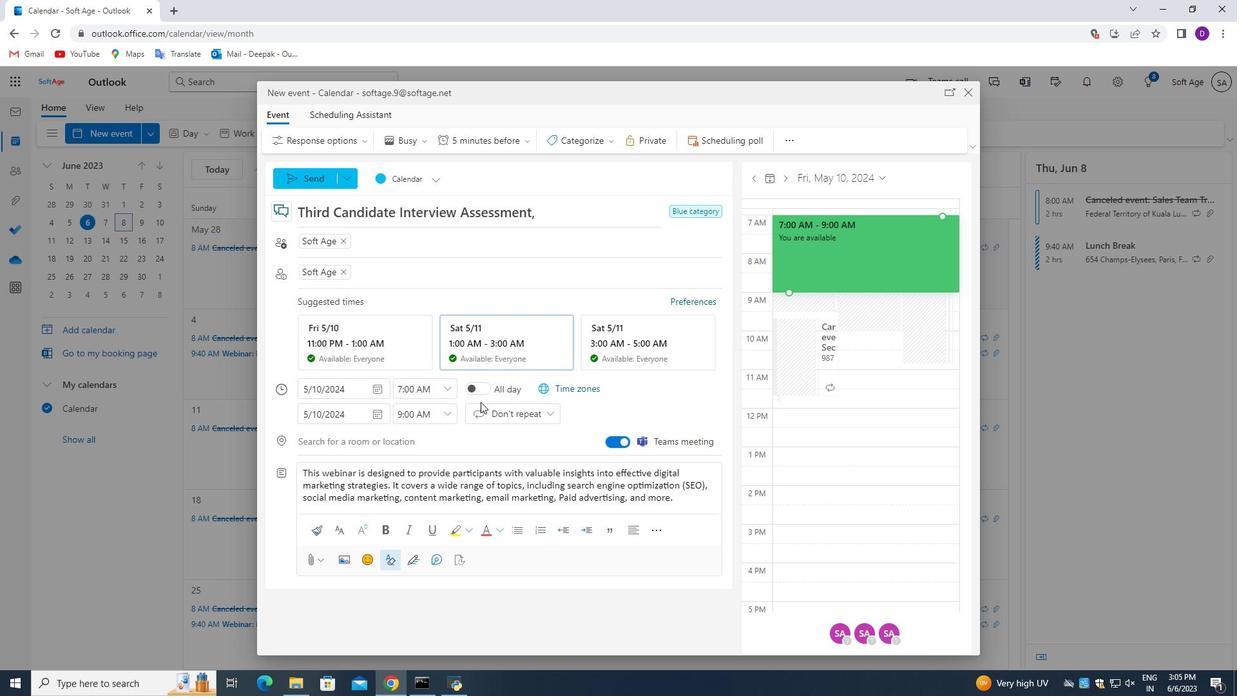 
Action: Mouse moved to (299, 175)
Screenshot: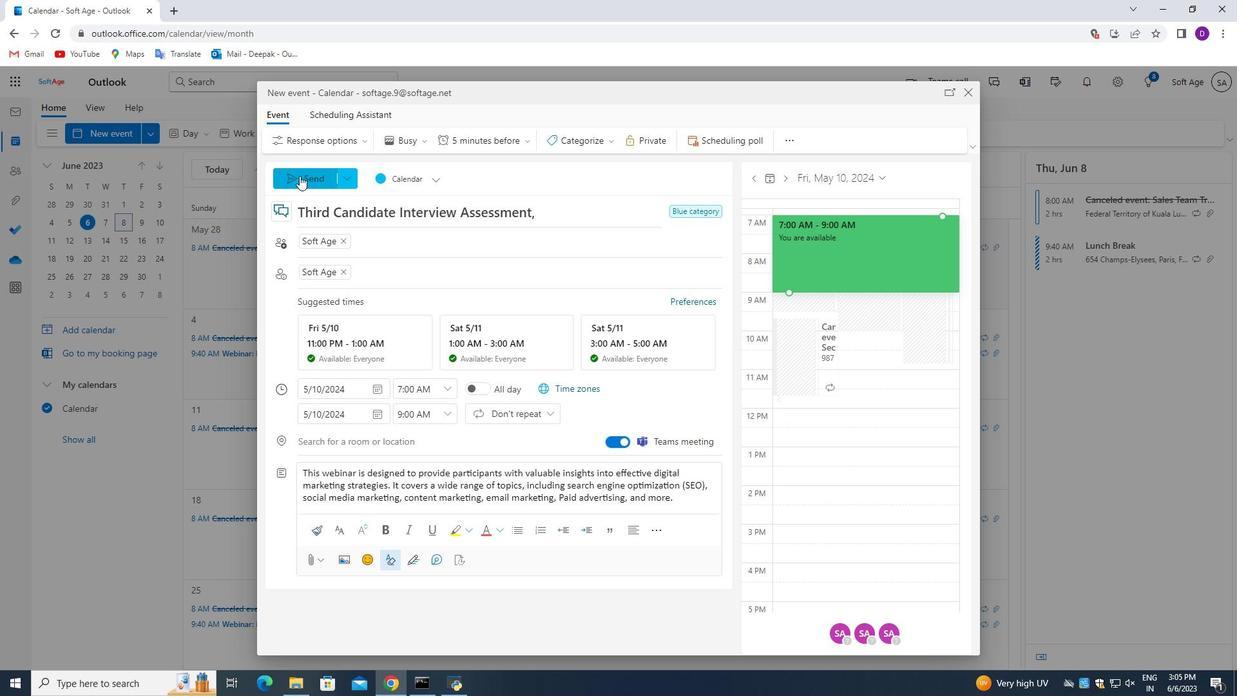 
Action: Mouse pressed left at (299, 175)
Screenshot: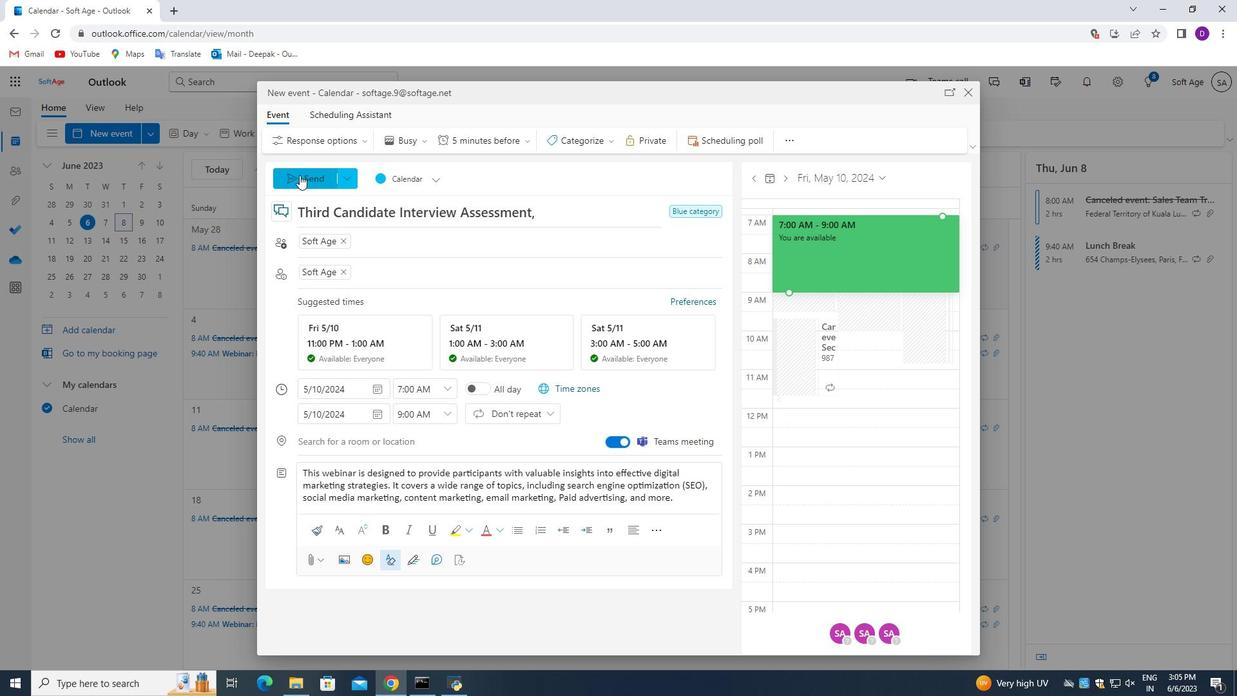 
Action: Mouse moved to (408, 386)
Screenshot: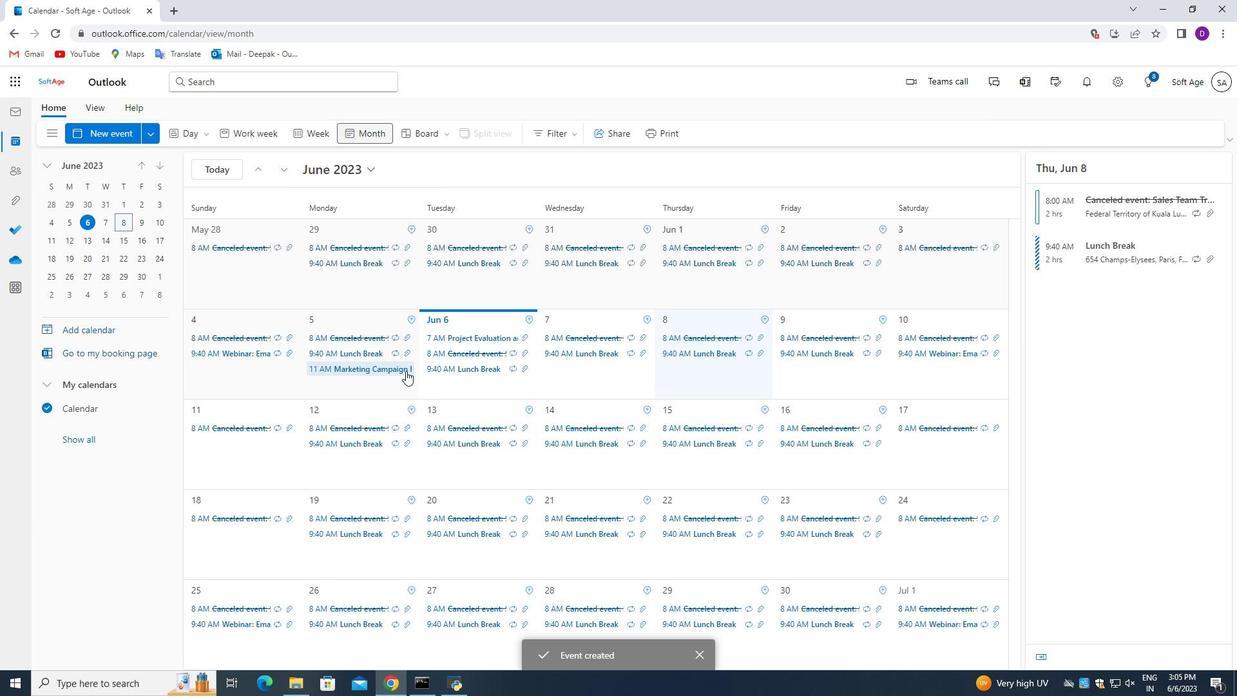 
Action: Mouse scrolled (408, 386) with delta (0, 0)
Screenshot: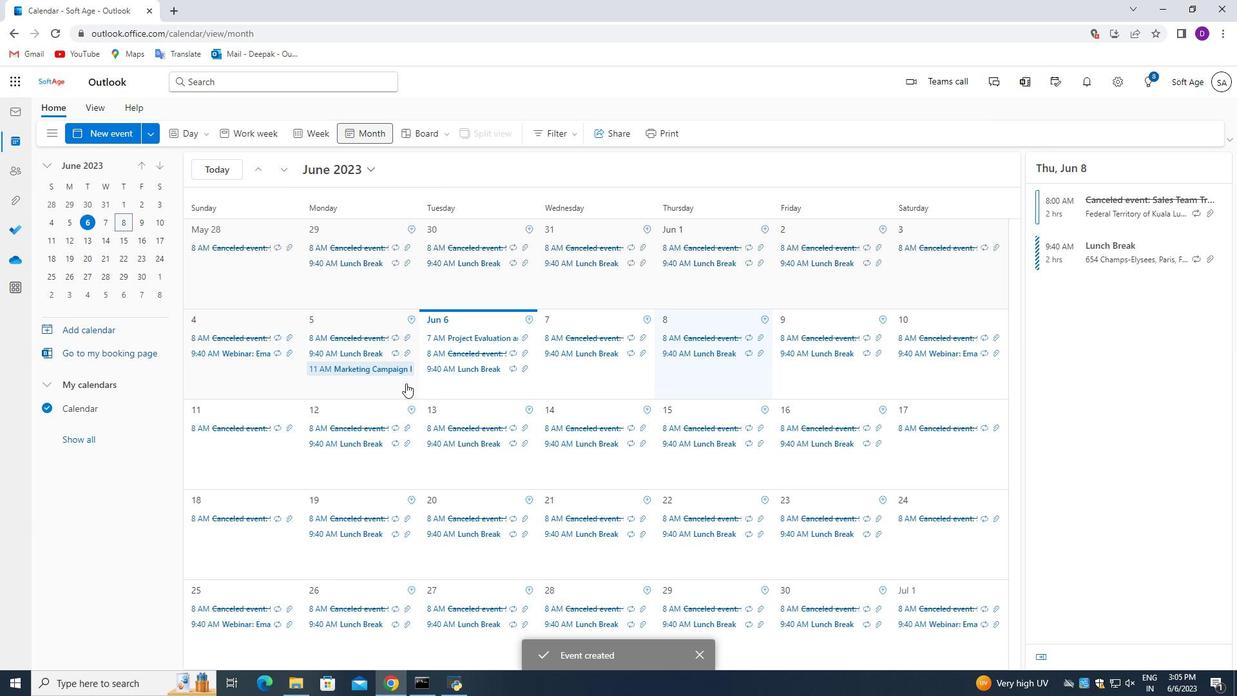 
Action: Mouse moved to (409, 386)
Screenshot: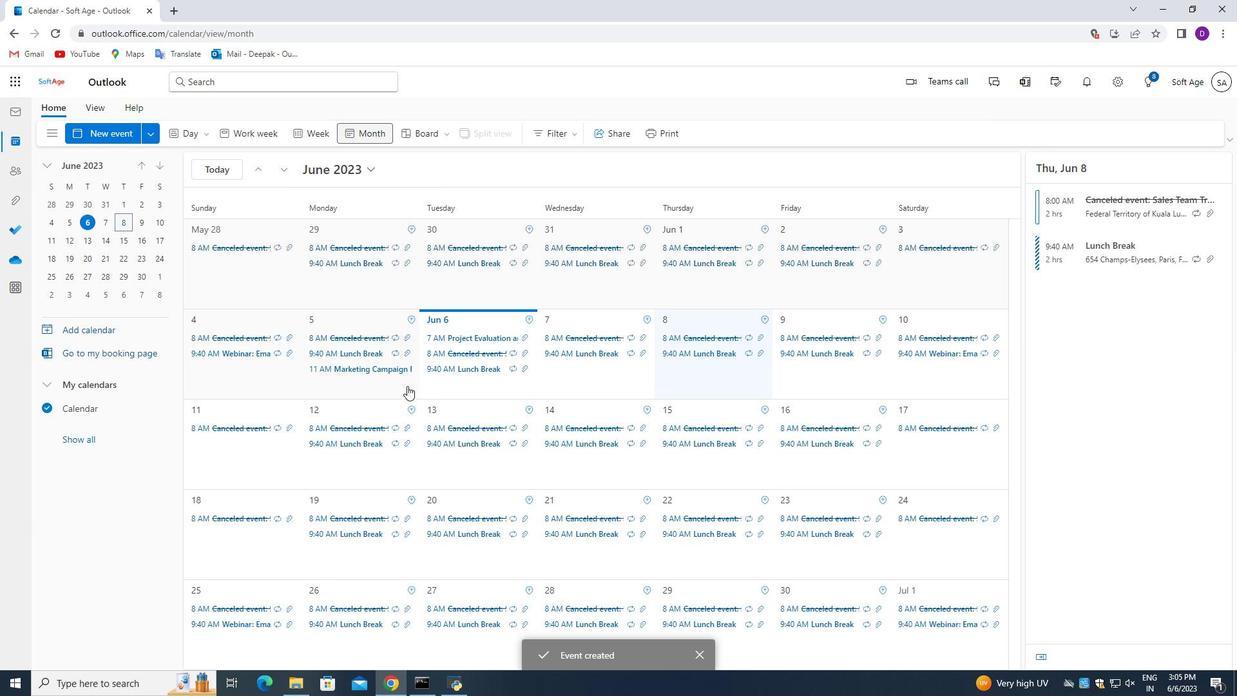 
Action: Mouse scrolled (409, 386) with delta (0, 0)
Screenshot: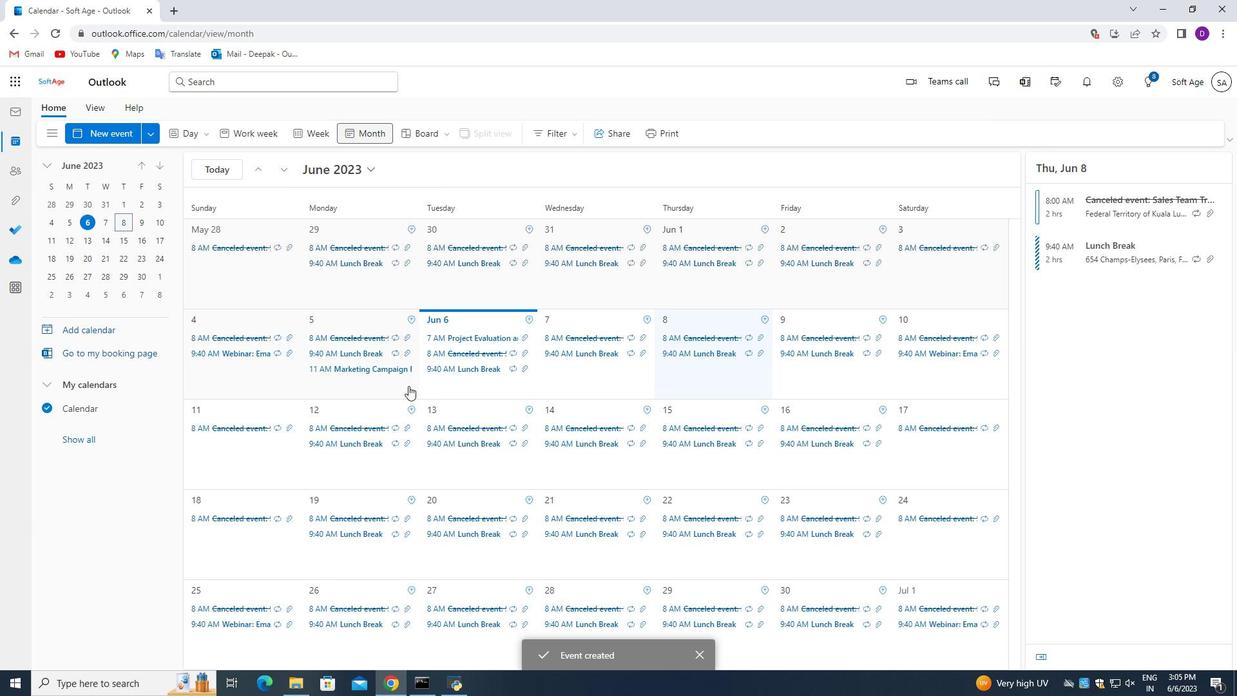 
